 Task: Find a house in Abgochi, Aruba for 2 adults from September 6 to September 15, with a price range of ₹8000 to ₹12000, 3 bedrooms, Wifi, Air conditioning, TV, Gym, and Breakfast, and host speaking English.
Action: Key pressed <Key.shift><Key.shift><Key.shift><Key.shift><Key.shift>Abgochi,<Key.shift>Aruba<Key.enter>
Screenshot: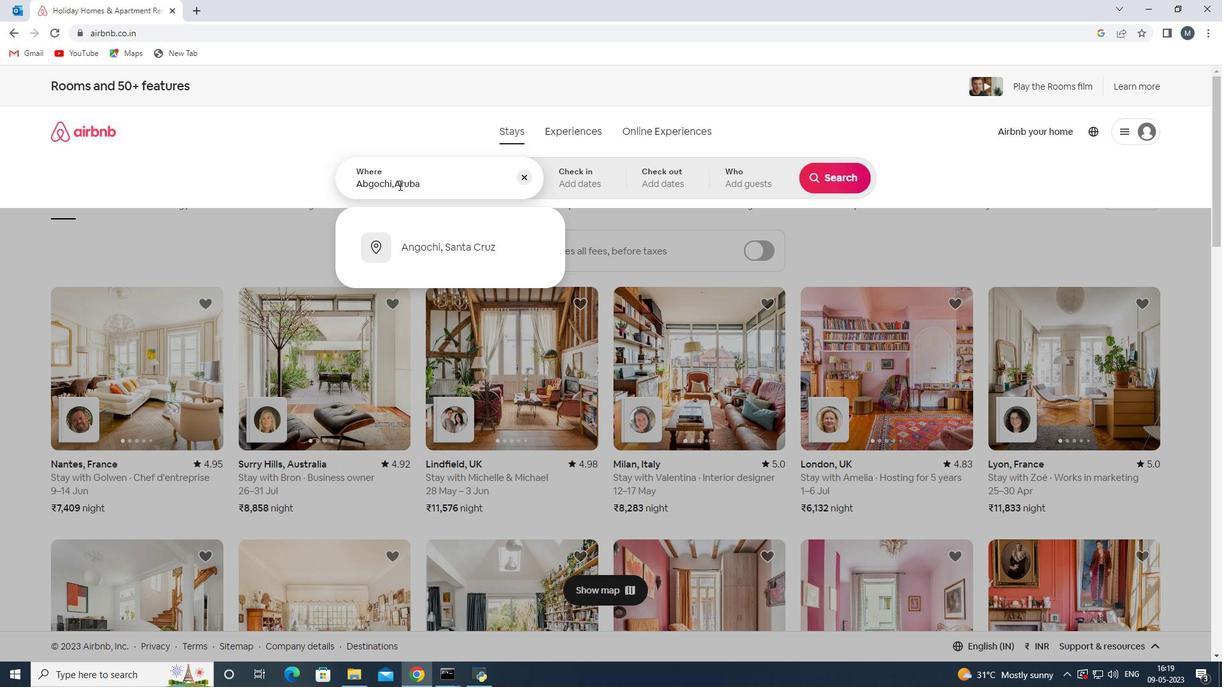 
Action: Mouse moved to (826, 279)
Screenshot: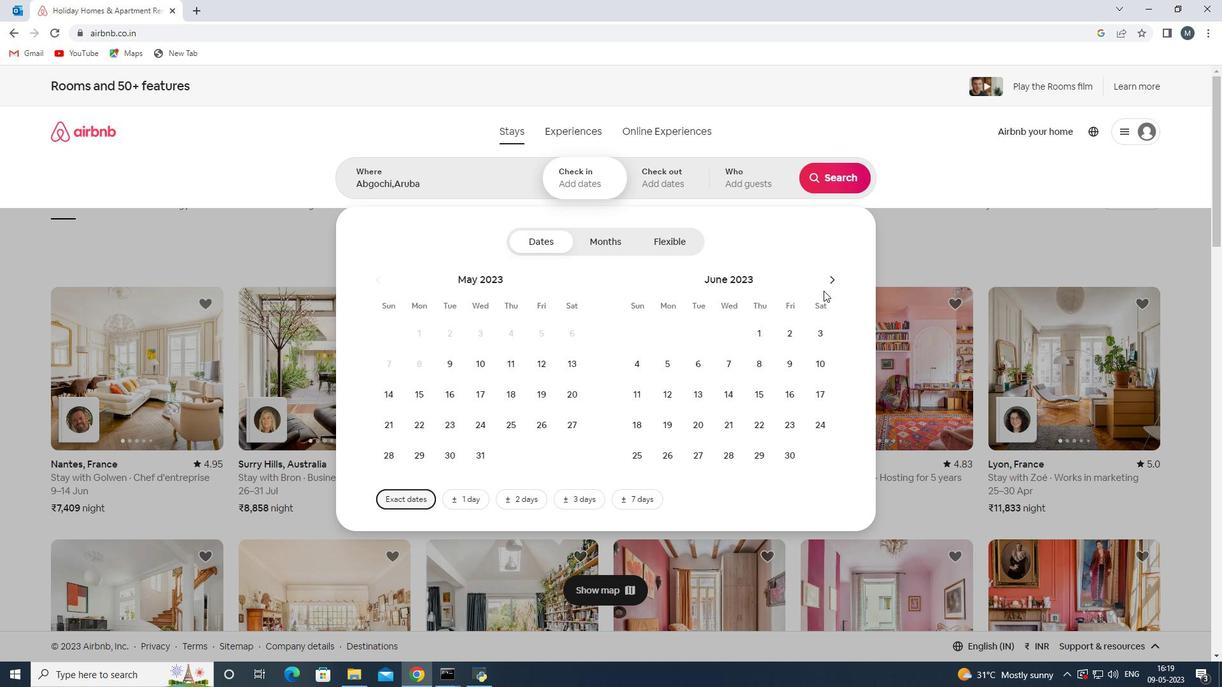 
Action: Mouse pressed left at (826, 279)
Screenshot: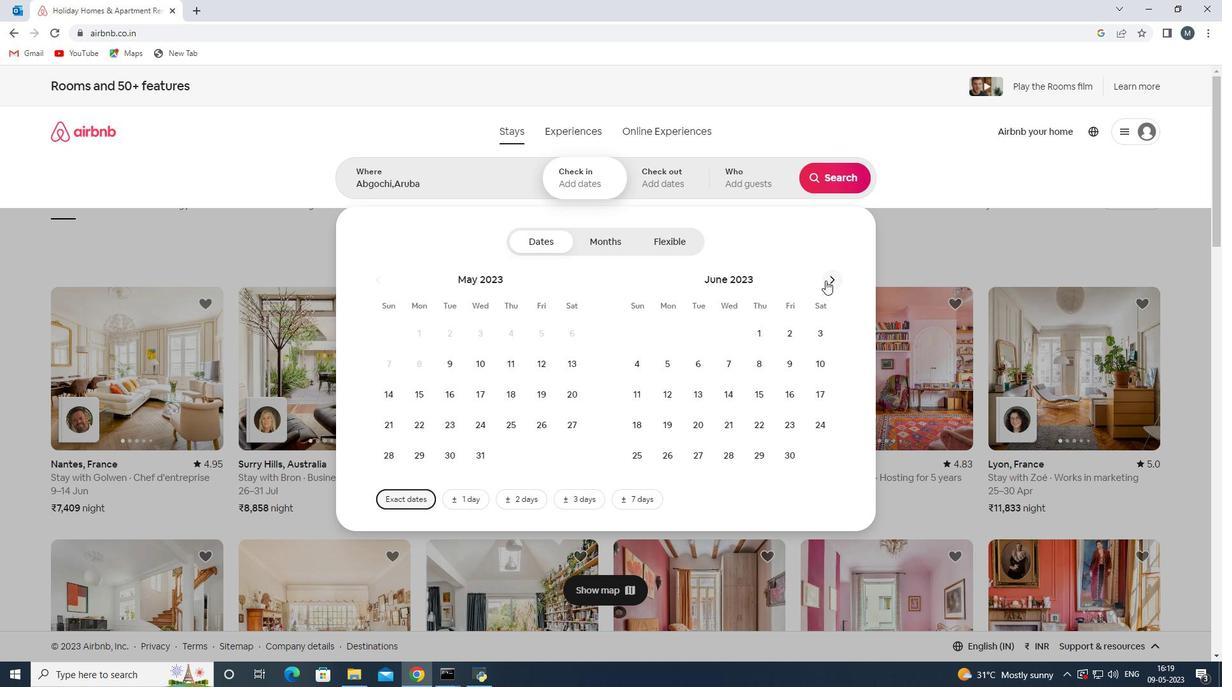 
Action: Mouse moved to (827, 279)
Screenshot: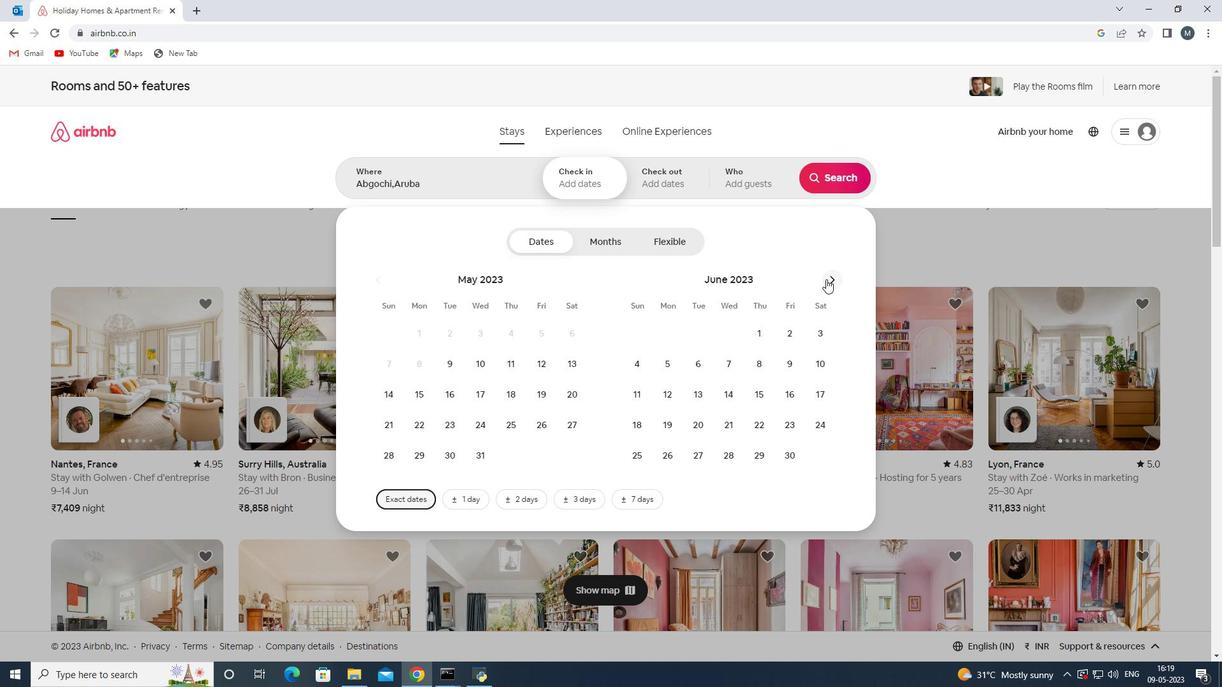 
Action: Mouse pressed left at (827, 279)
Screenshot: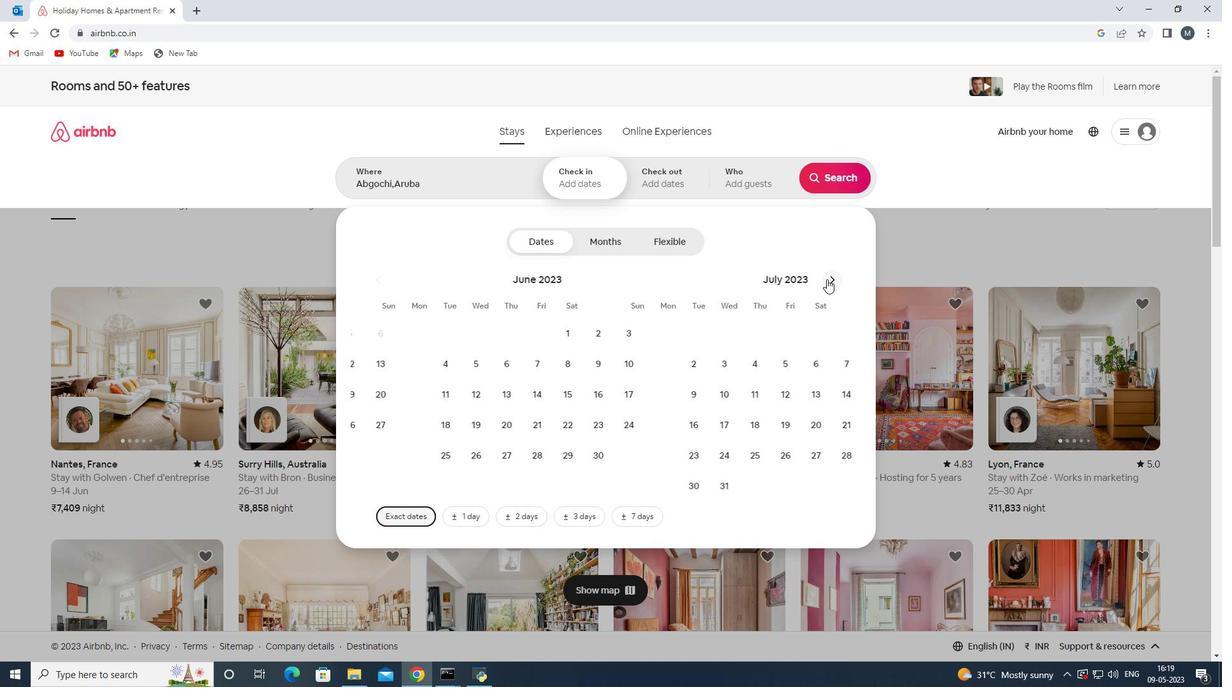 
Action: Mouse moved to (827, 279)
Screenshot: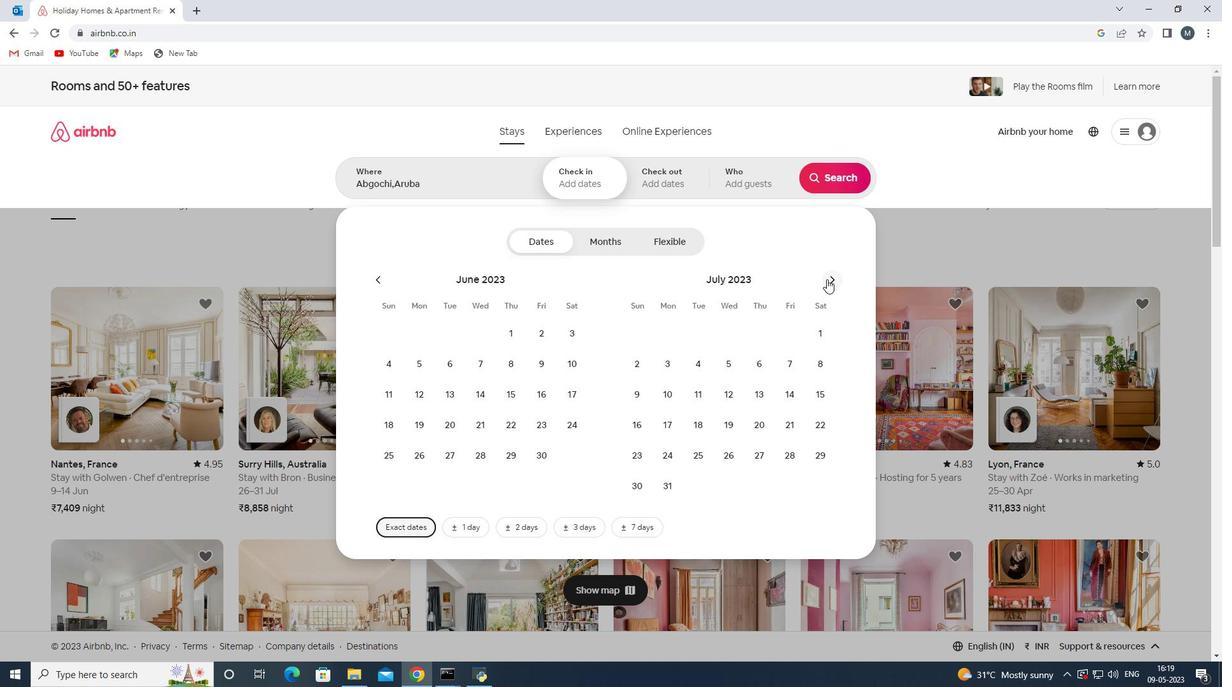 
Action: Mouse pressed left at (827, 279)
Screenshot: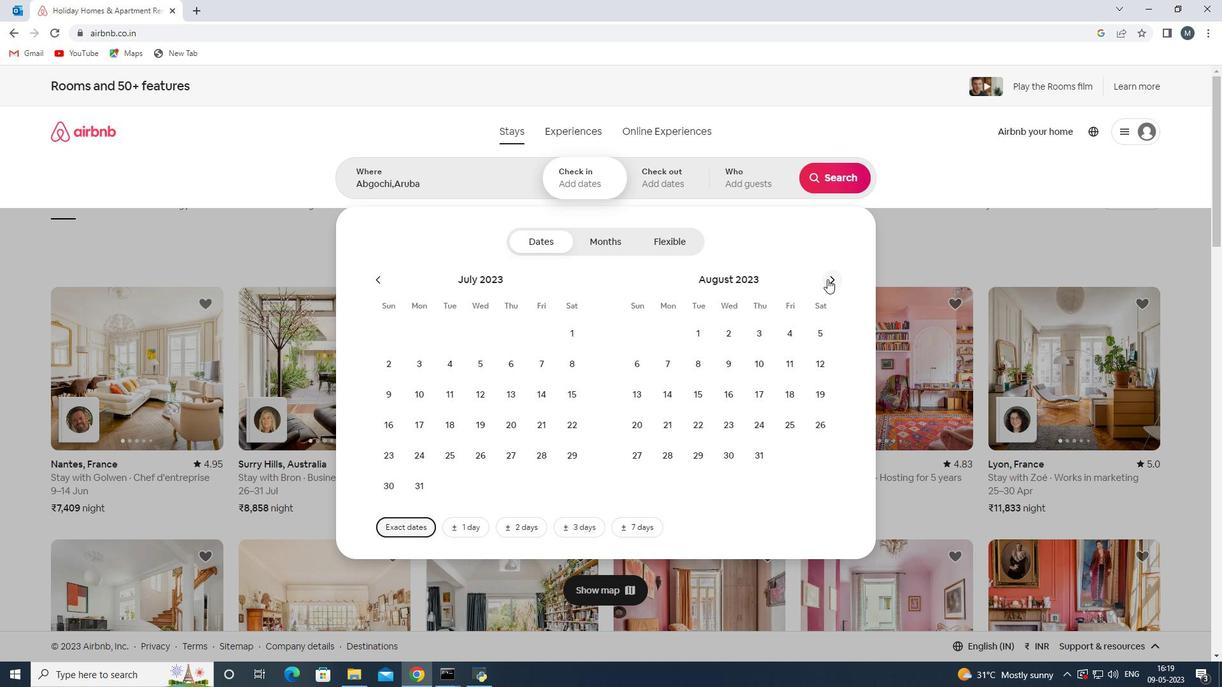 
Action: Mouse moved to (720, 371)
Screenshot: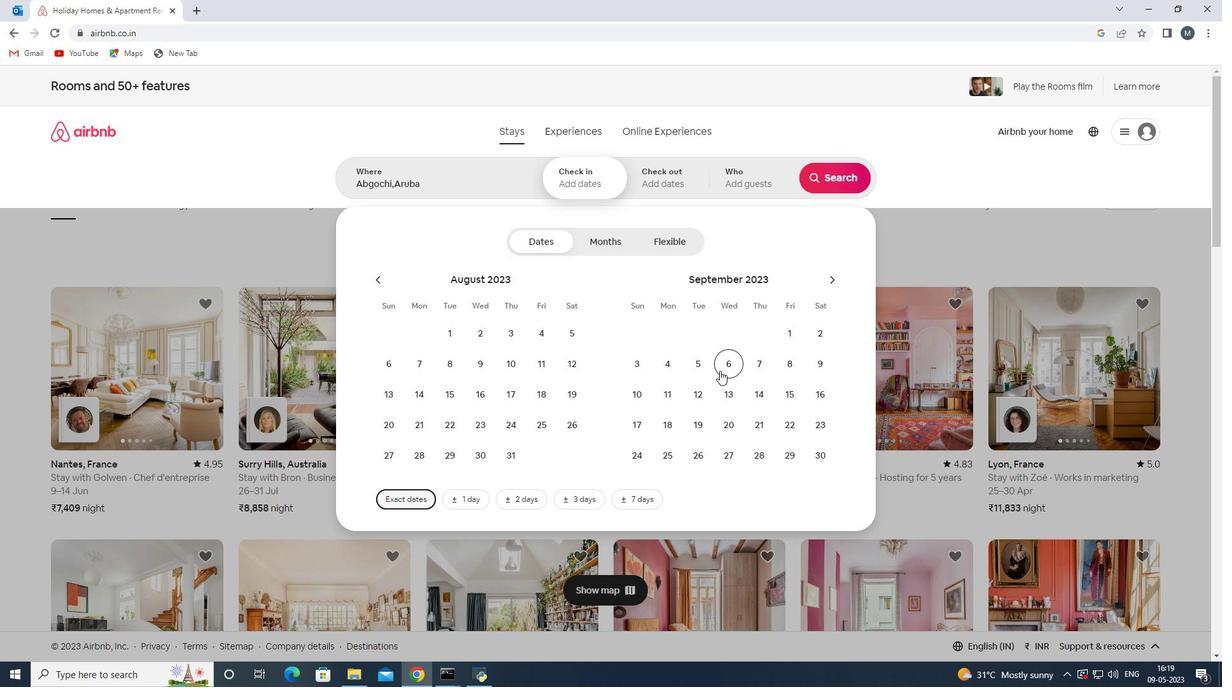 
Action: Mouse pressed left at (720, 371)
Screenshot: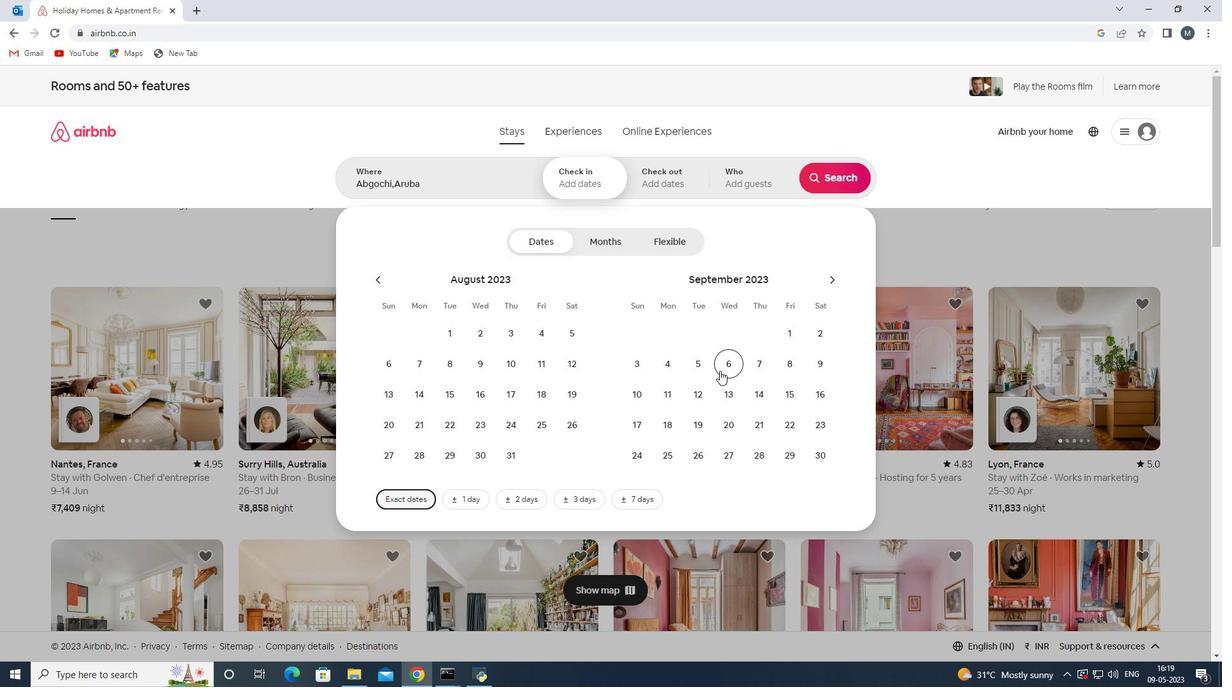 
Action: Mouse moved to (774, 394)
Screenshot: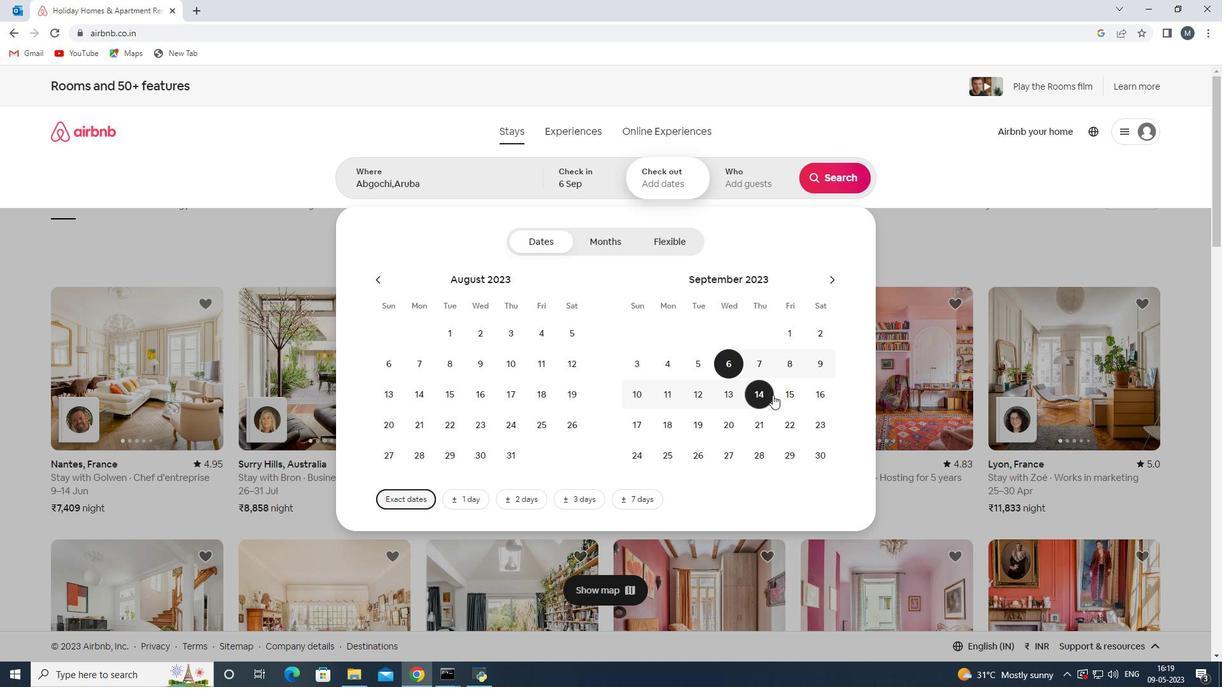
Action: Mouse pressed left at (774, 394)
Screenshot: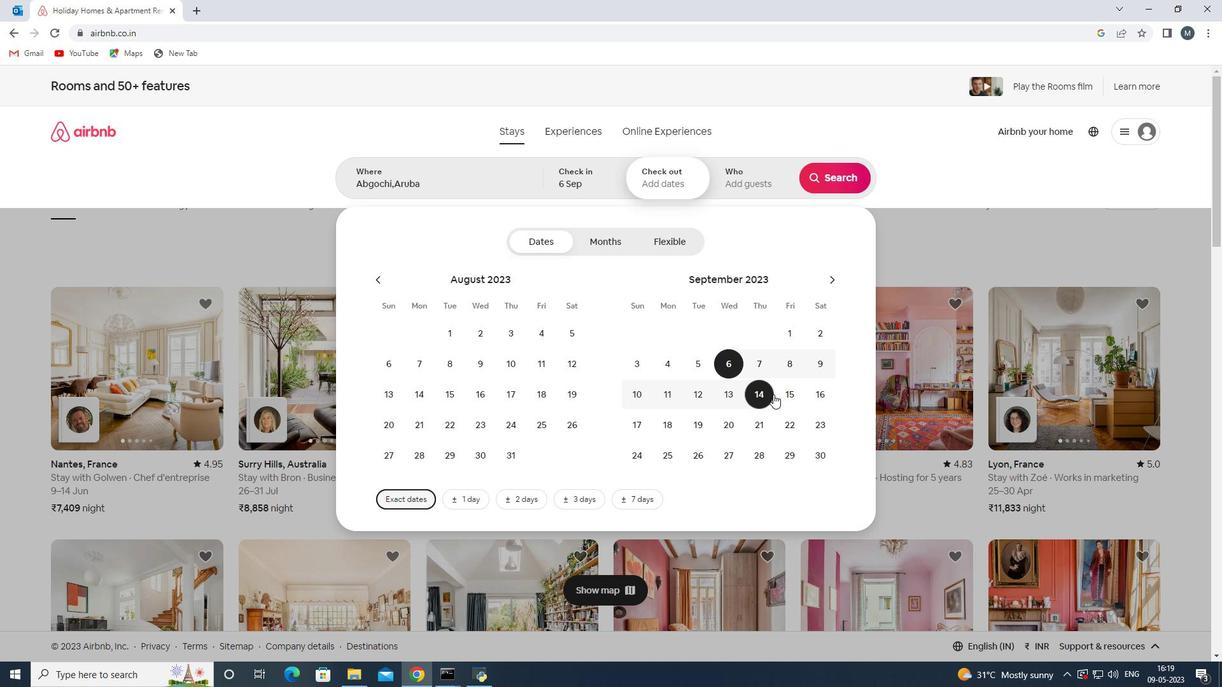 
Action: Mouse moved to (756, 178)
Screenshot: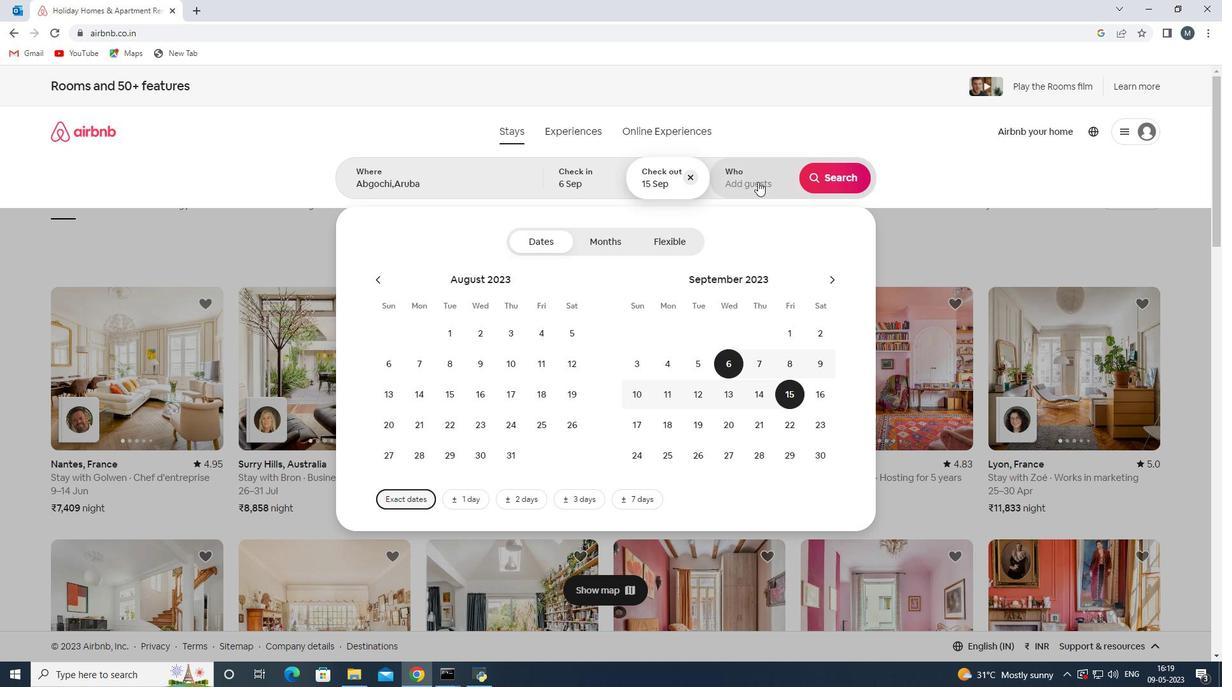 
Action: Mouse pressed left at (756, 178)
Screenshot: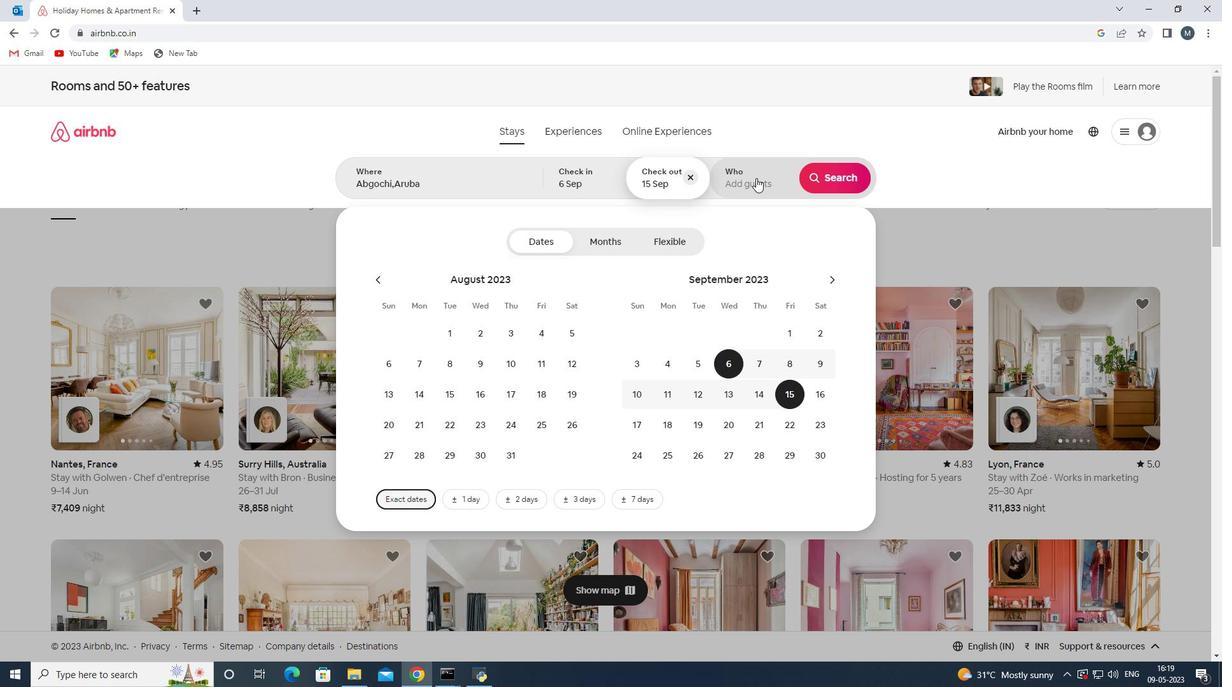
Action: Mouse moved to (840, 248)
Screenshot: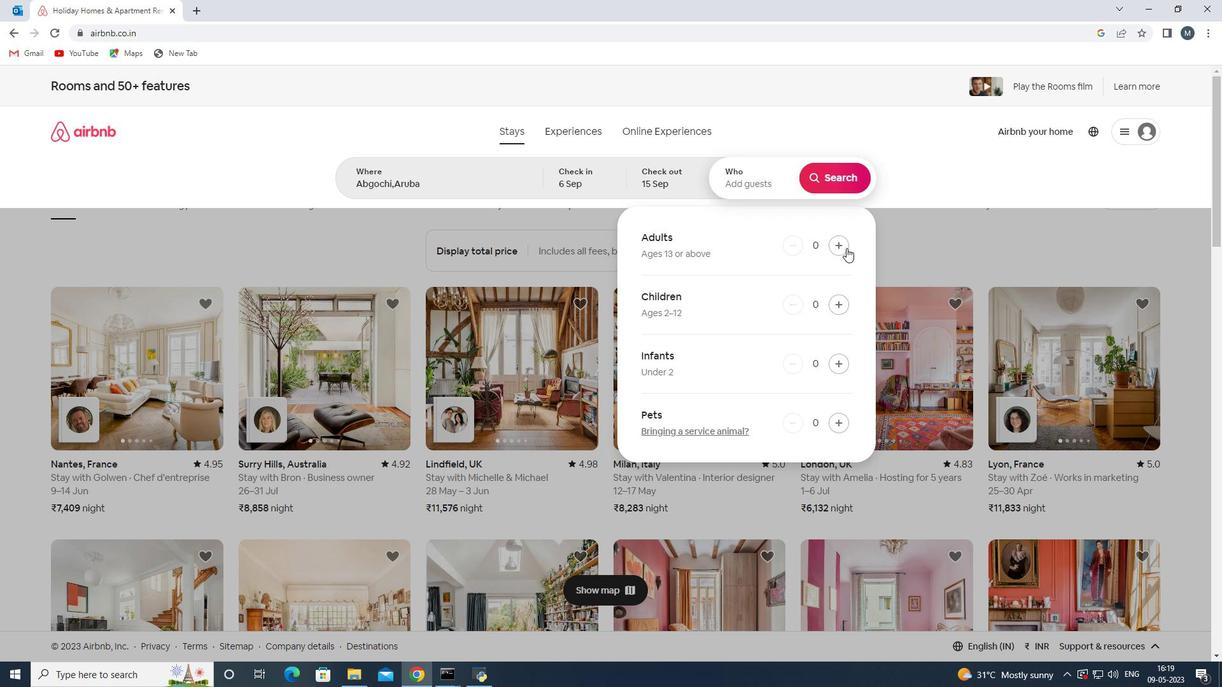 
Action: Mouse pressed left at (840, 248)
Screenshot: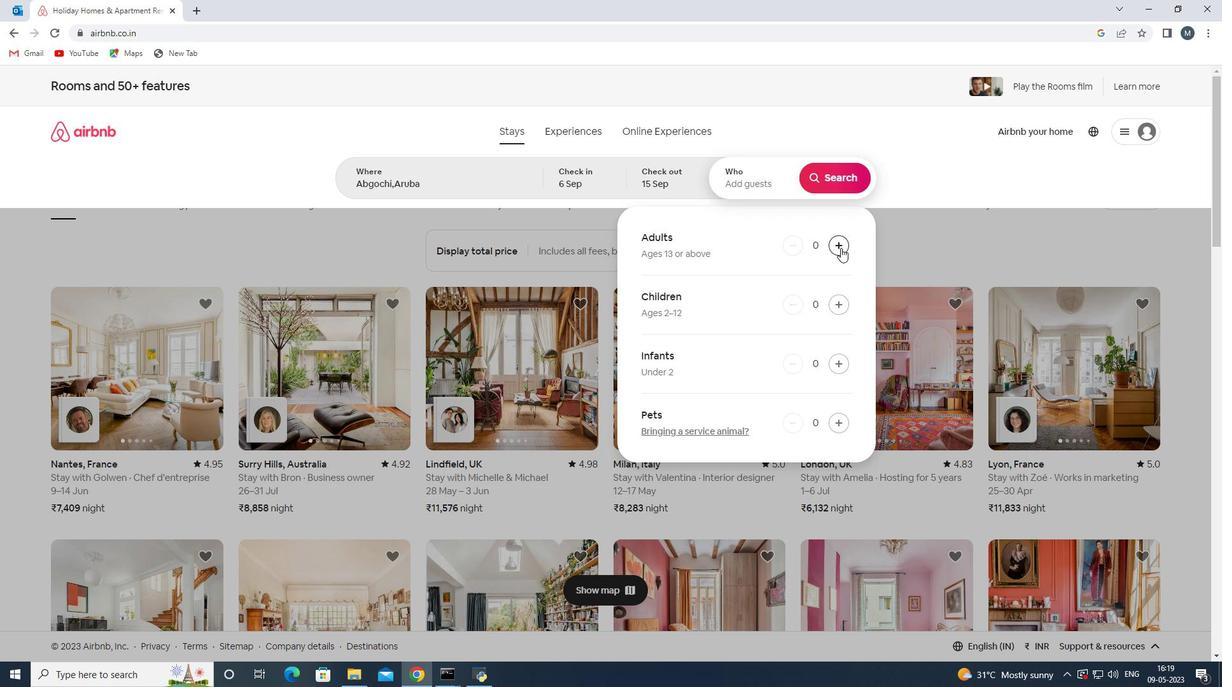 
Action: Mouse moved to (839, 248)
Screenshot: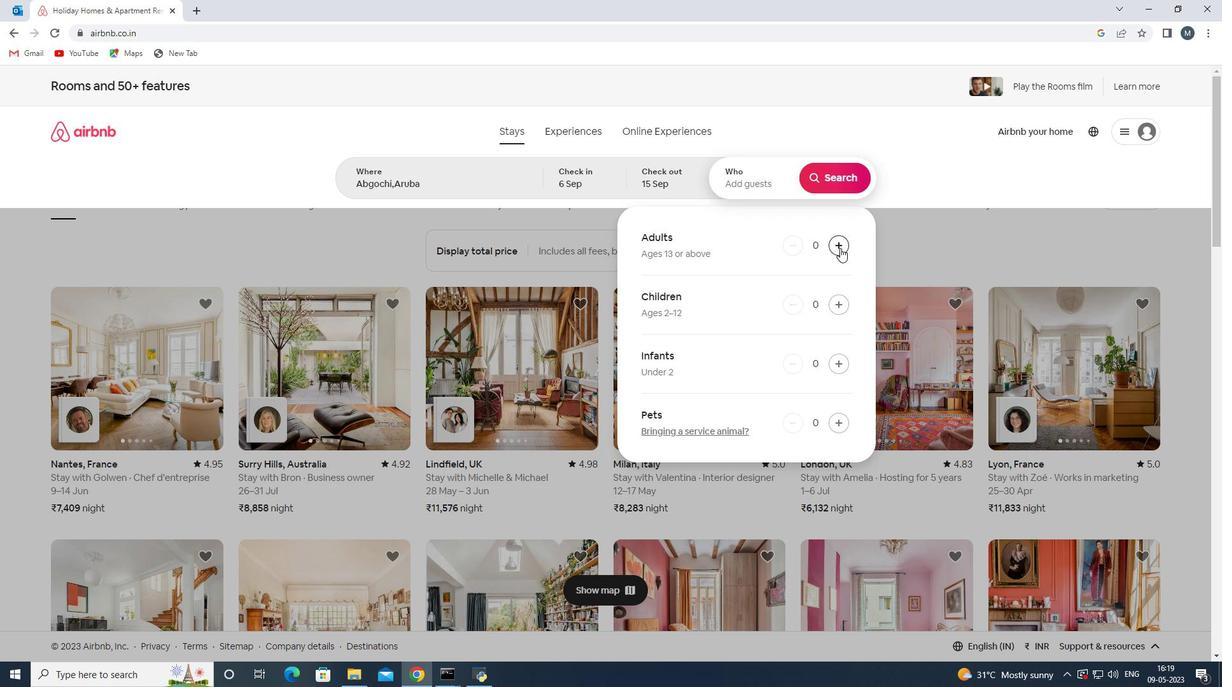 
Action: Mouse pressed left at (839, 248)
Screenshot: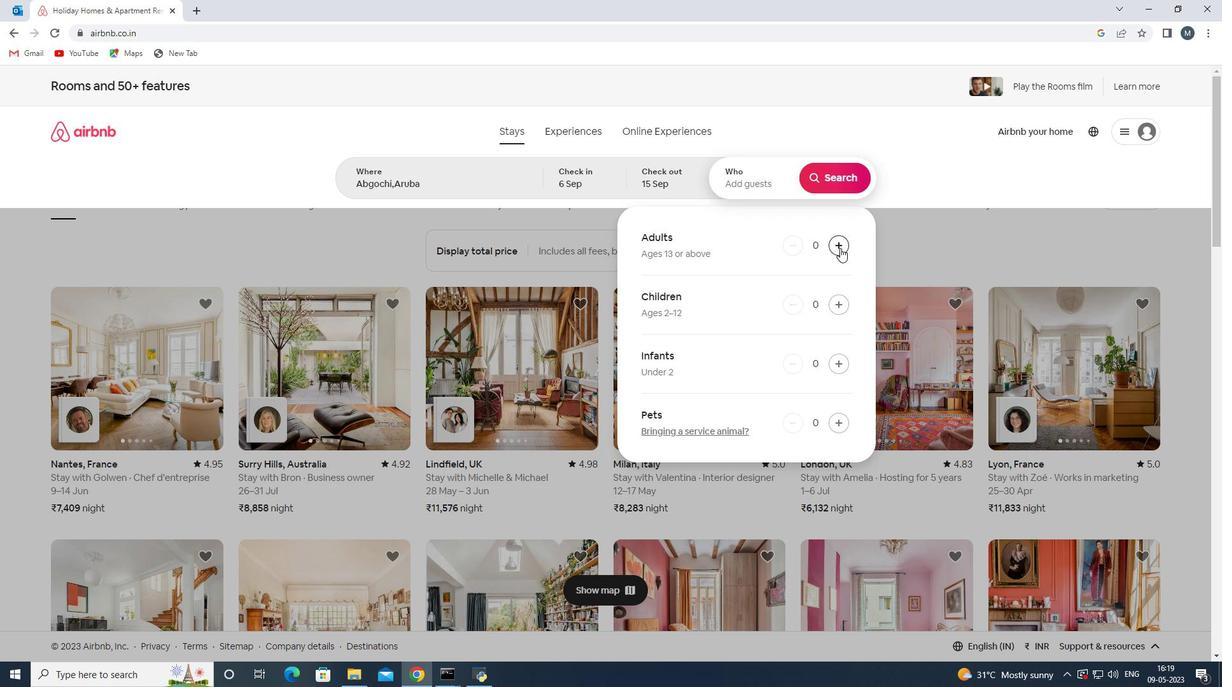 
Action: Mouse pressed left at (839, 248)
Screenshot: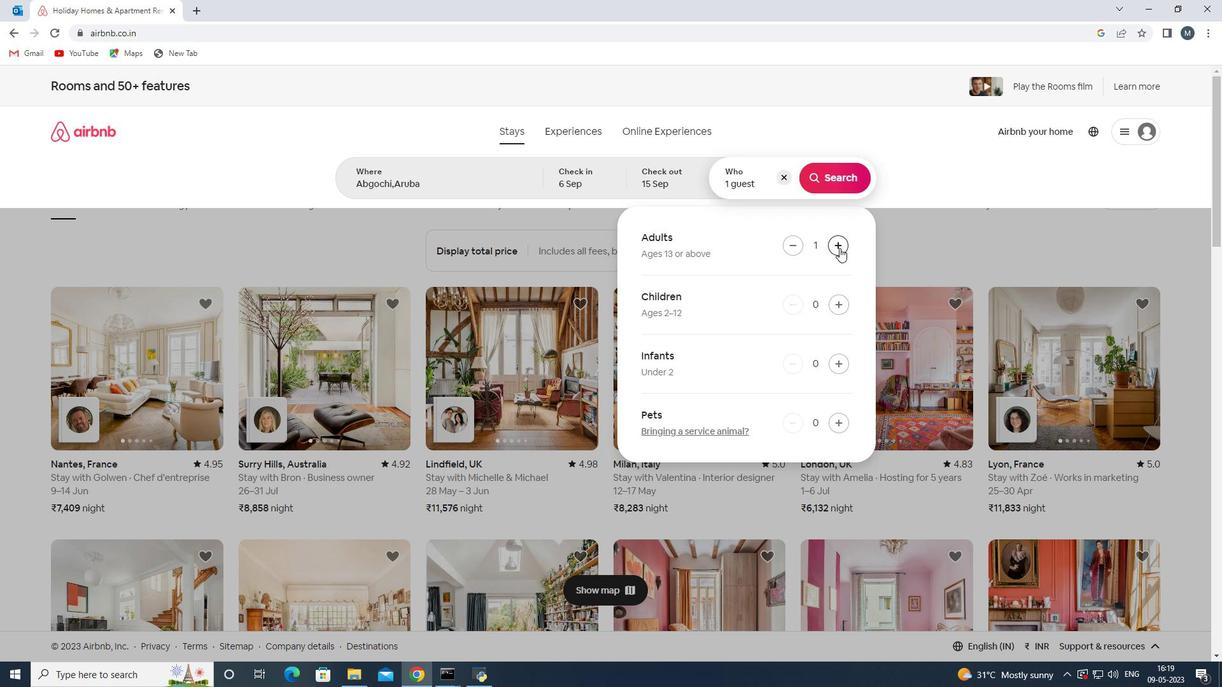 
Action: Mouse pressed left at (839, 248)
Screenshot: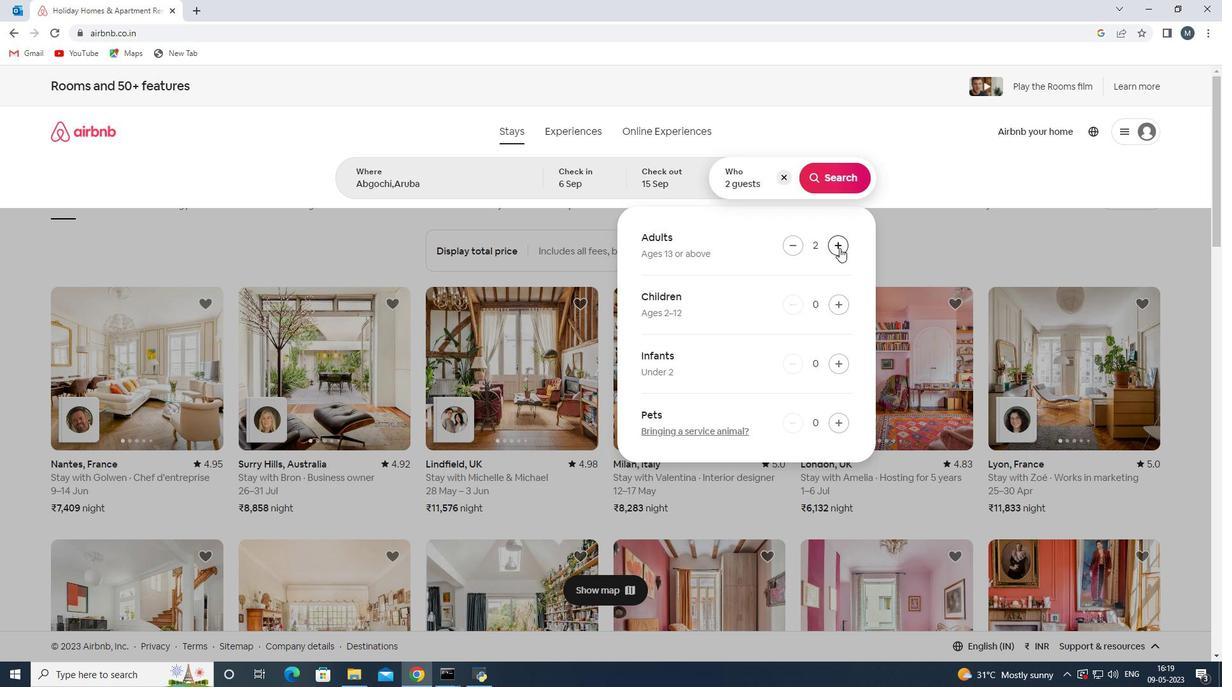
Action: Mouse moved to (839, 248)
Screenshot: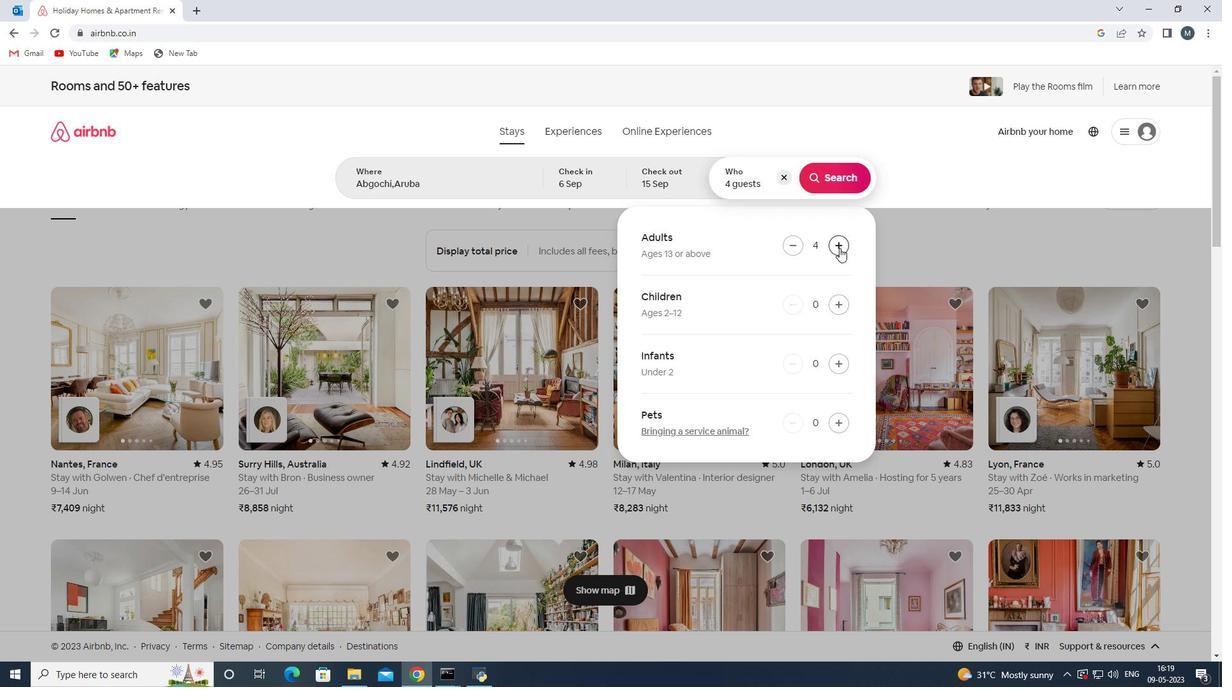 
Action: Mouse pressed left at (839, 248)
Screenshot: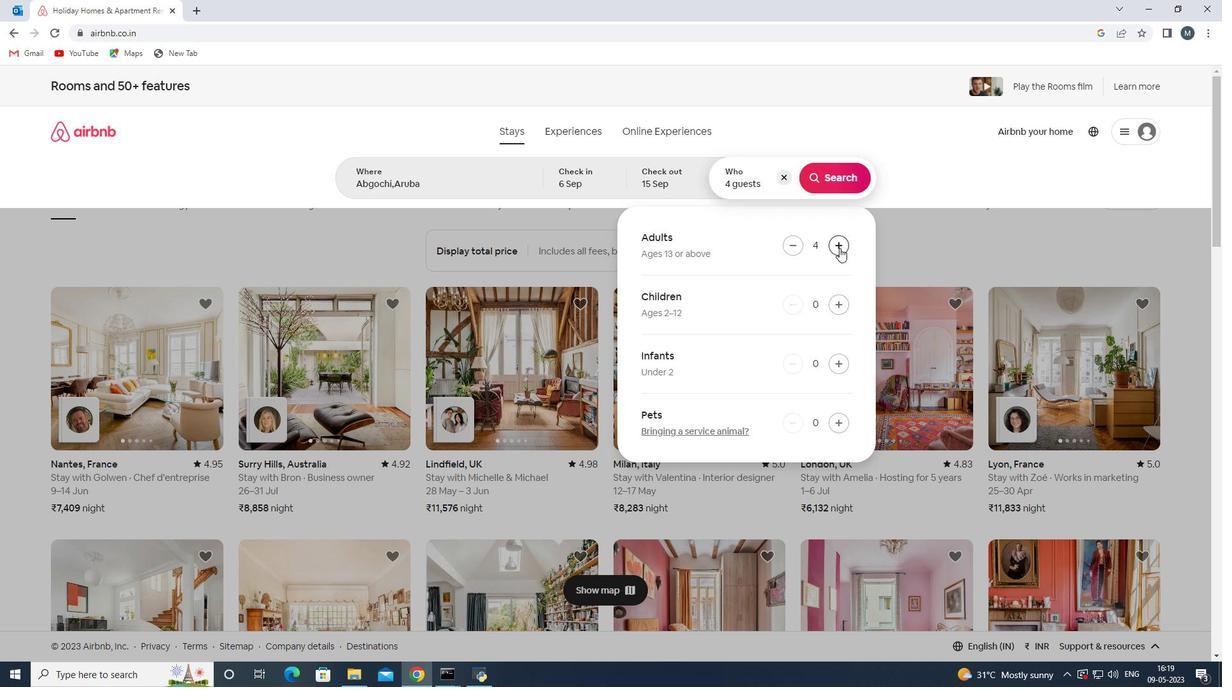 
Action: Mouse moved to (842, 248)
Screenshot: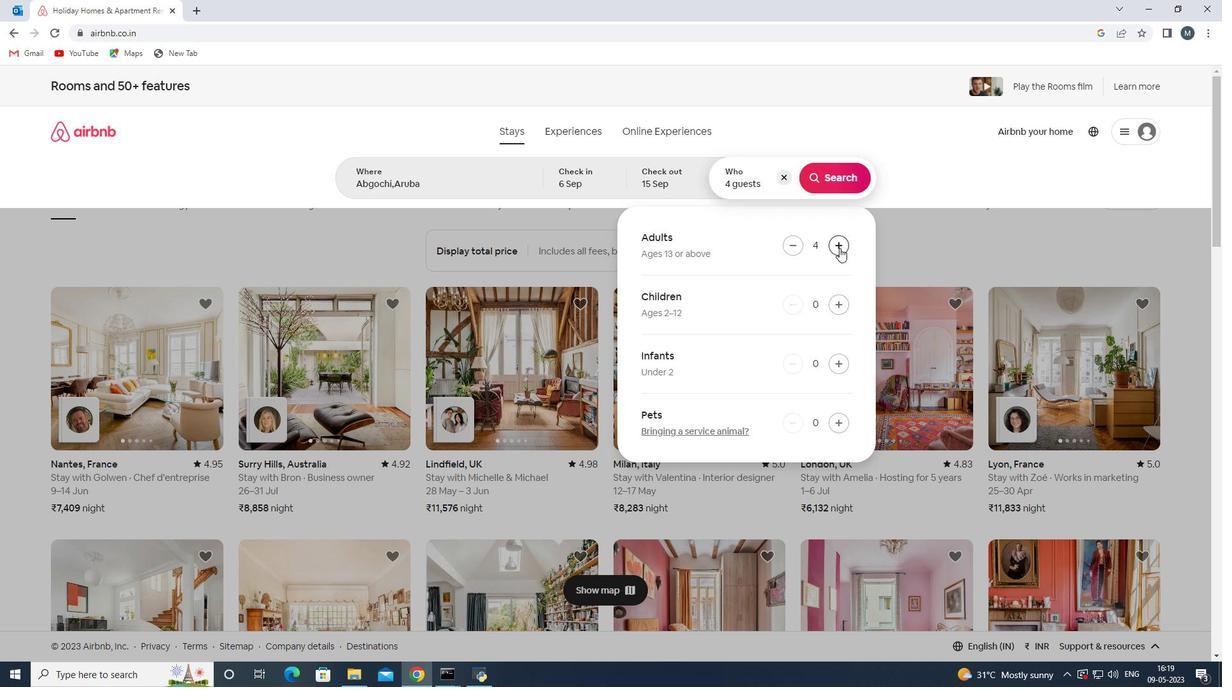 
Action: Mouse pressed left at (842, 248)
Screenshot: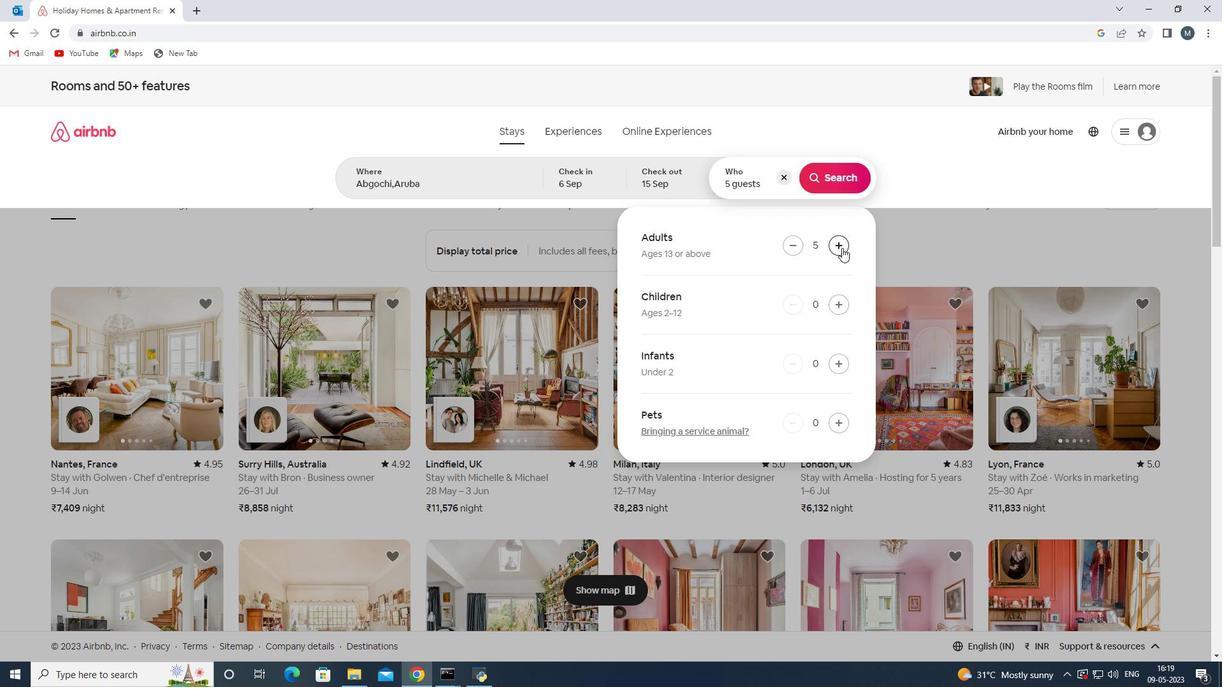
Action: Mouse moved to (830, 171)
Screenshot: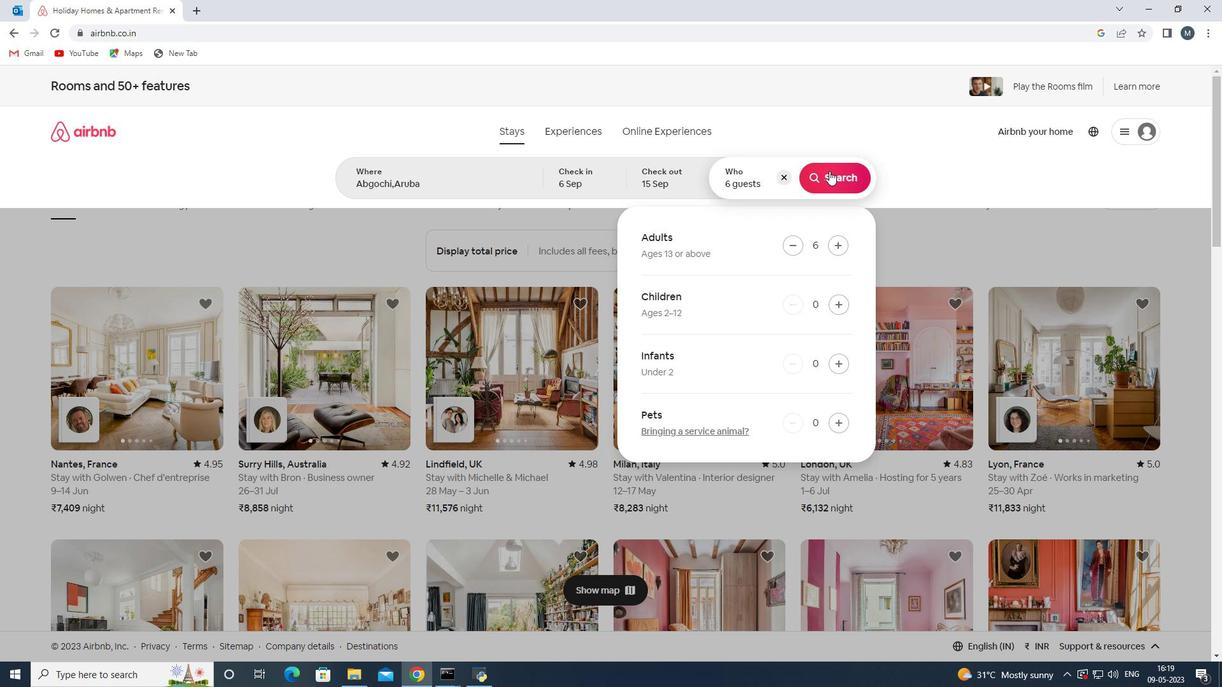 
Action: Mouse pressed left at (830, 171)
Screenshot: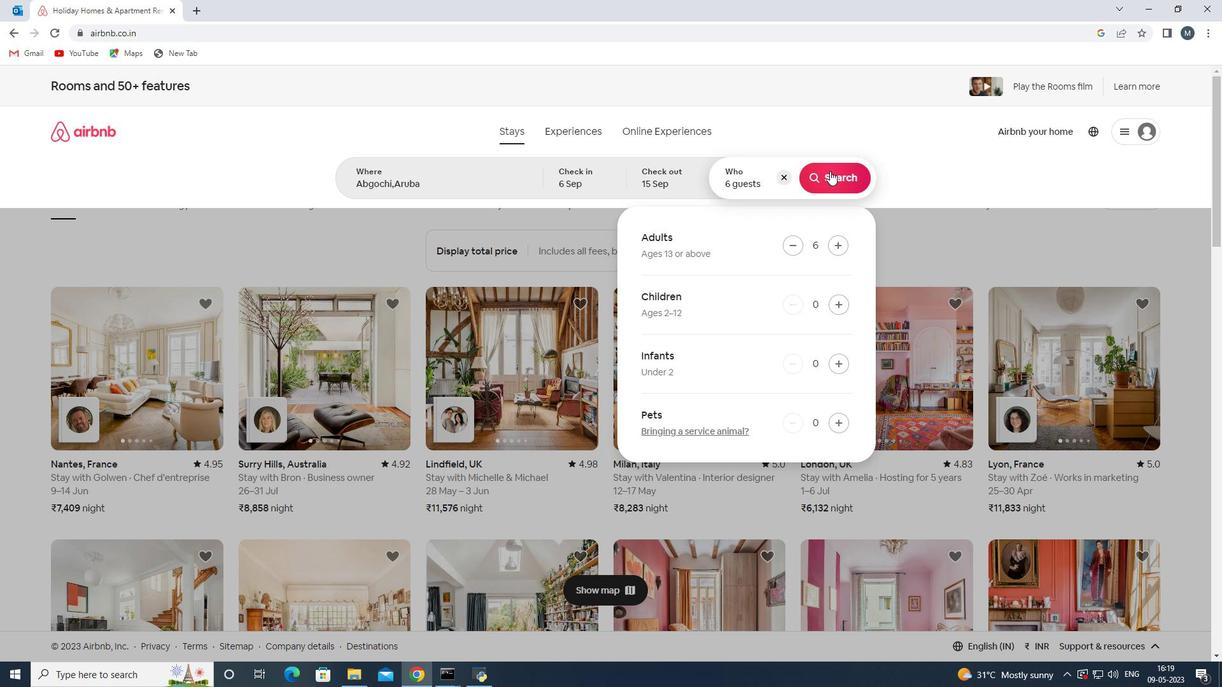 
Action: Mouse moved to (1165, 141)
Screenshot: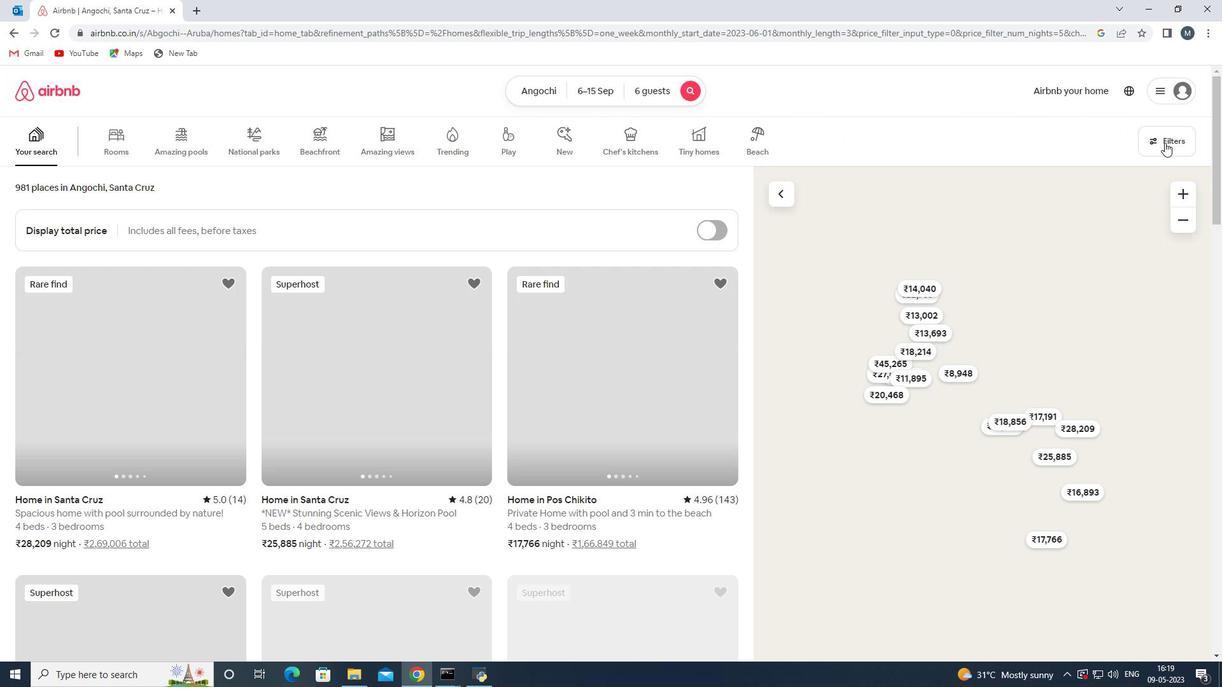 
Action: Mouse pressed left at (1165, 141)
Screenshot: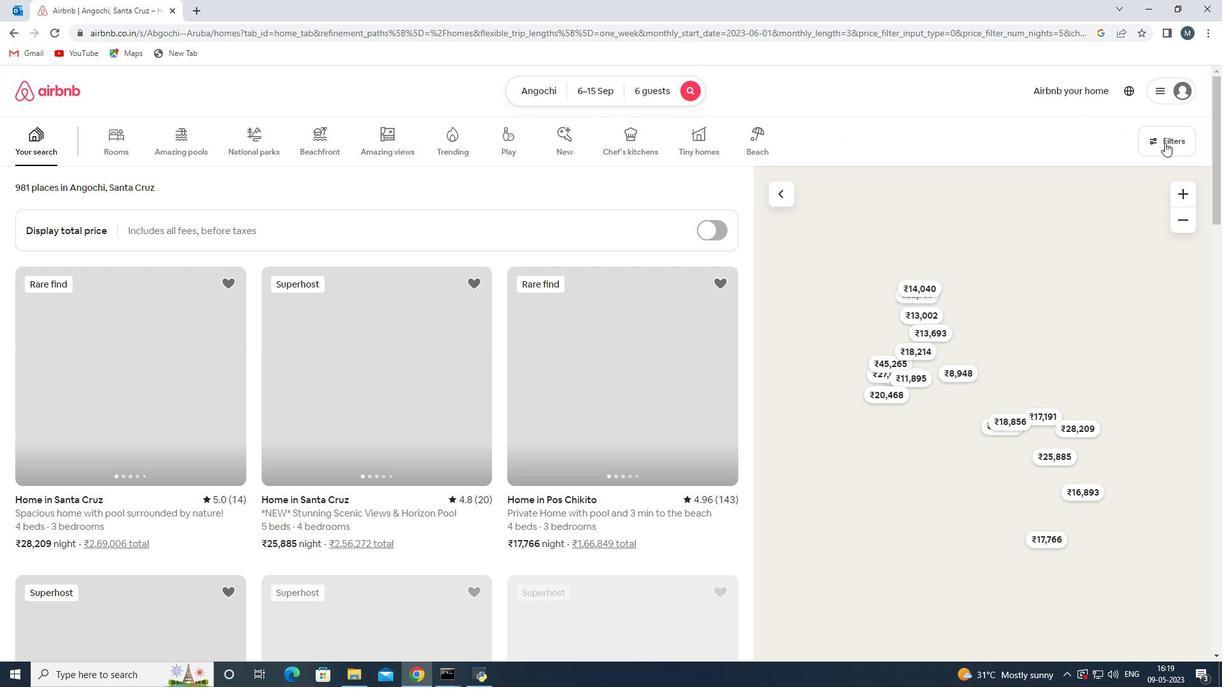 
Action: Mouse moved to (453, 459)
Screenshot: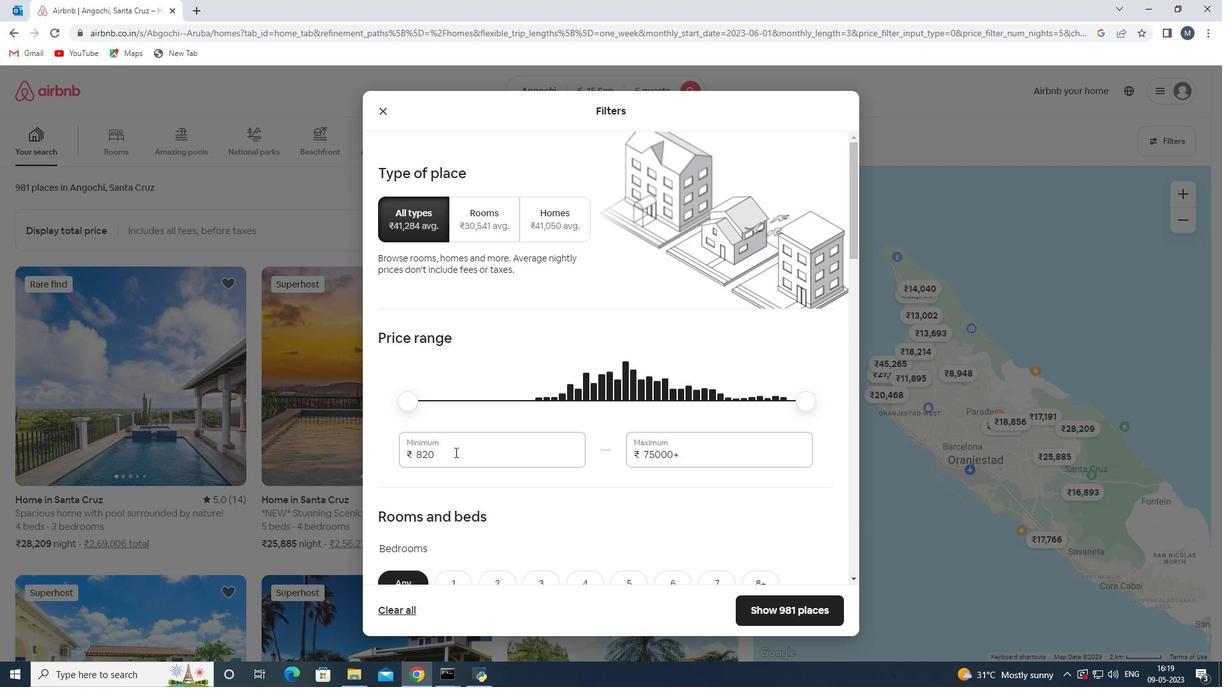 
Action: Mouse pressed left at (453, 459)
Screenshot: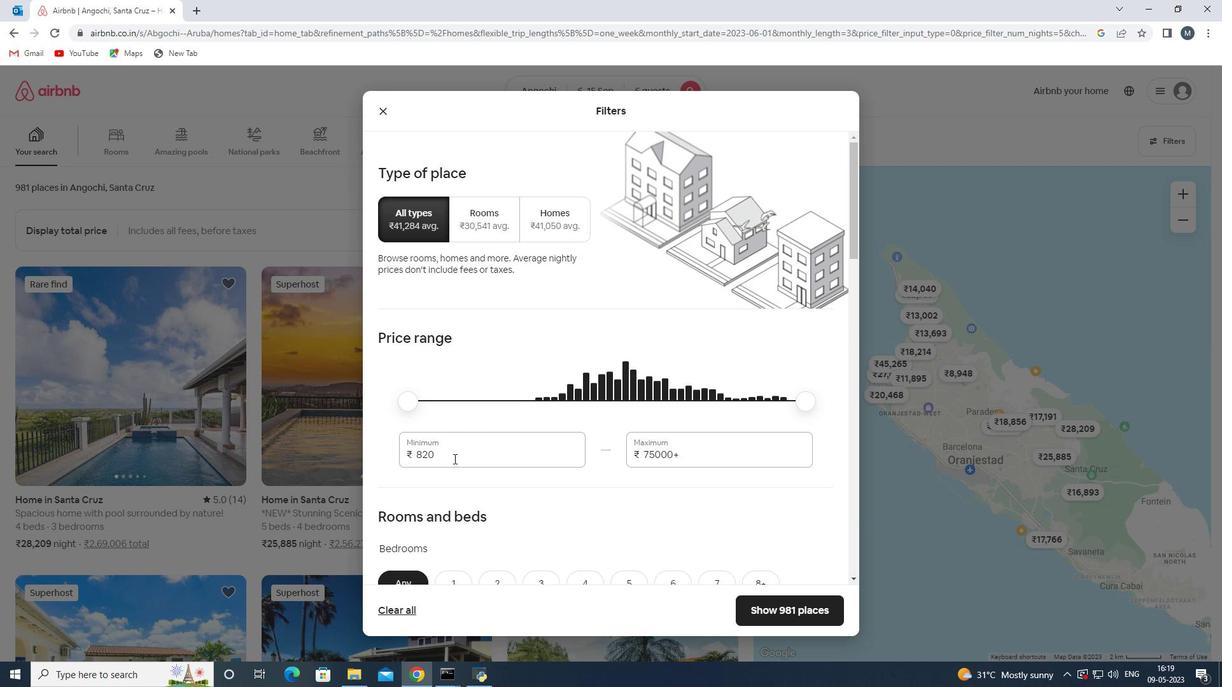 
Action: Mouse moved to (430, 458)
Screenshot: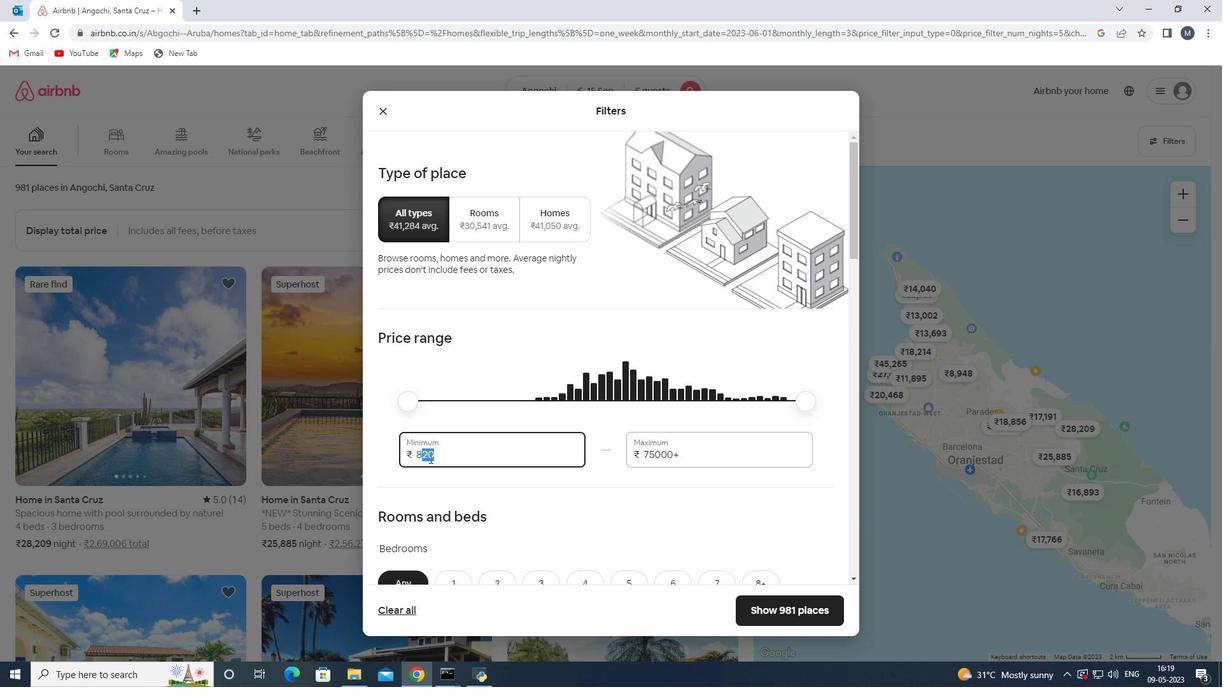 
Action: Key pressed 000
Screenshot: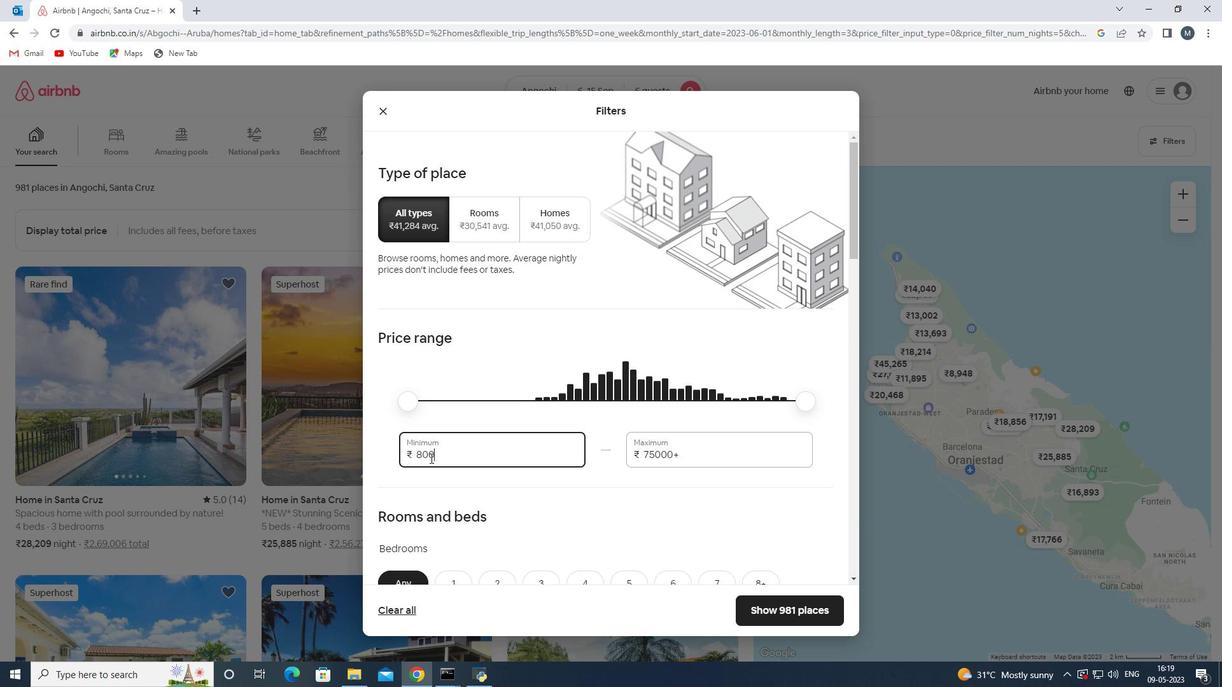 
Action: Mouse moved to (681, 456)
Screenshot: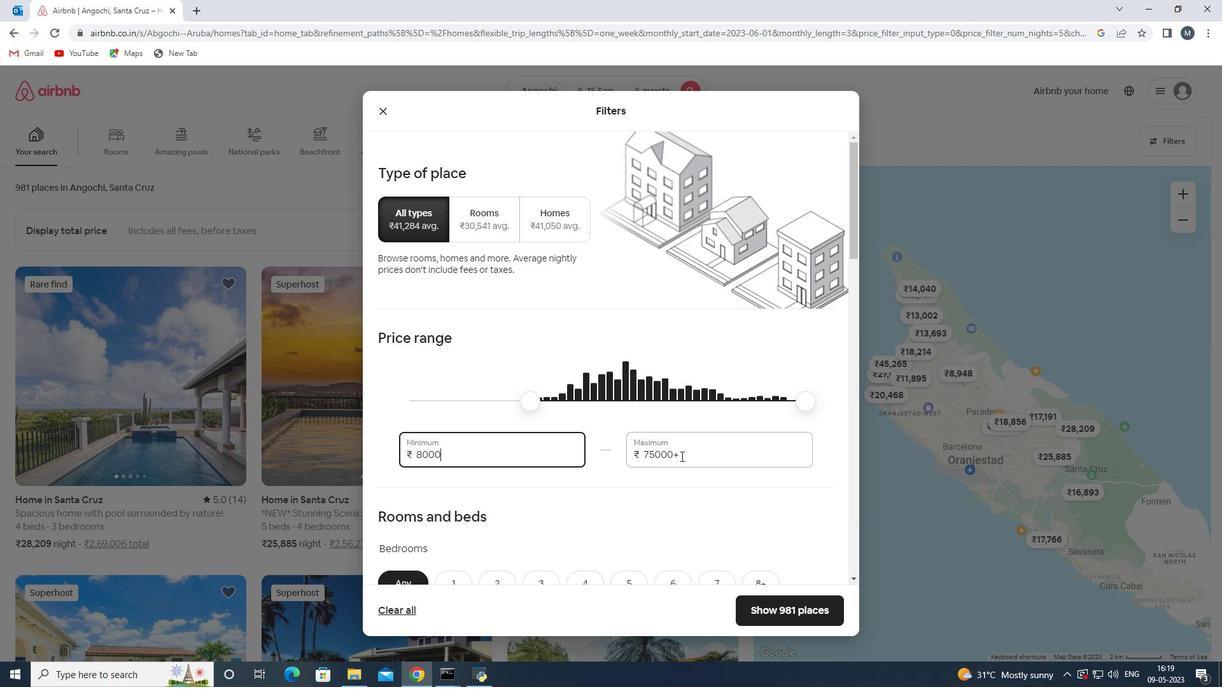 
Action: Mouse pressed left at (681, 456)
Screenshot: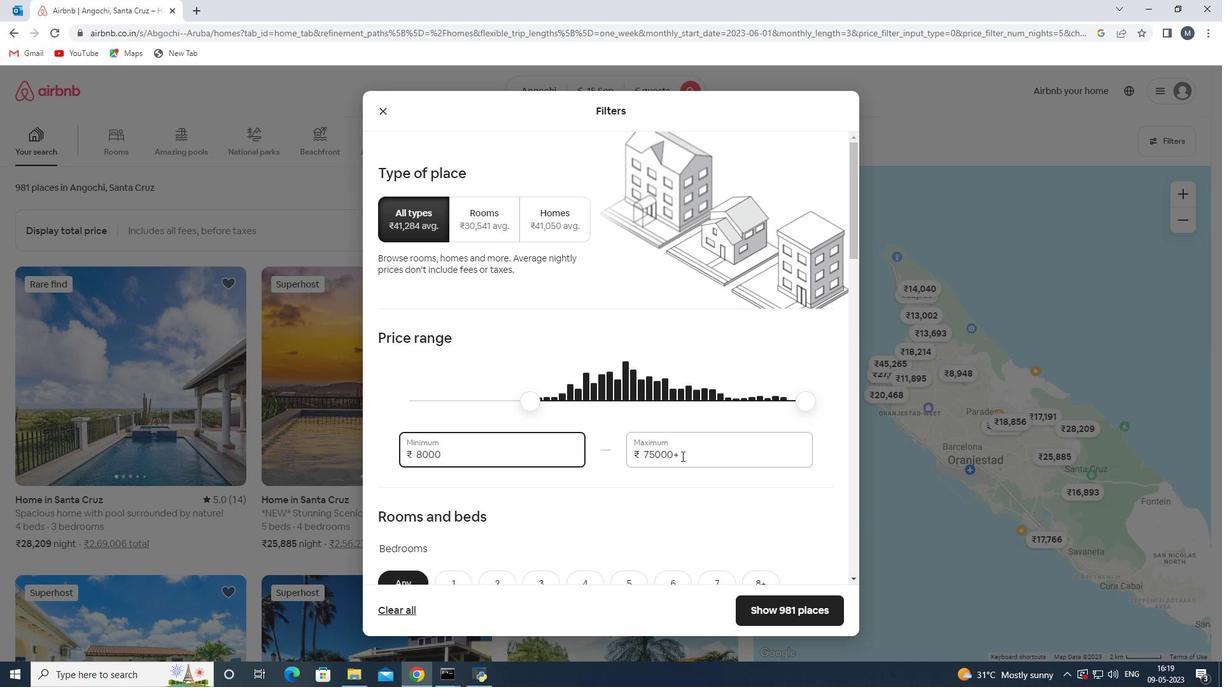 
Action: Mouse moved to (634, 455)
Screenshot: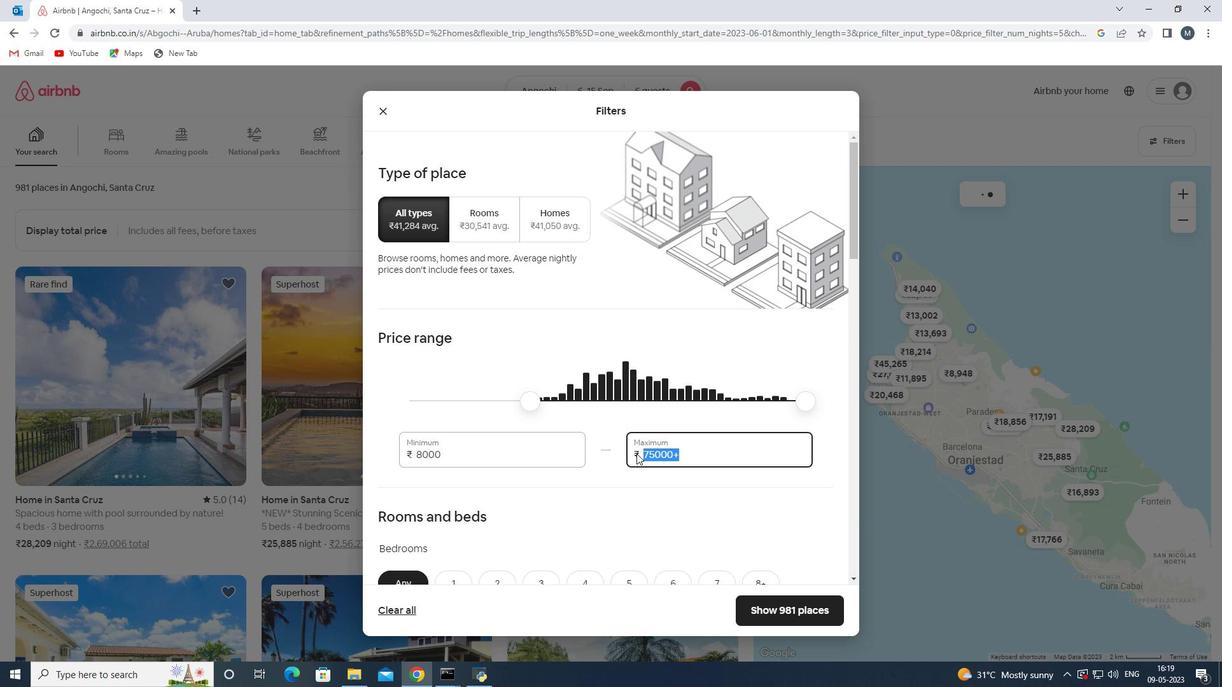
Action: Key pressed 12000
Screenshot: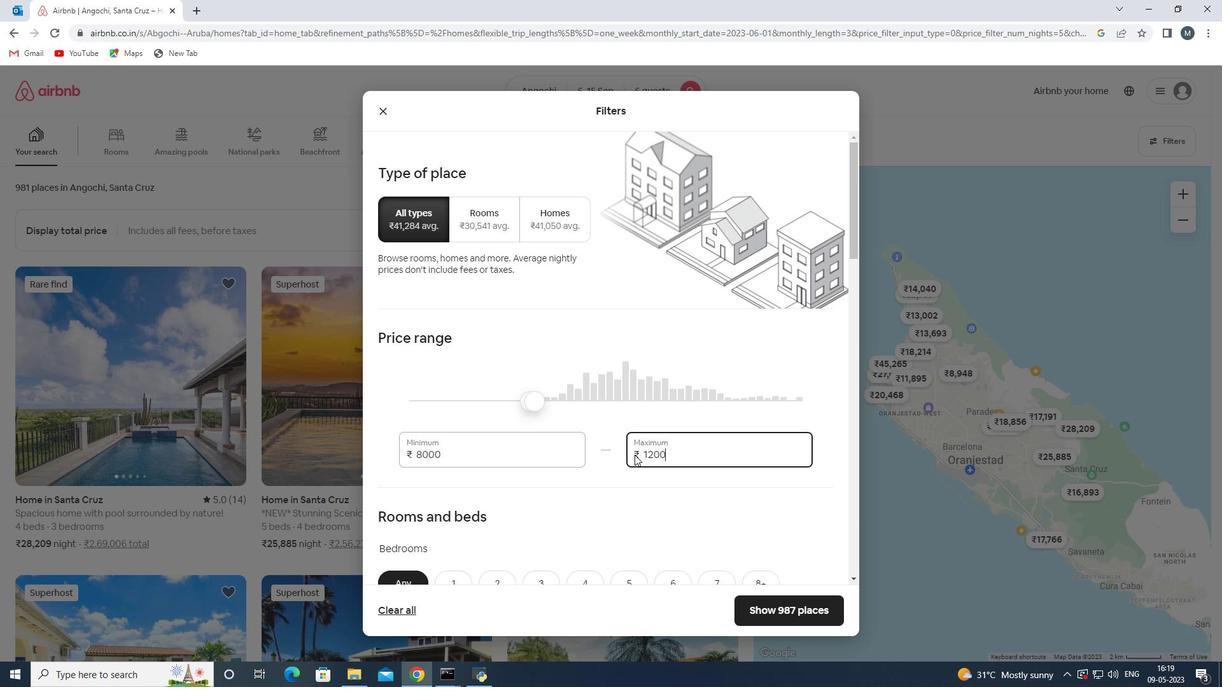 
Action: Mouse moved to (560, 434)
Screenshot: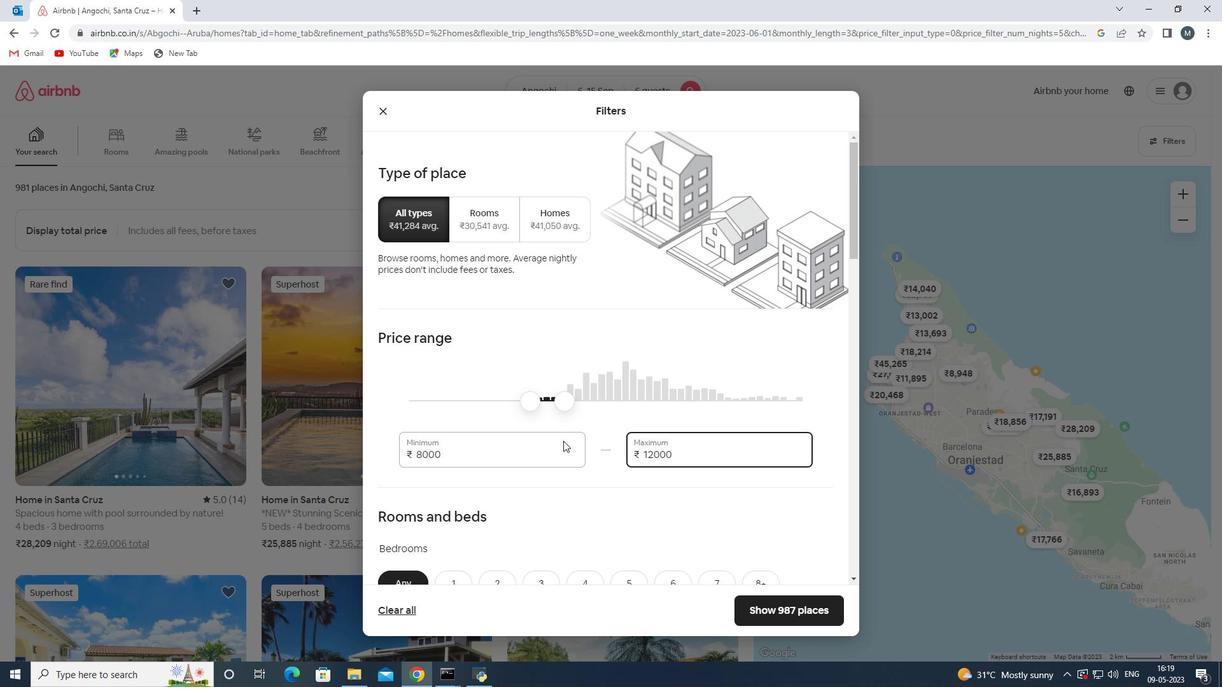 
Action: Mouse scrolled (560, 434) with delta (0, 0)
Screenshot: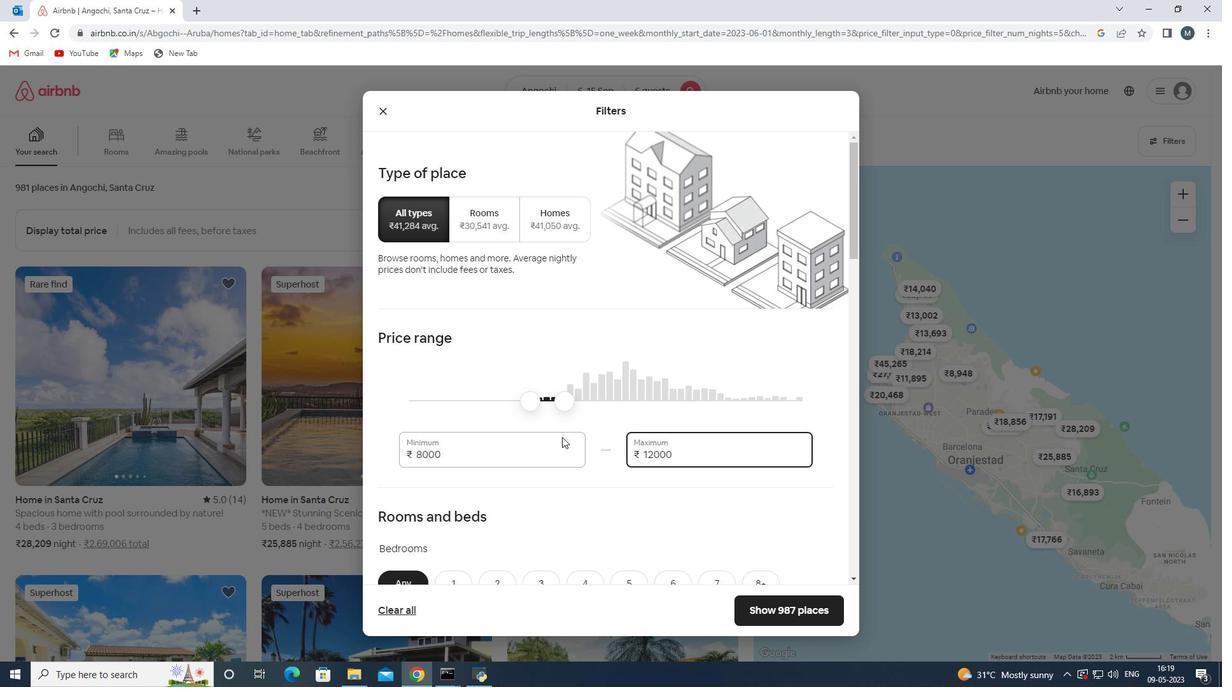 
Action: Mouse moved to (560, 434)
Screenshot: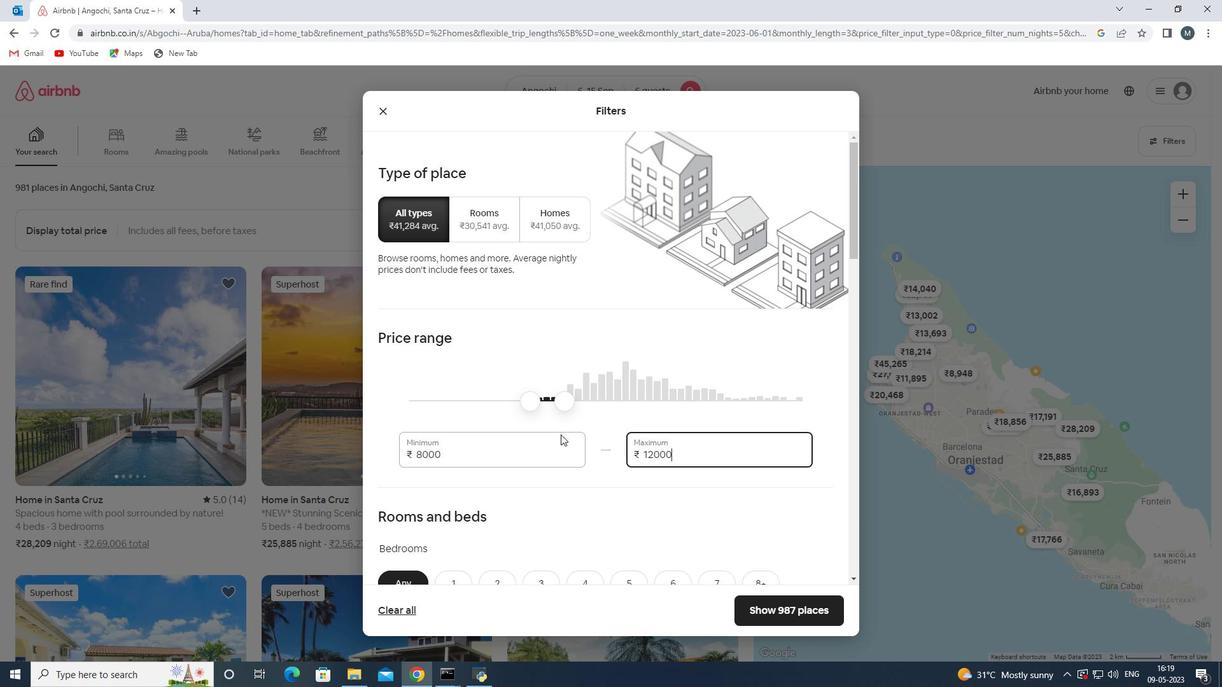 
Action: Mouse scrolled (560, 434) with delta (0, 0)
Screenshot: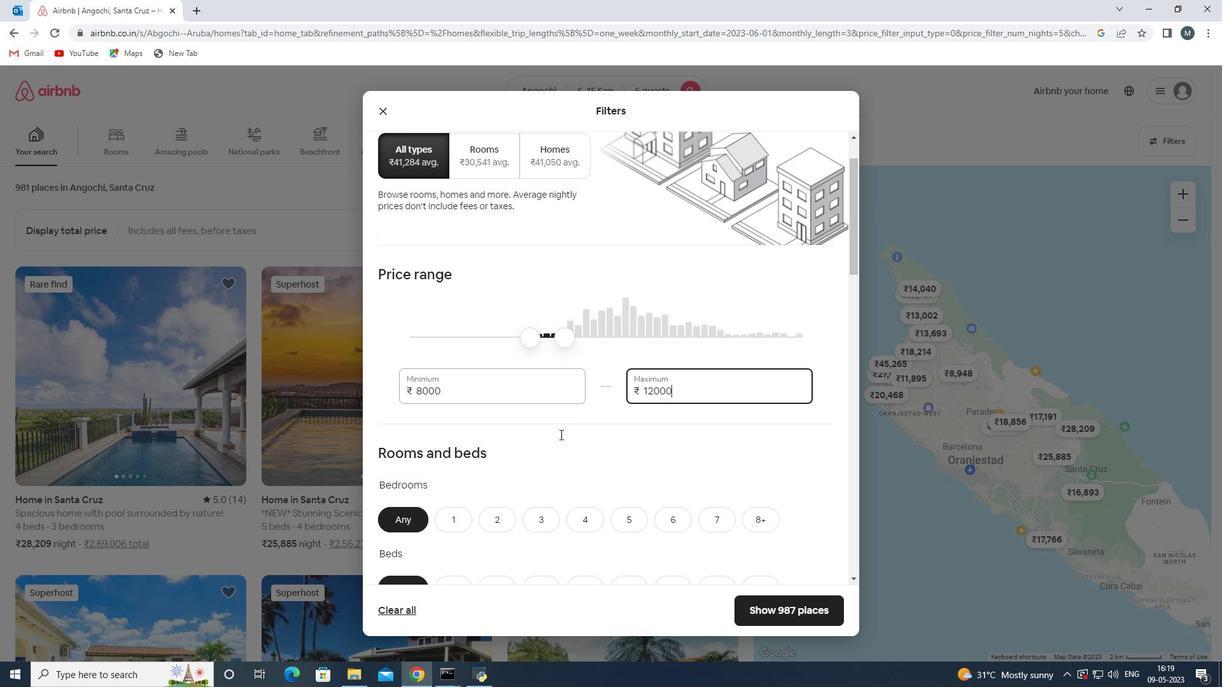 
Action: Mouse moved to (681, 457)
Screenshot: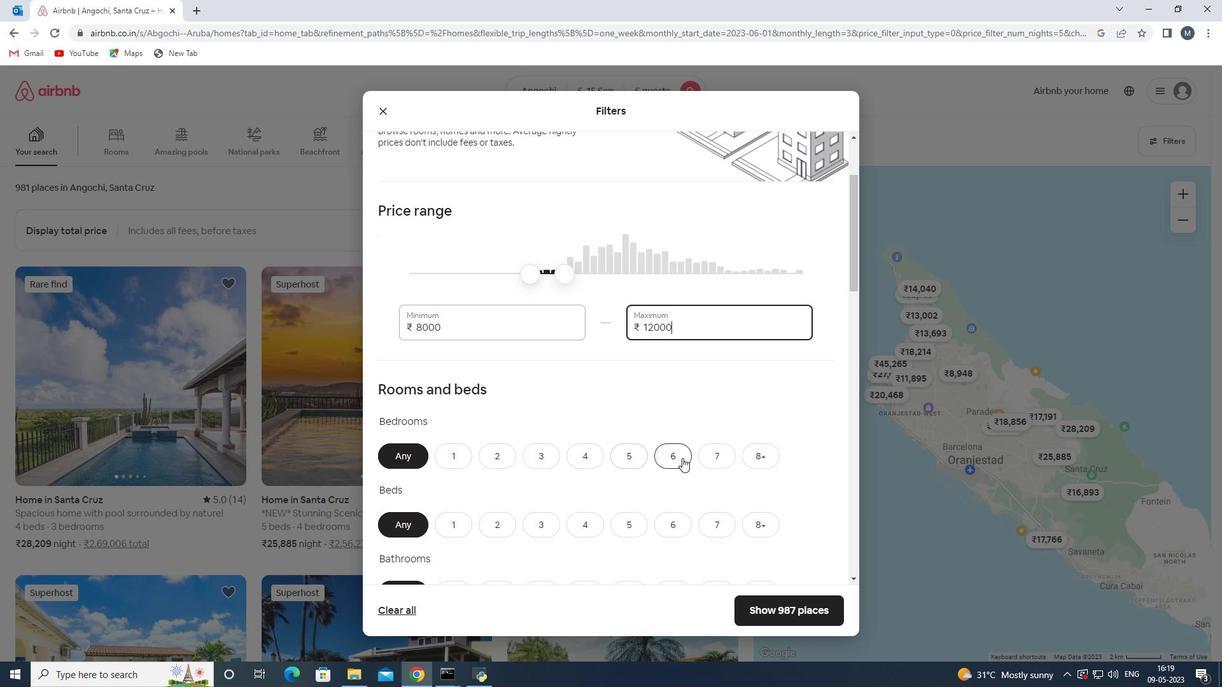 
Action: Mouse pressed left at (681, 457)
Screenshot: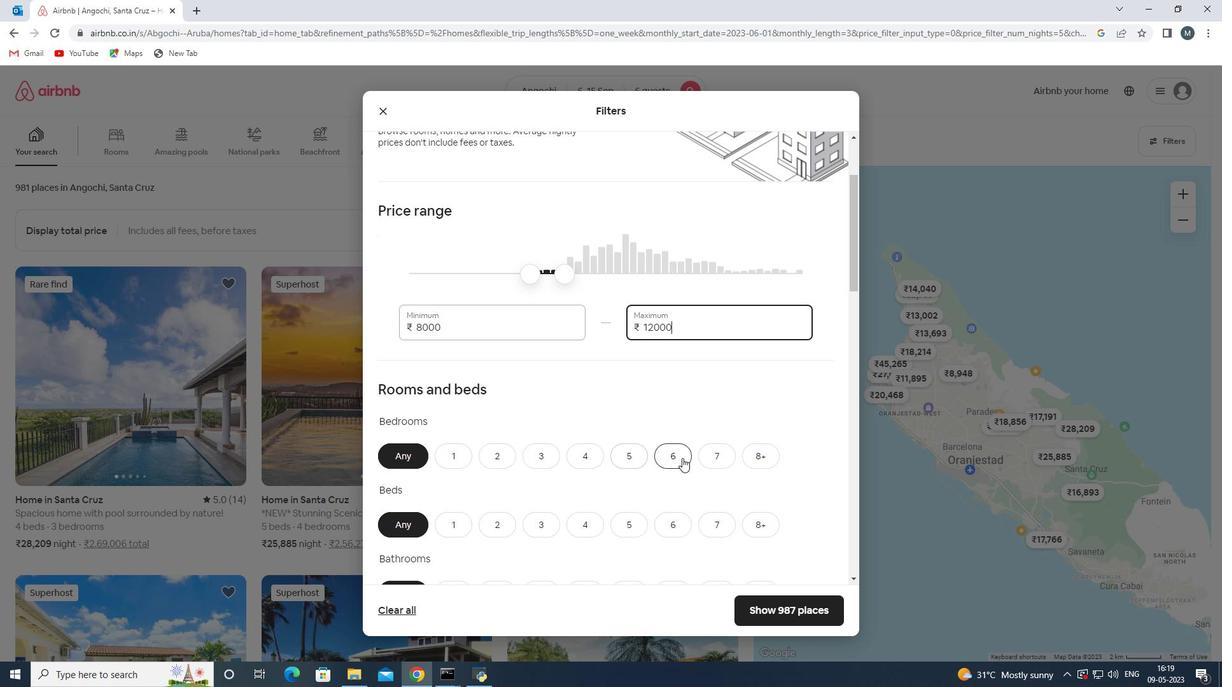 
Action: Mouse moved to (674, 519)
Screenshot: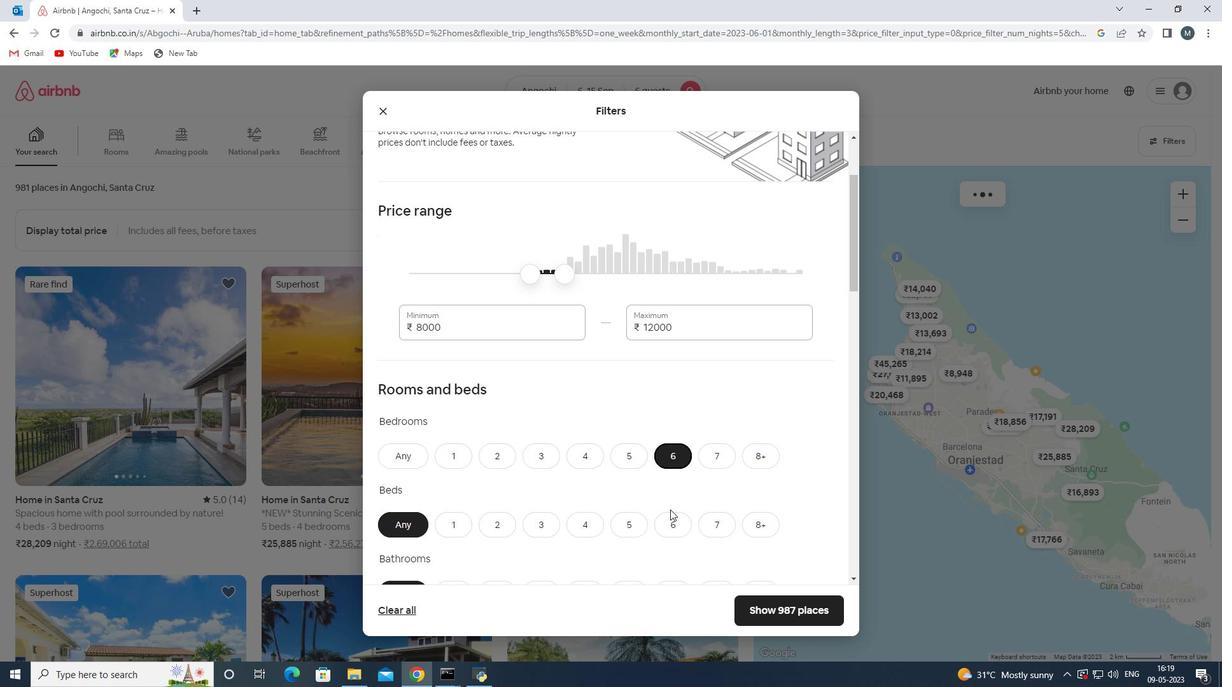 
Action: Mouse pressed left at (674, 519)
Screenshot: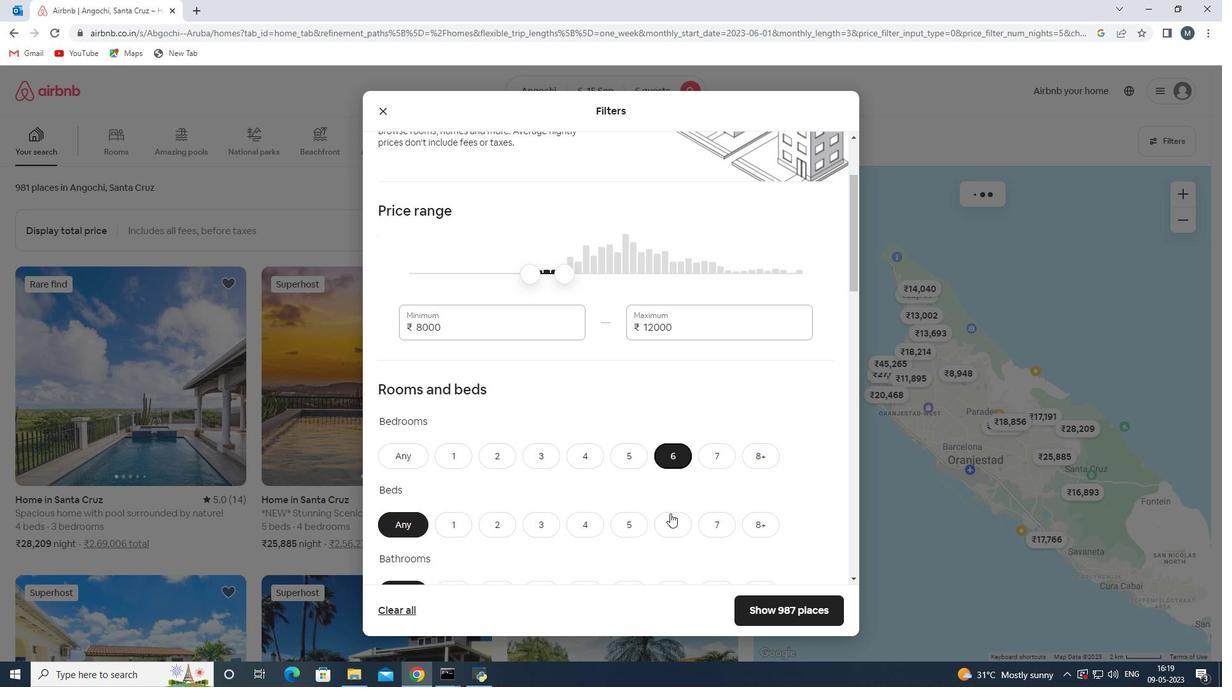 
Action: Mouse moved to (622, 476)
Screenshot: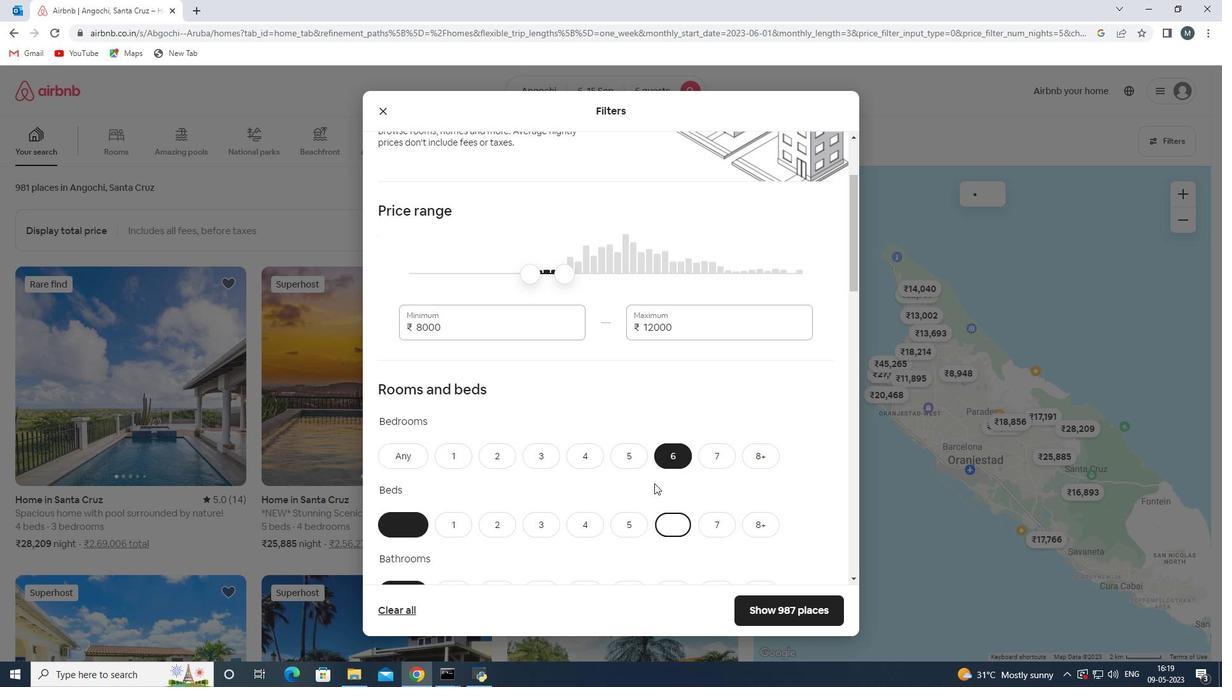 
Action: Mouse scrolled (622, 475) with delta (0, 0)
Screenshot: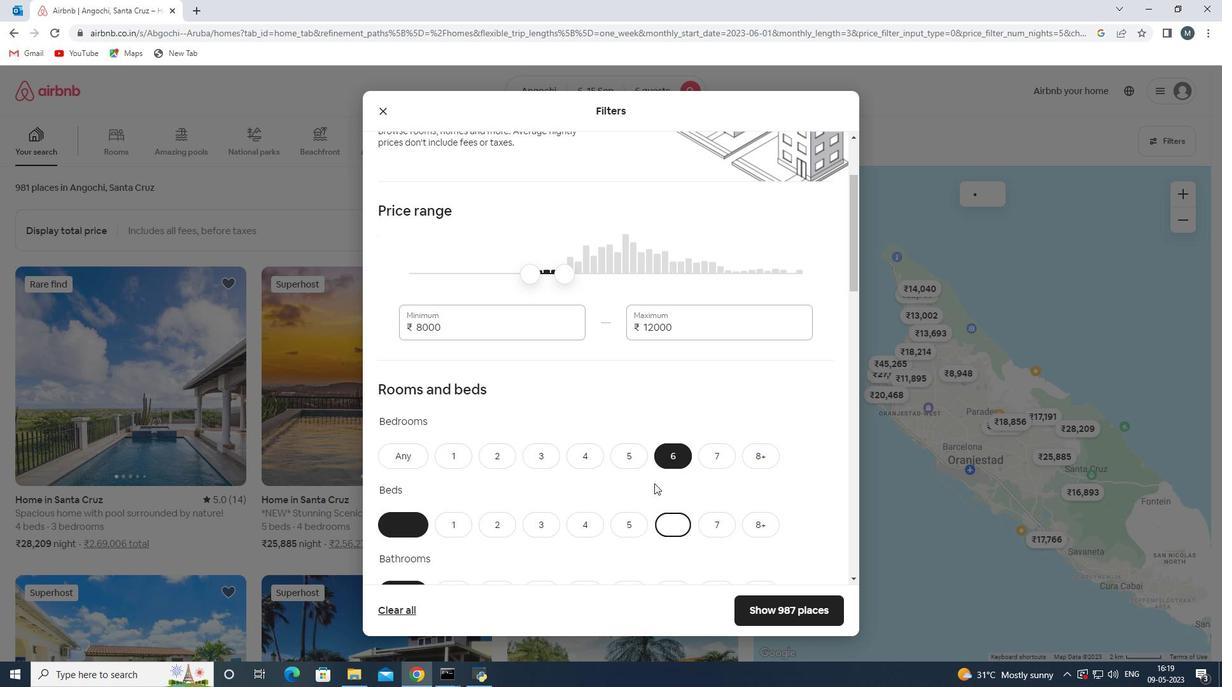 
Action: Mouse moved to (665, 524)
Screenshot: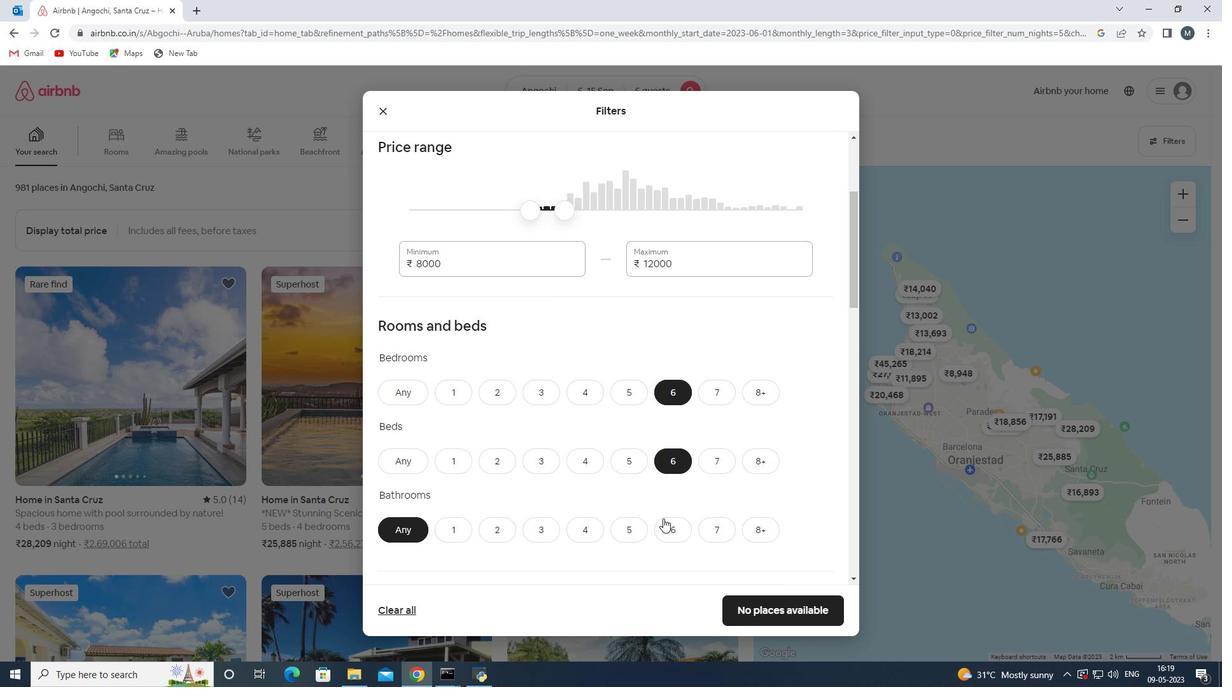 
Action: Mouse pressed left at (665, 524)
Screenshot: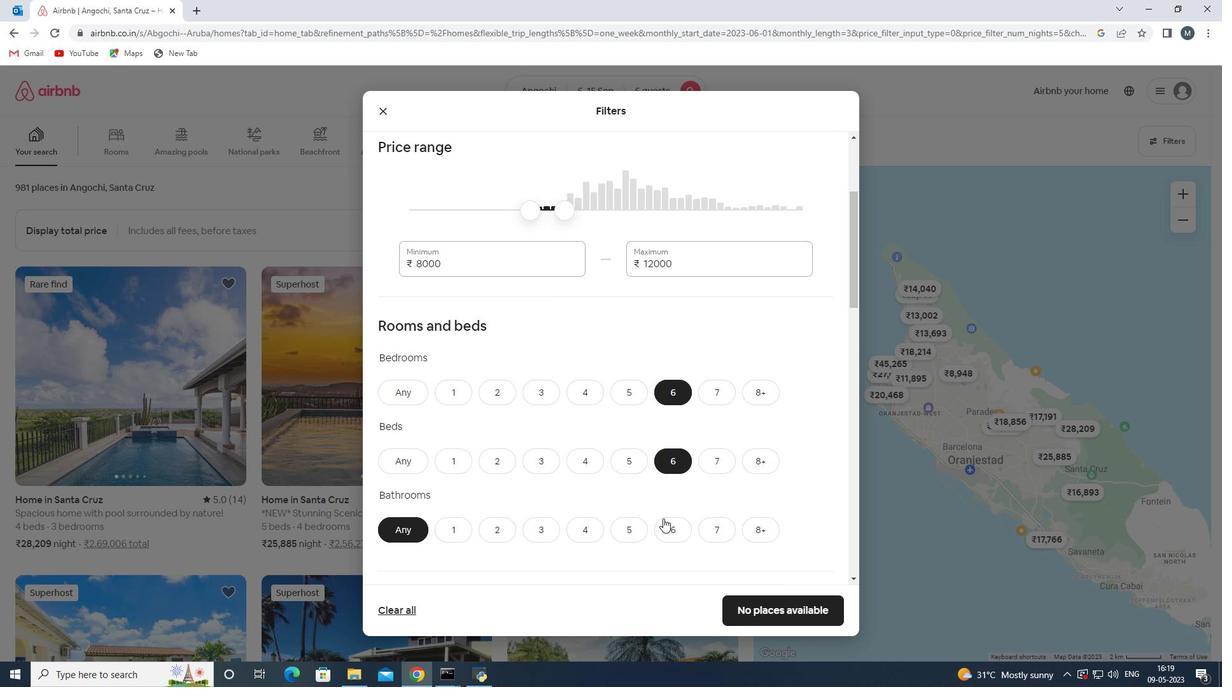 
Action: Mouse moved to (603, 483)
Screenshot: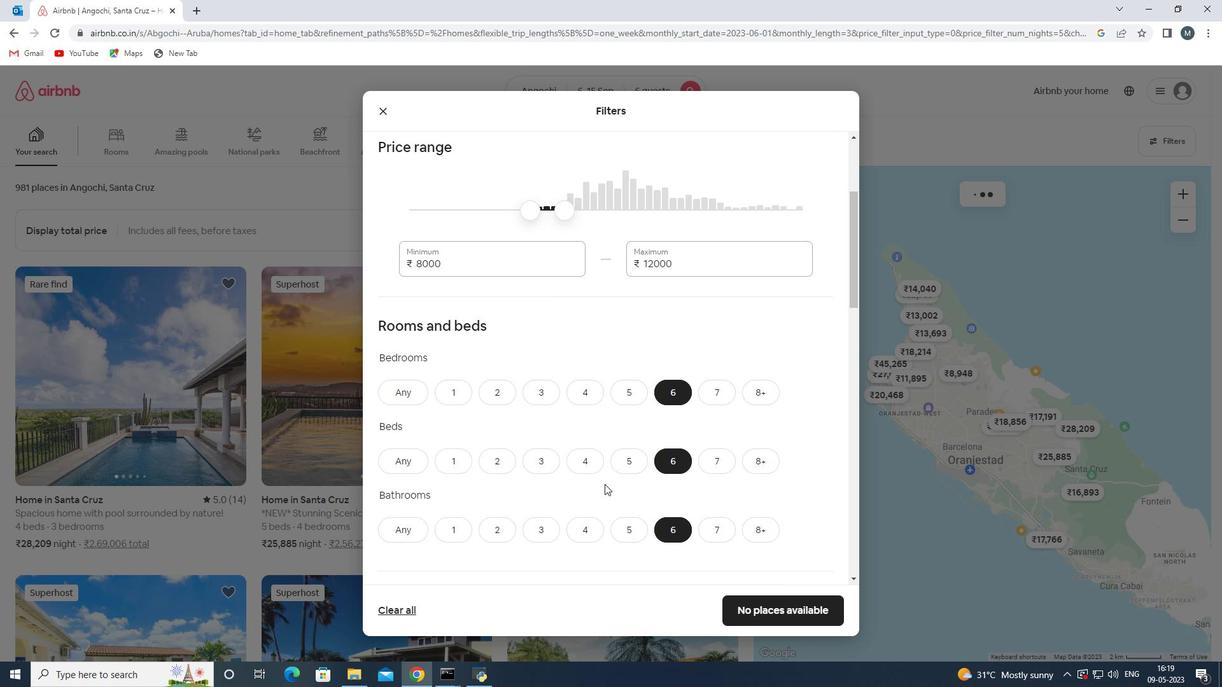 
Action: Mouse scrolled (603, 483) with delta (0, 0)
Screenshot: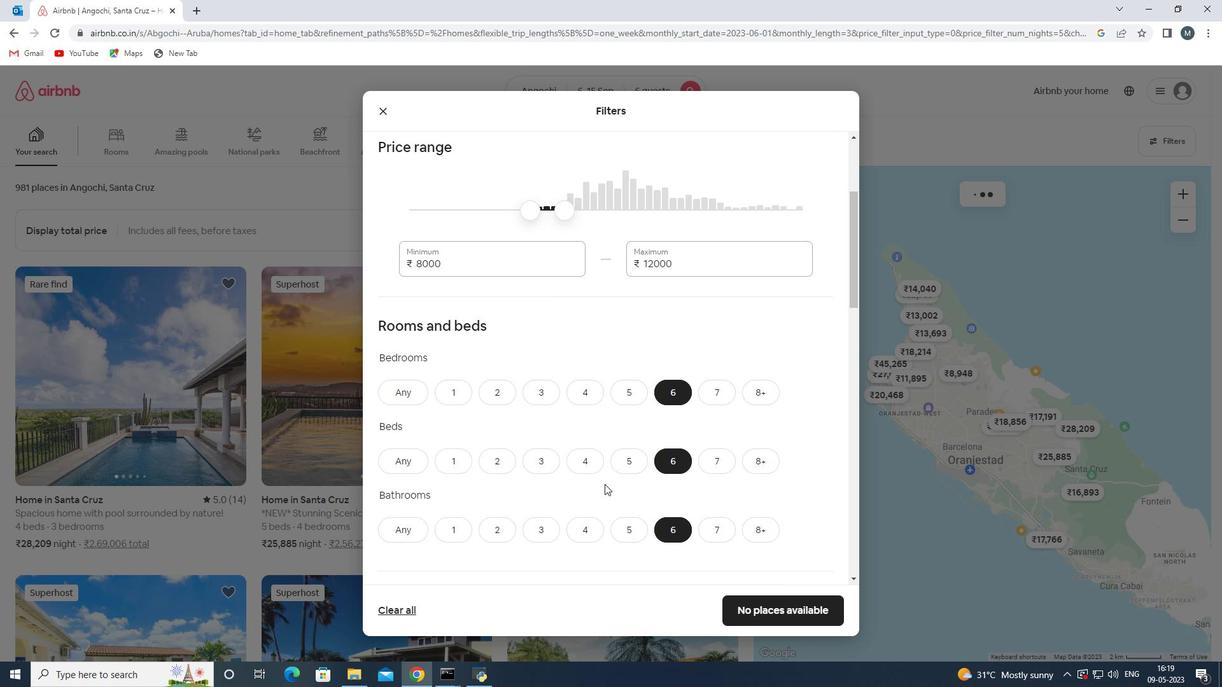 
Action: Mouse moved to (582, 467)
Screenshot: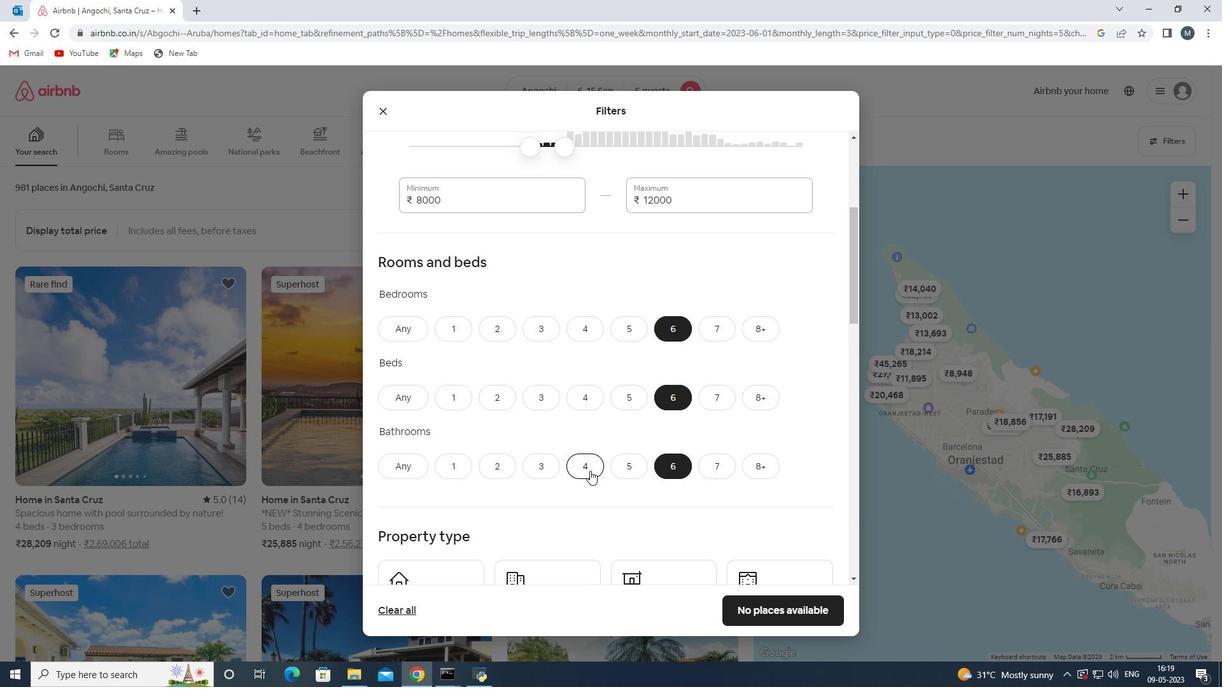 
Action: Mouse scrolled (582, 467) with delta (0, 0)
Screenshot: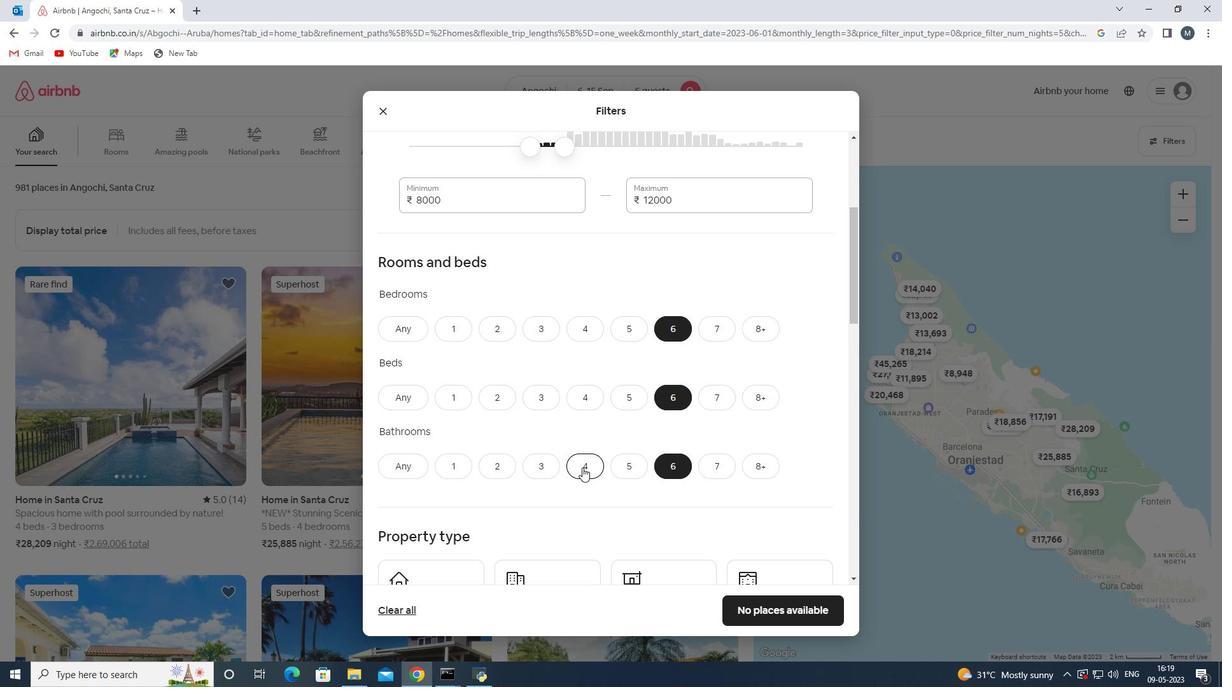
Action: Mouse moved to (575, 453)
Screenshot: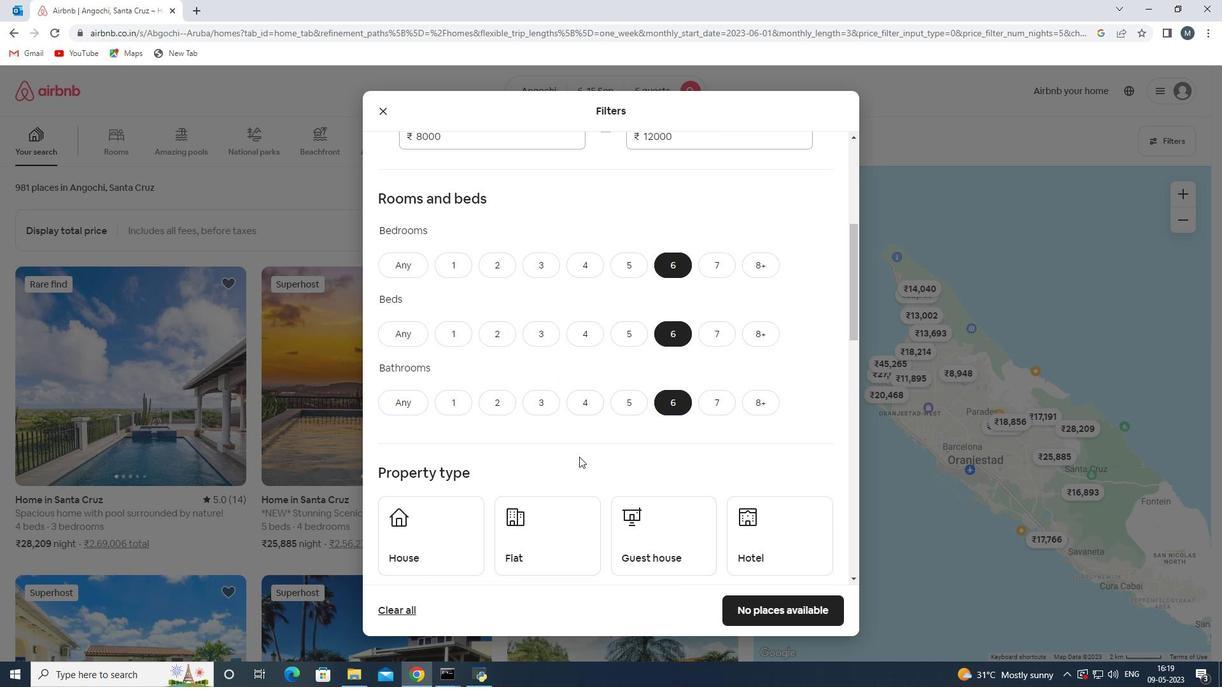 
Action: Mouse scrolled (575, 452) with delta (0, 0)
Screenshot: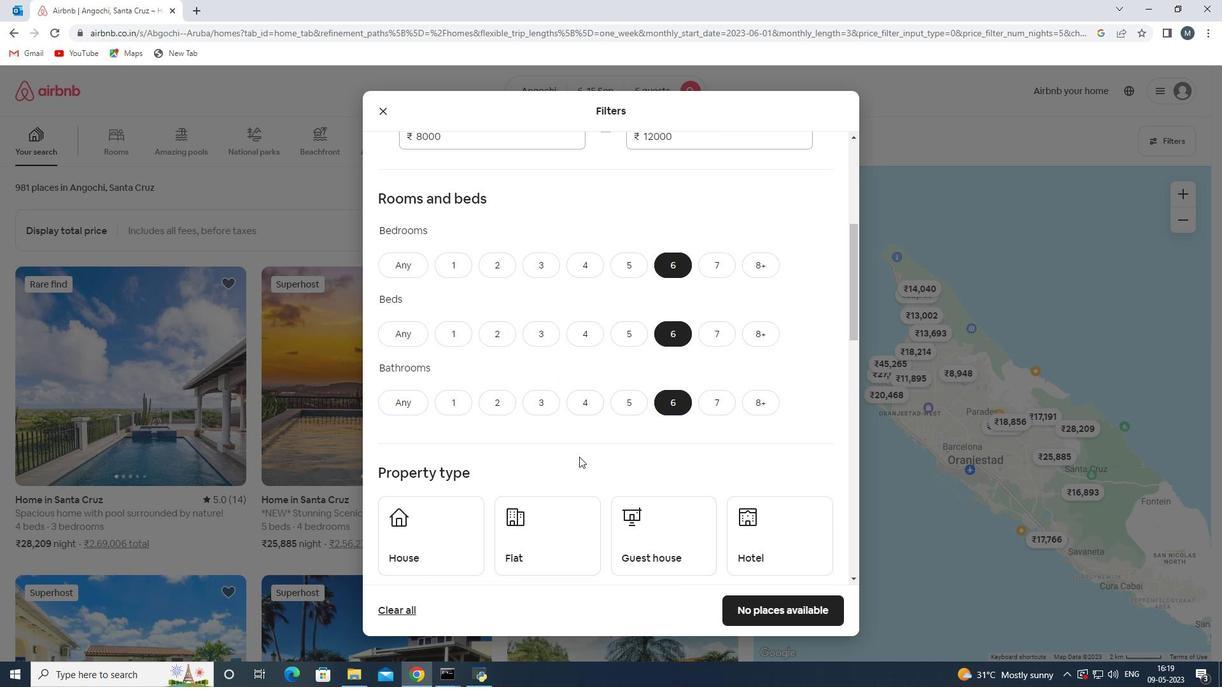 
Action: Mouse moved to (458, 466)
Screenshot: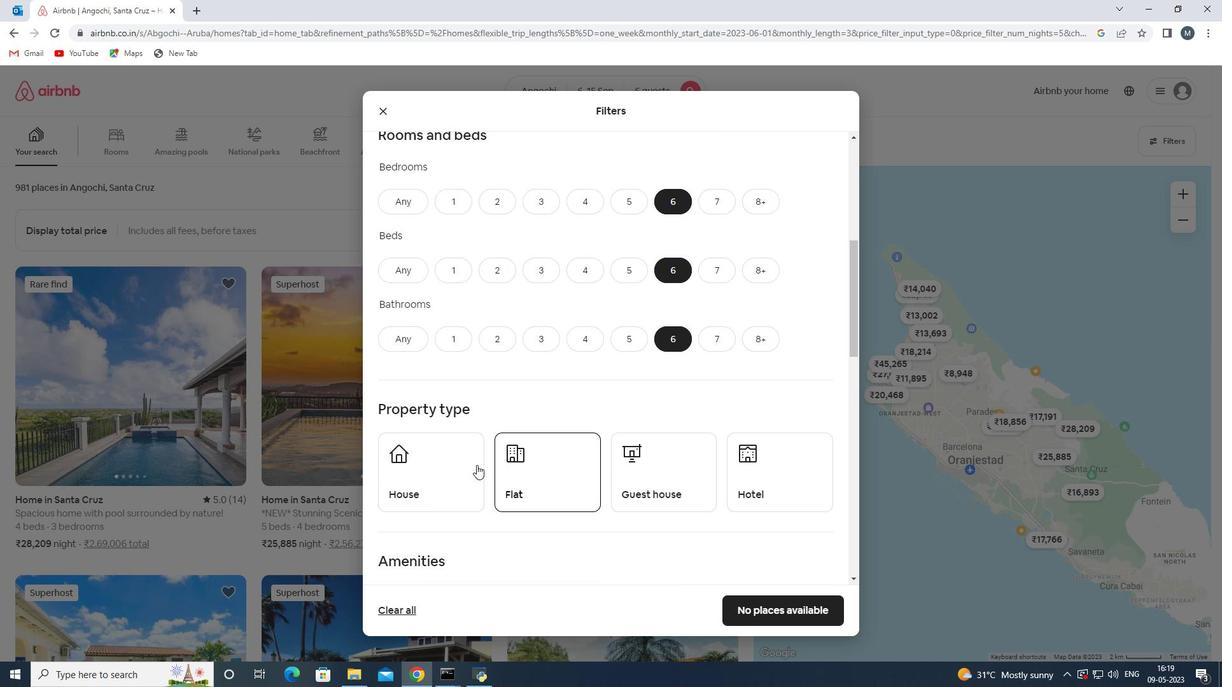 
Action: Mouse pressed left at (458, 466)
Screenshot: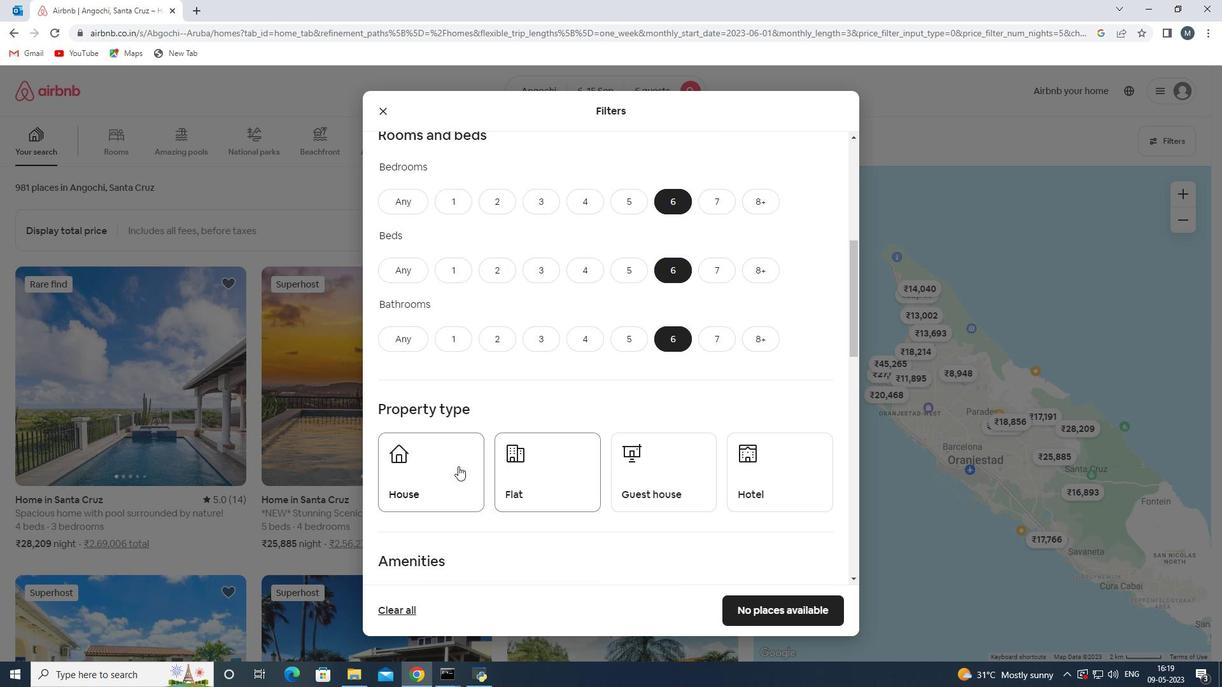 
Action: Mouse moved to (525, 472)
Screenshot: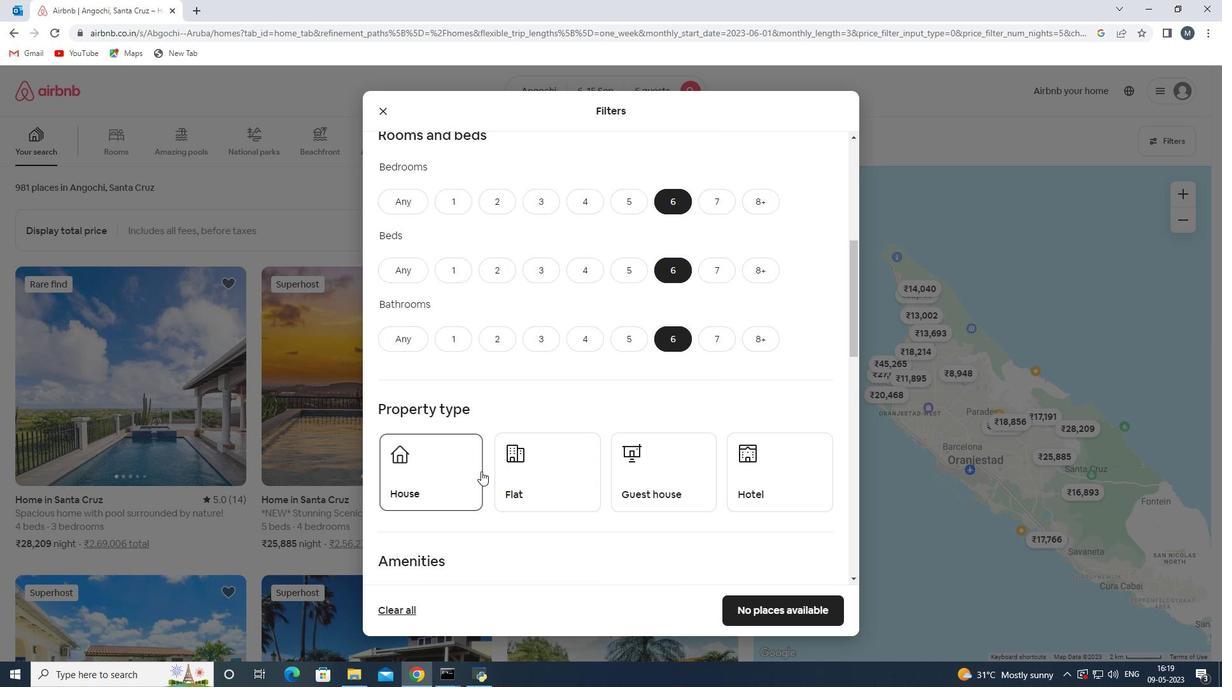 
Action: Mouse pressed left at (525, 472)
Screenshot: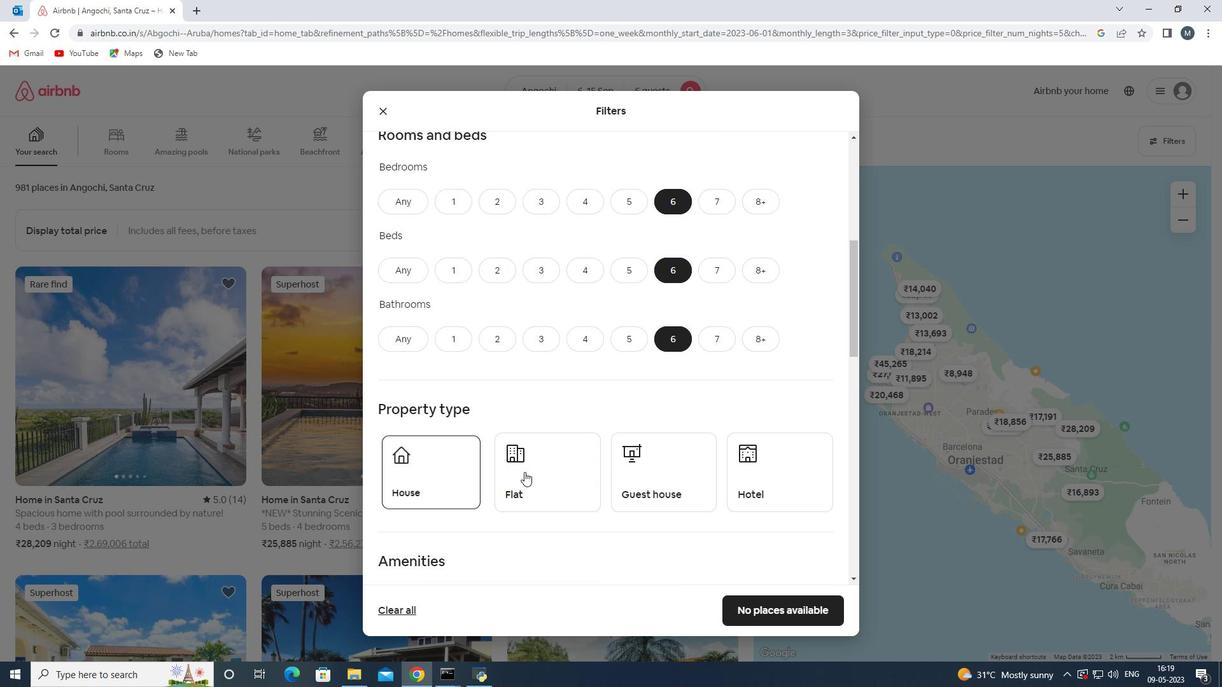 
Action: Mouse moved to (618, 472)
Screenshot: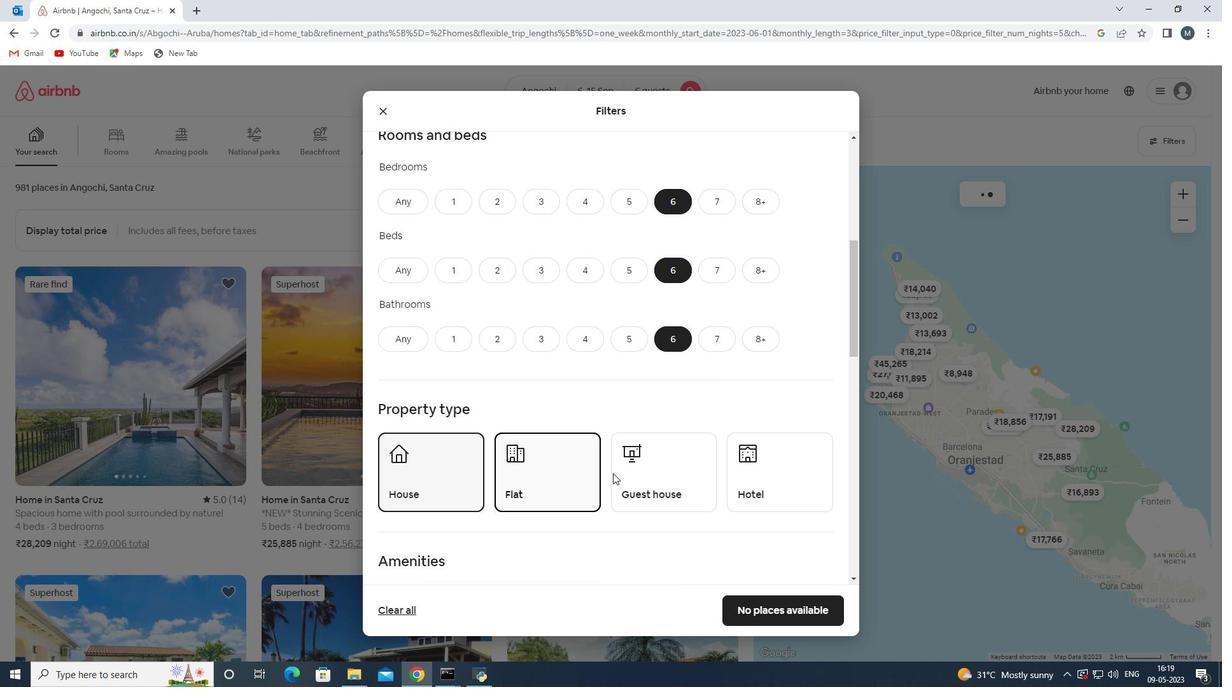
Action: Mouse pressed left at (618, 472)
Screenshot: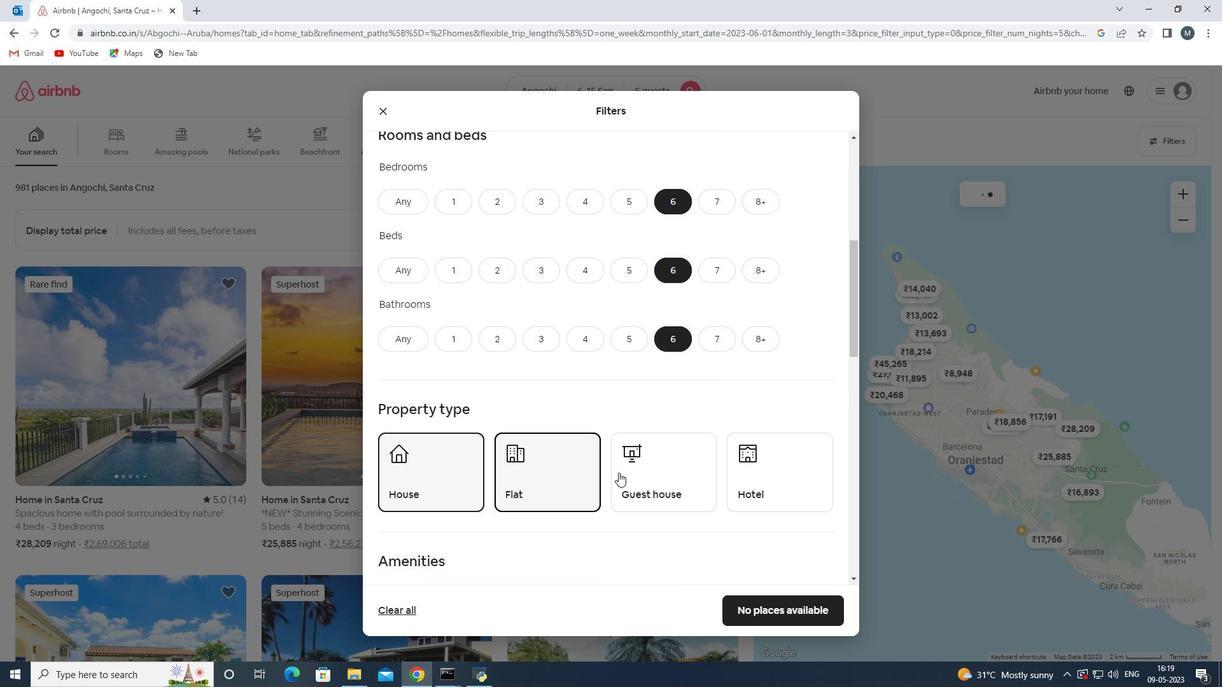 
Action: Mouse moved to (596, 460)
Screenshot: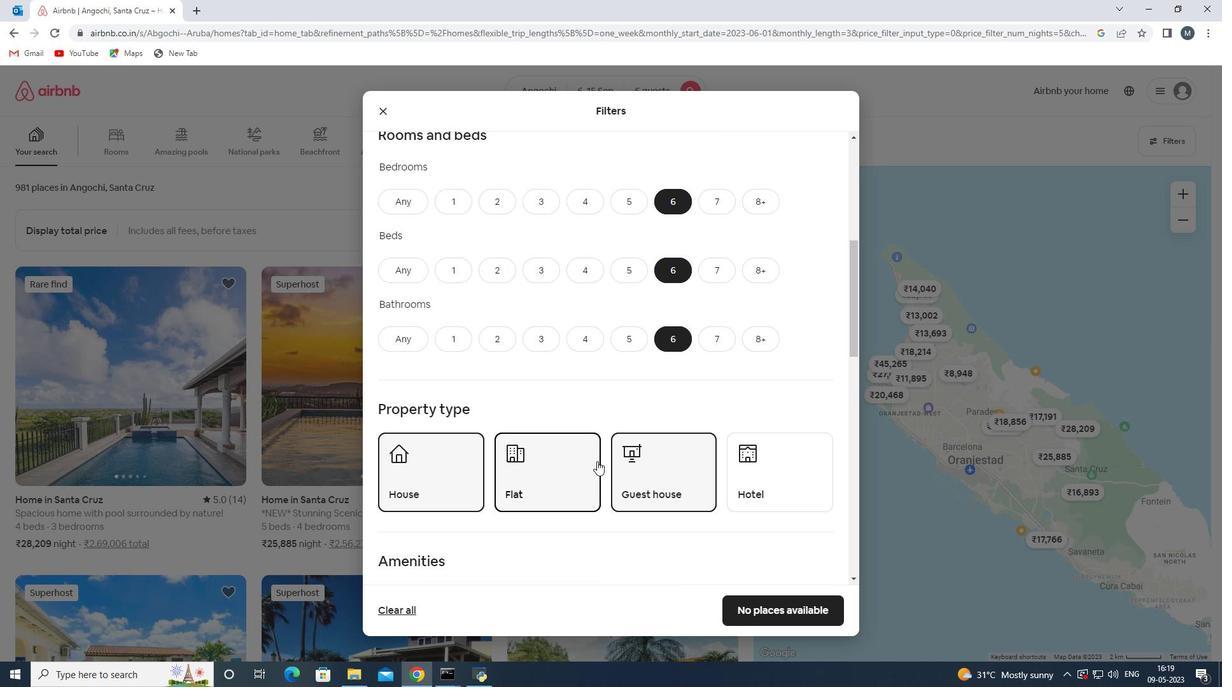 
Action: Mouse scrolled (596, 459) with delta (0, 0)
Screenshot: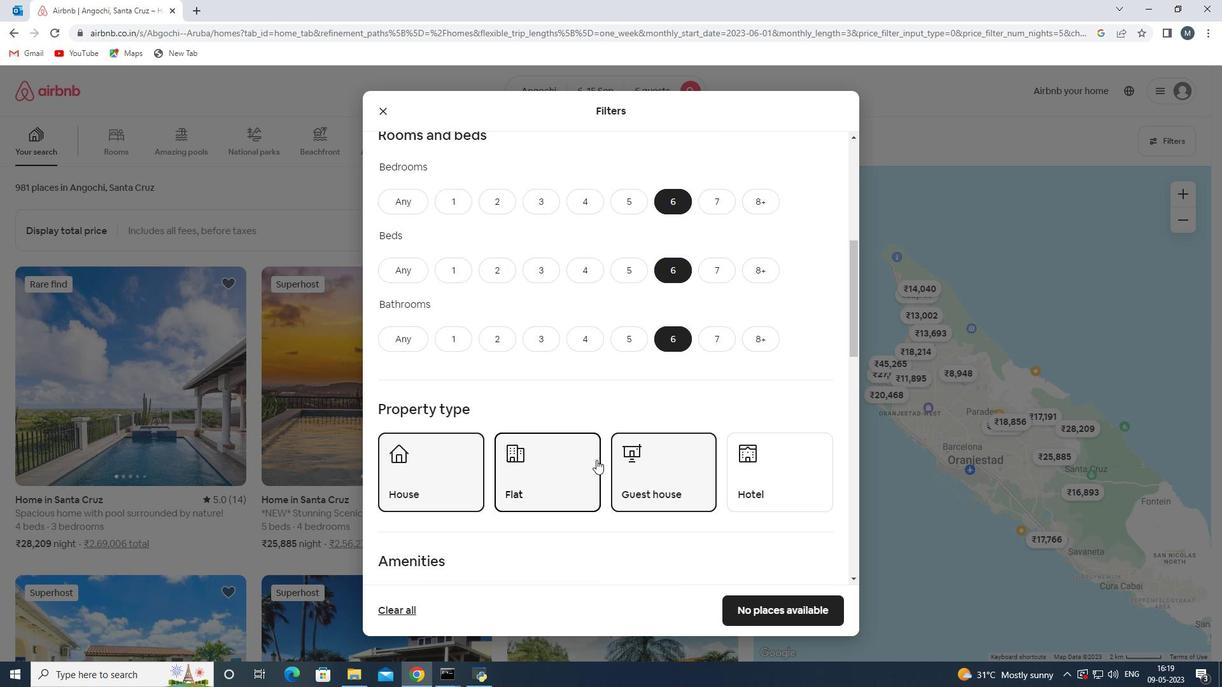 
Action: Mouse moved to (587, 450)
Screenshot: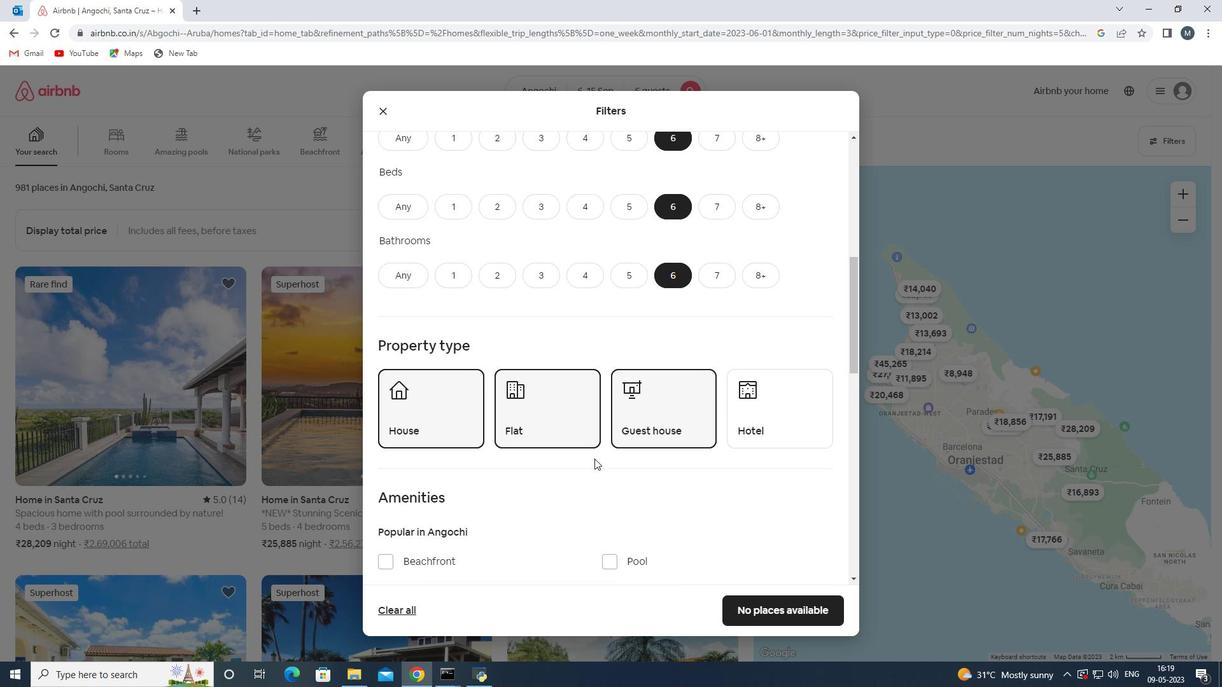 
Action: Mouse scrolled (587, 449) with delta (0, 0)
Screenshot: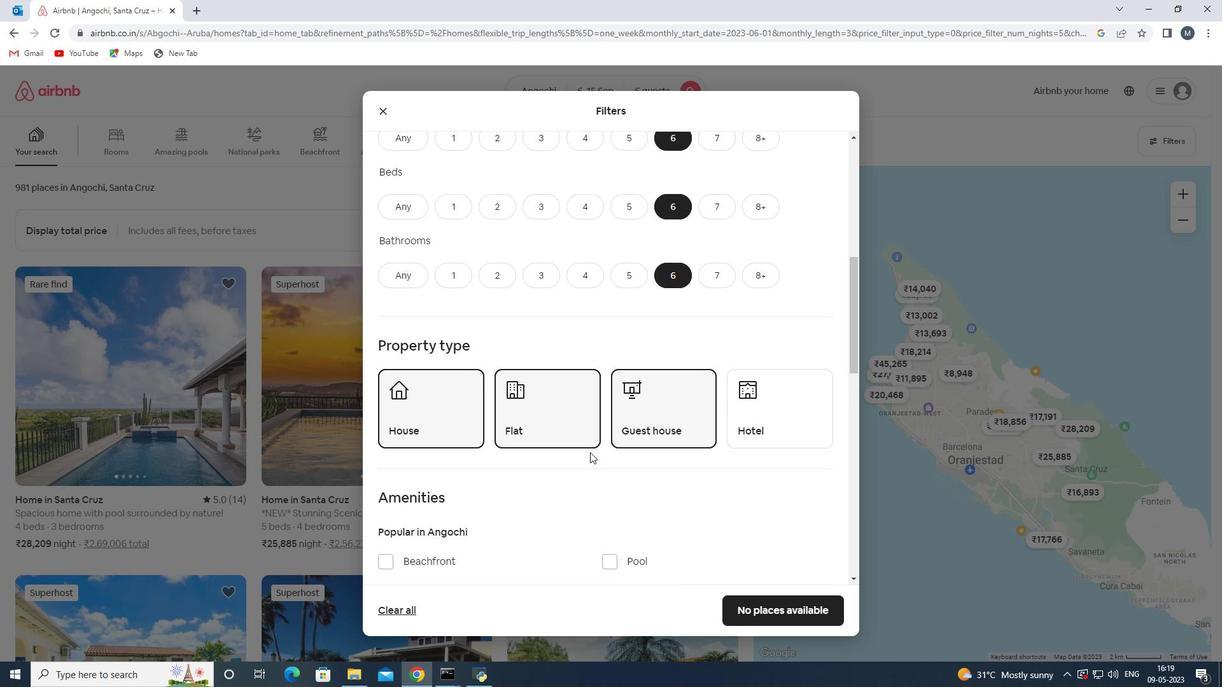 
Action: Mouse moved to (581, 452)
Screenshot: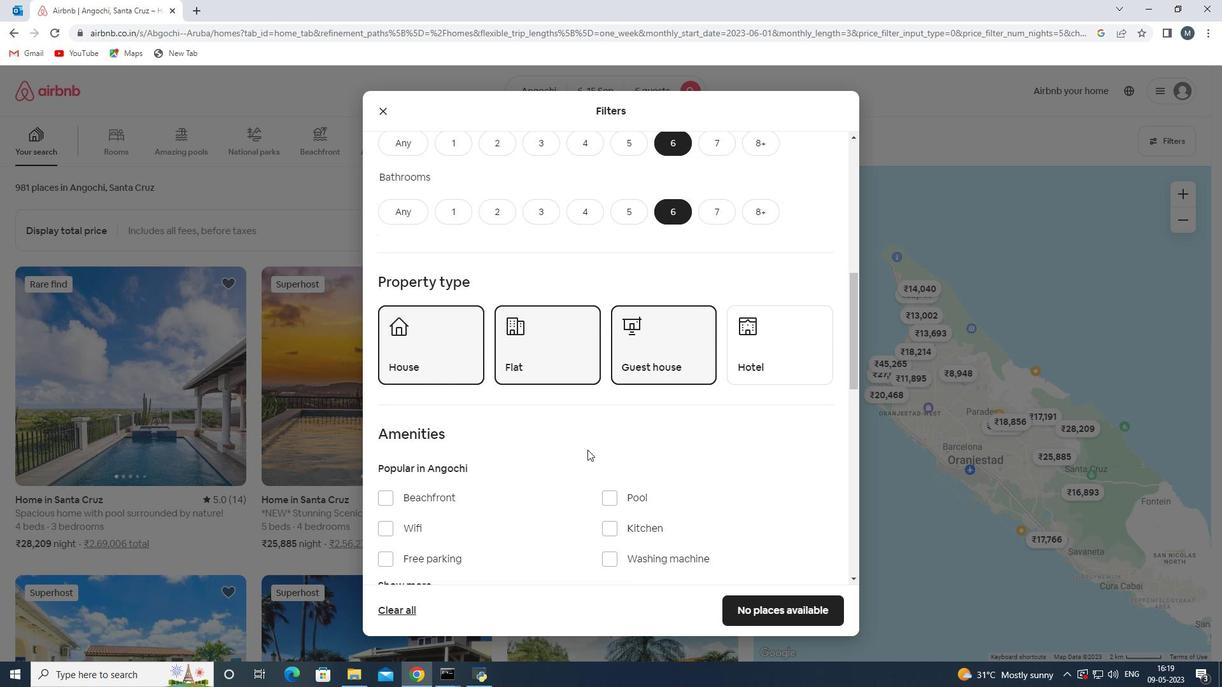 
Action: Mouse scrolled (581, 451) with delta (0, 0)
Screenshot: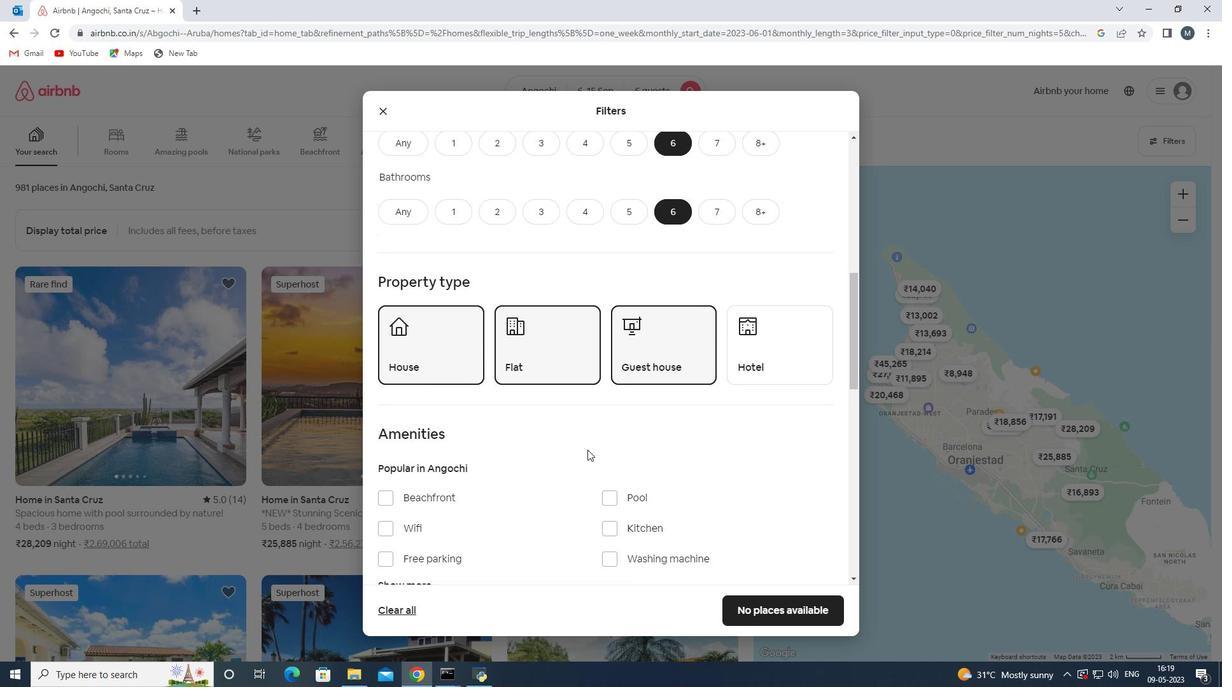 
Action: Mouse moved to (411, 465)
Screenshot: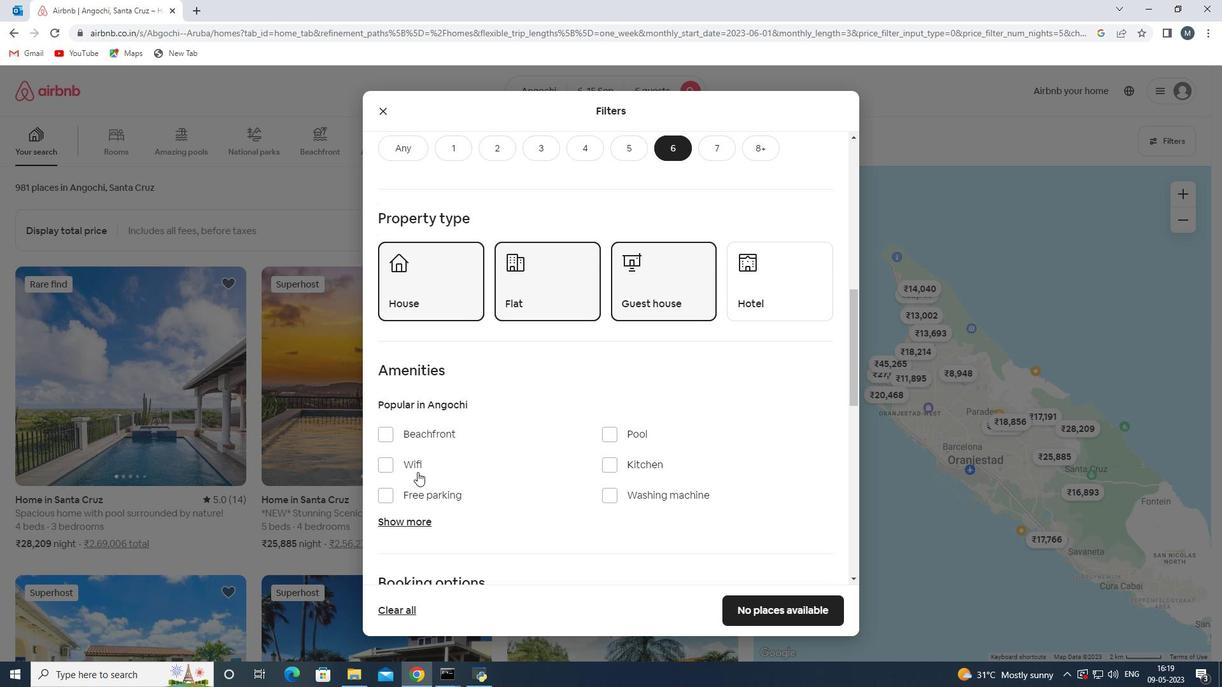 
Action: Mouse pressed left at (411, 465)
Screenshot: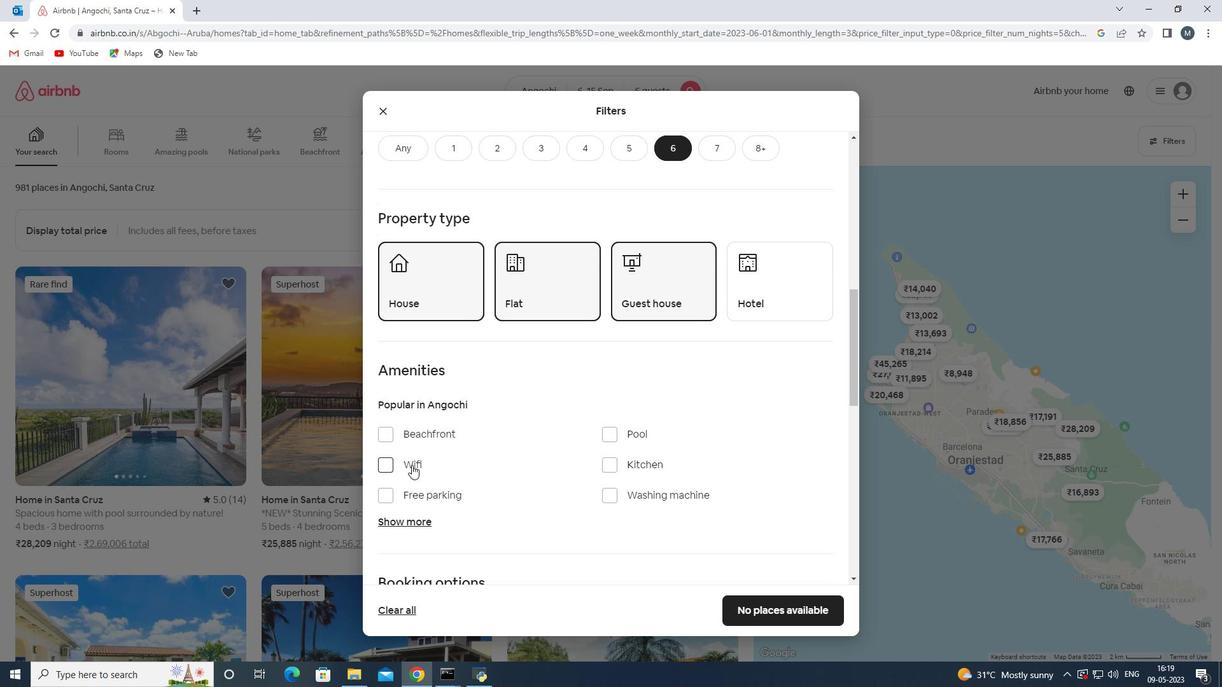 
Action: Mouse moved to (415, 518)
Screenshot: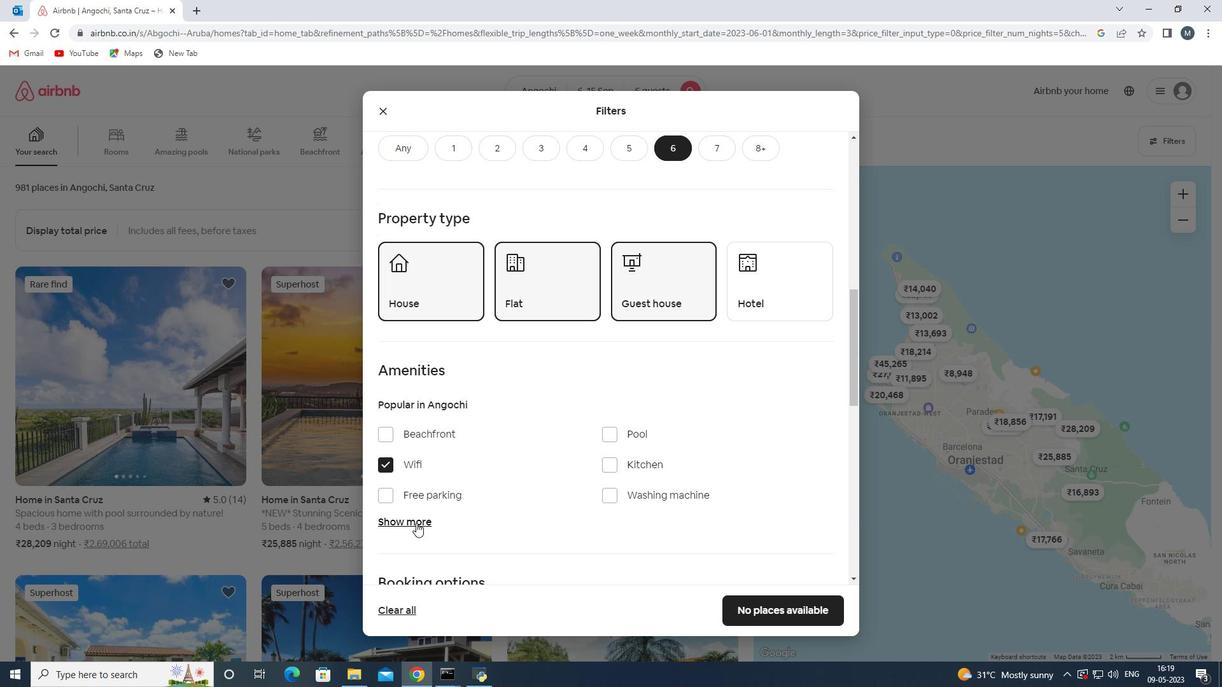
Action: Mouse pressed left at (415, 518)
Screenshot: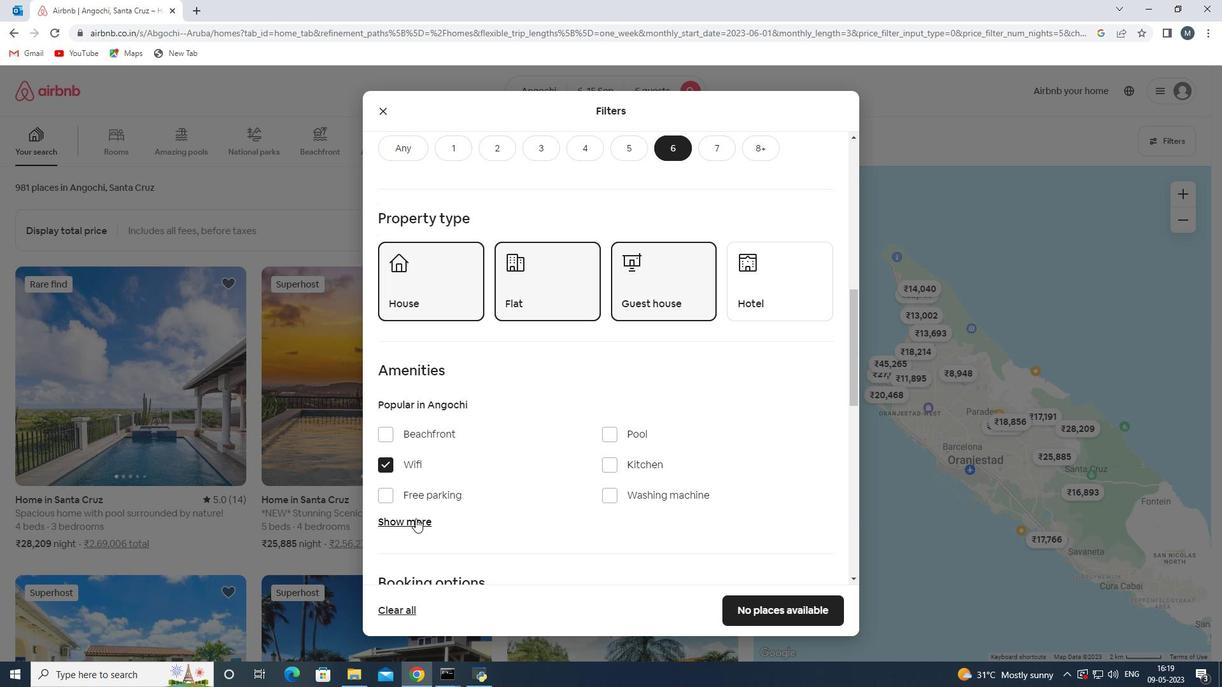 
Action: Mouse moved to (474, 483)
Screenshot: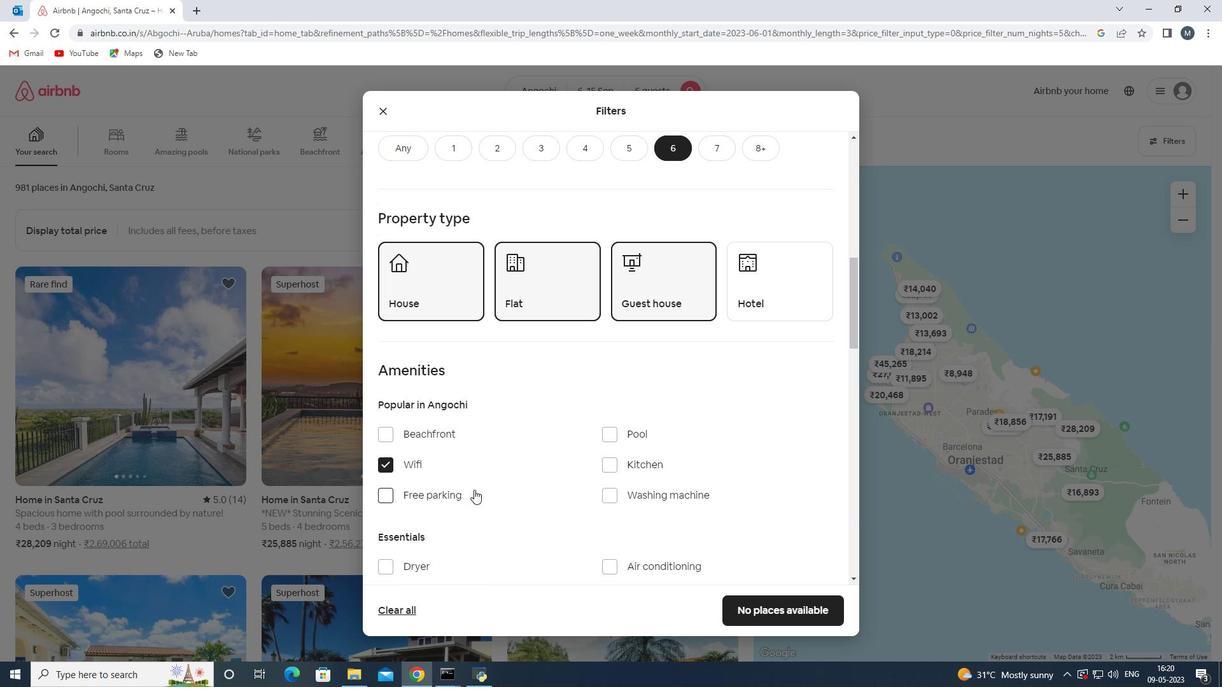 
Action: Mouse scrolled (474, 483) with delta (0, 0)
Screenshot: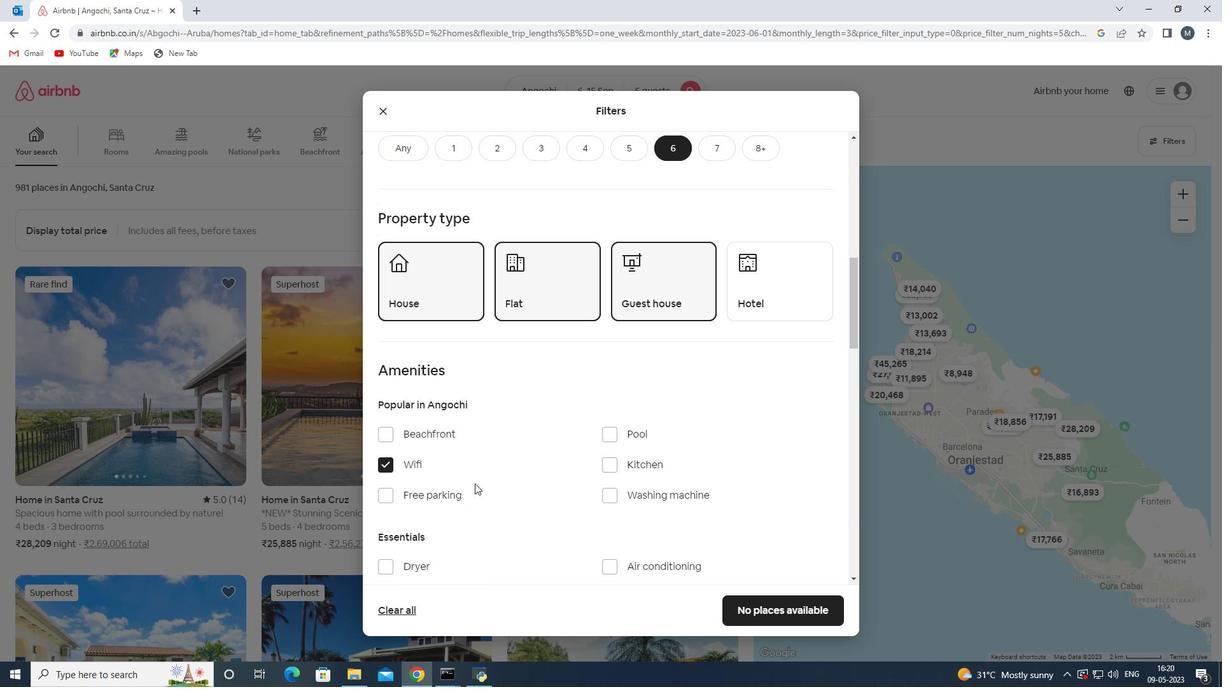 
Action: Mouse moved to (488, 460)
Screenshot: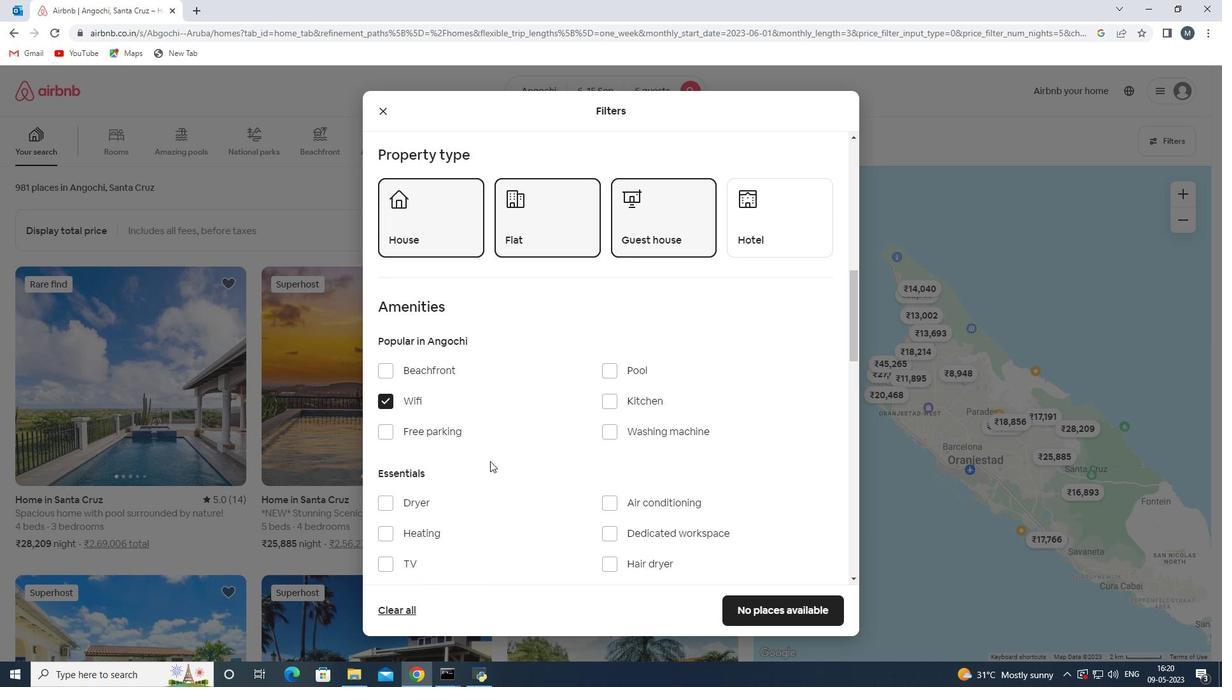 
Action: Mouse scrolled (488, 460) with delta (0, 0)
Screenshot: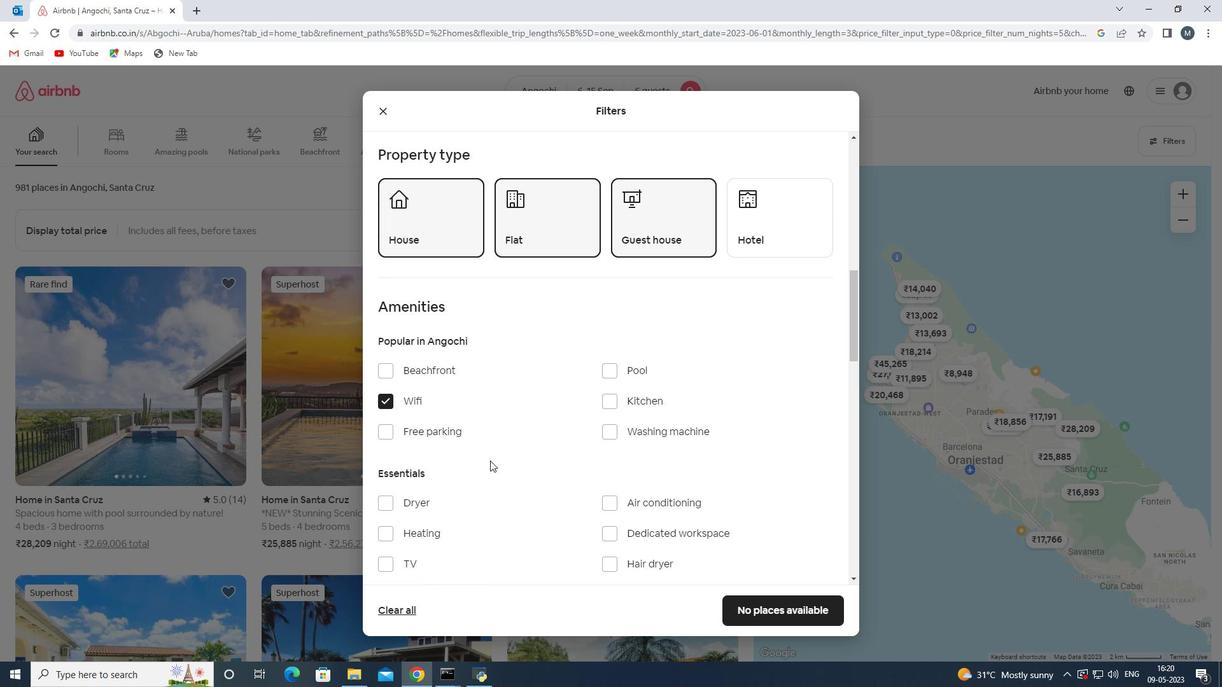 
Action: Mouse moved to (613, 442)
Screenshot: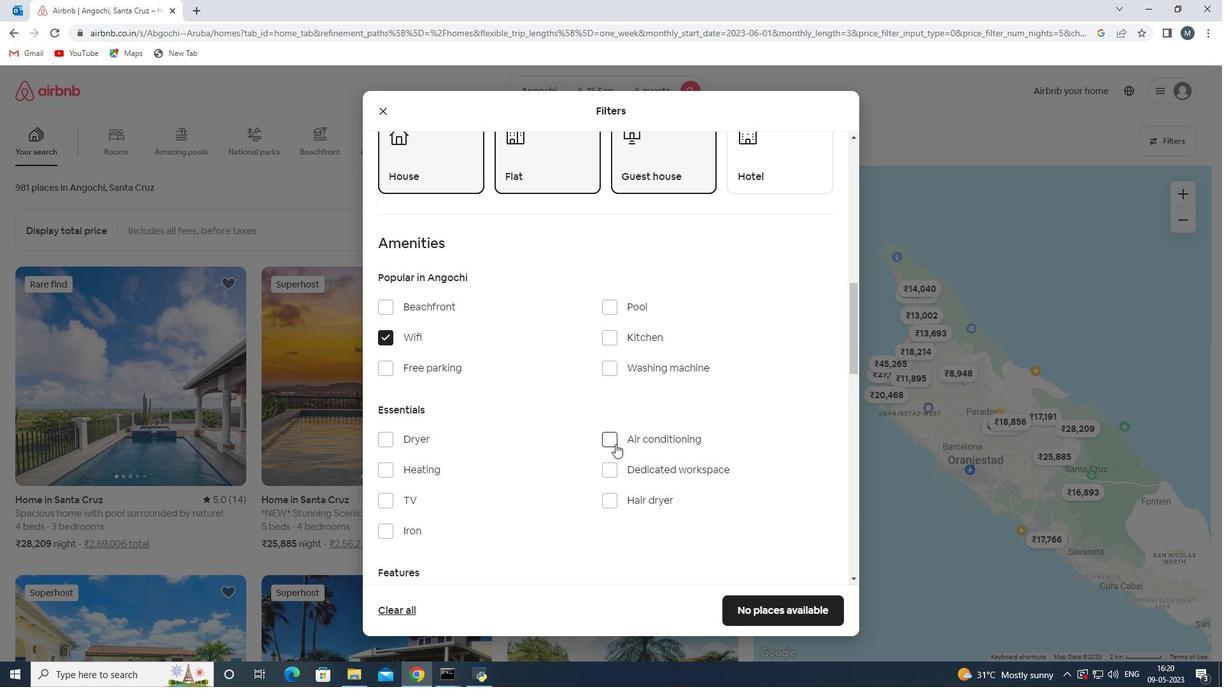 
Action: Mouse pressed left at (613, 442)
Screenshot: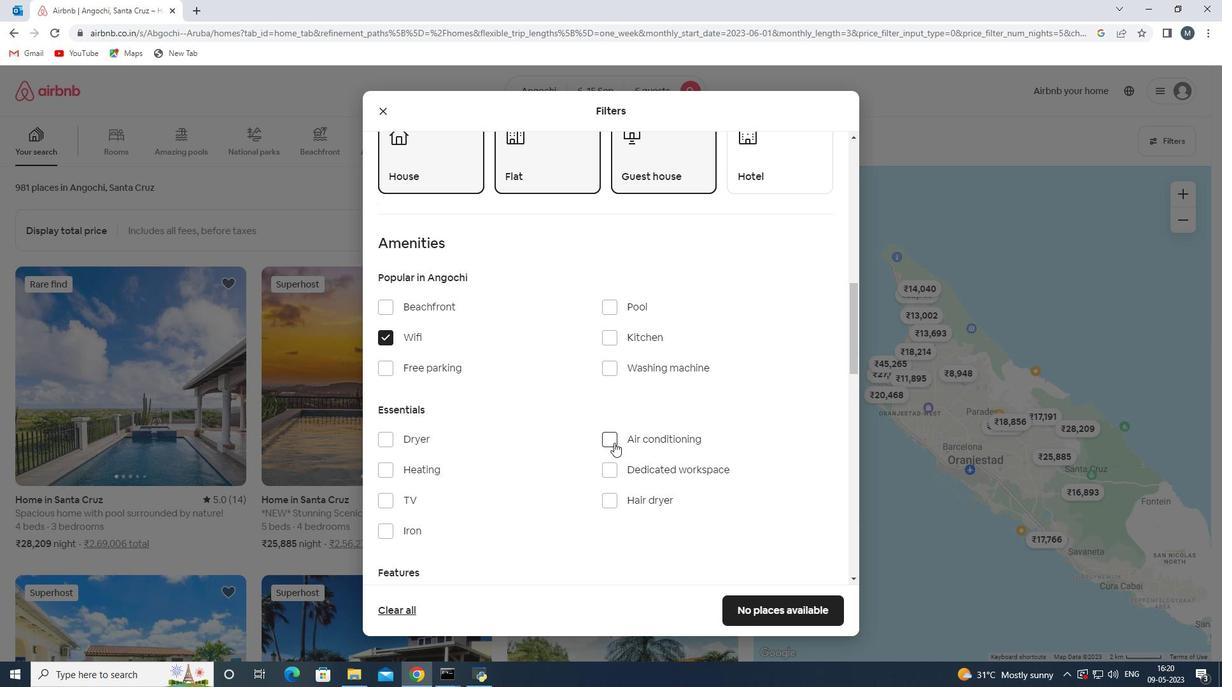 
Action: Mouse moved to (397, 503)
Screenshot: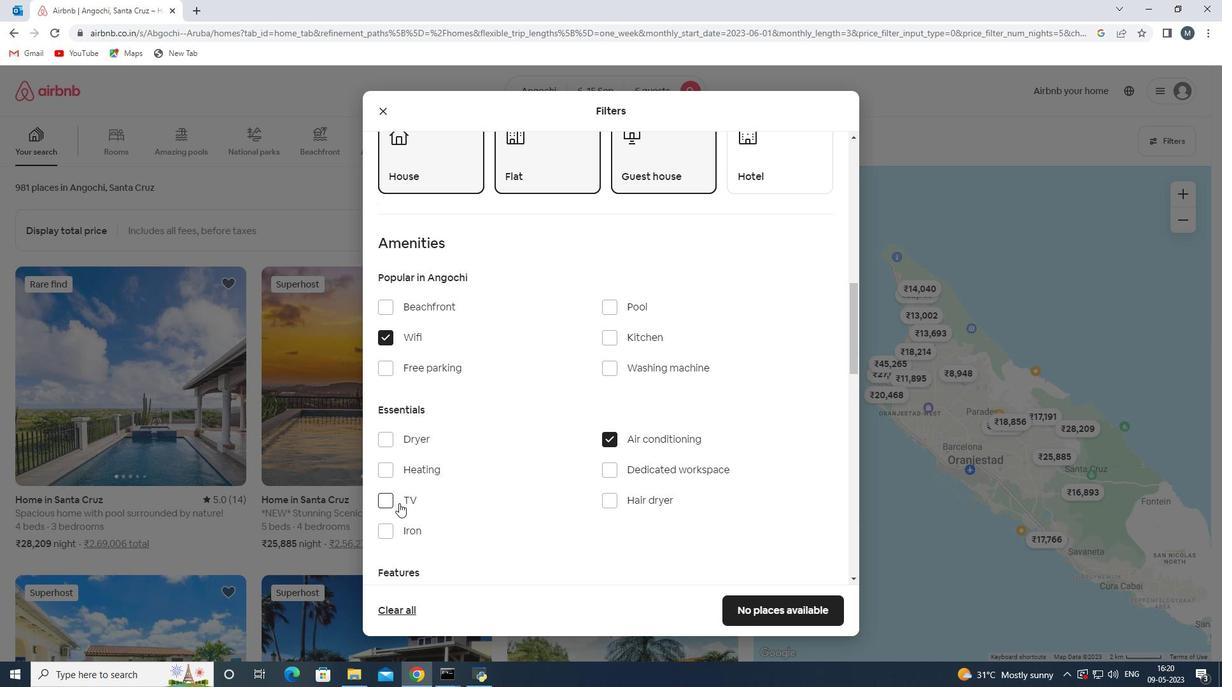 
Action: Mouse pressed left at (397, 503)
Screenshot: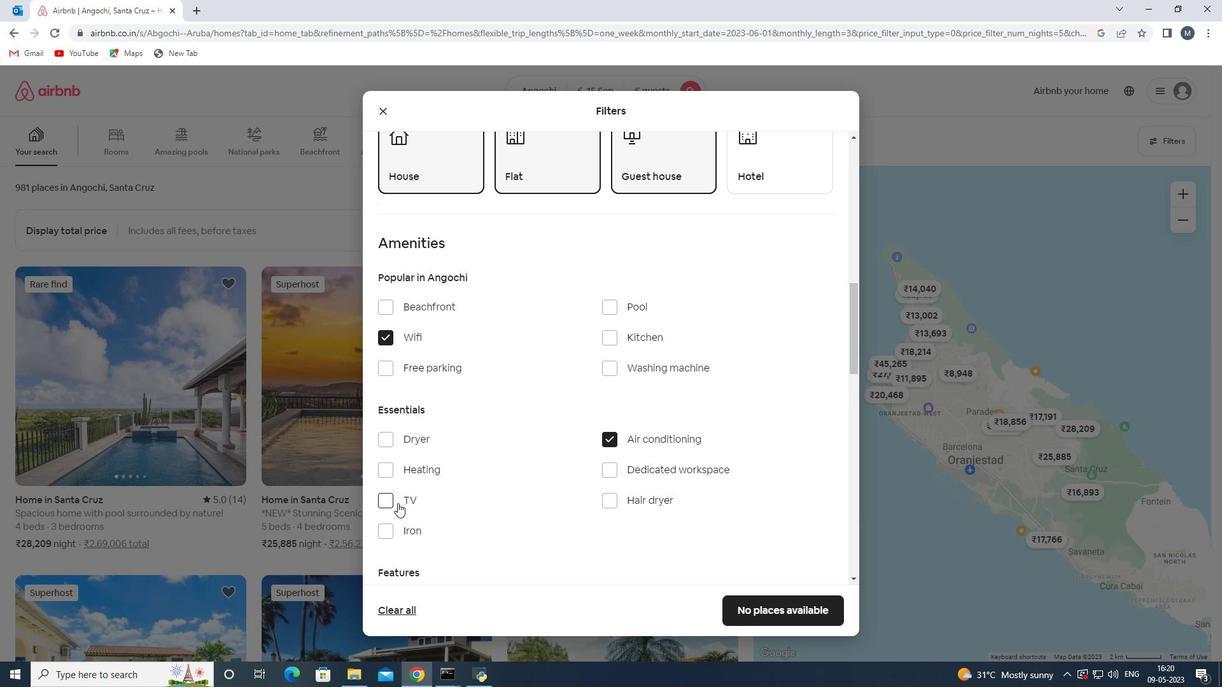 
Action: Mouse moved to (501, 463)
Screenshot: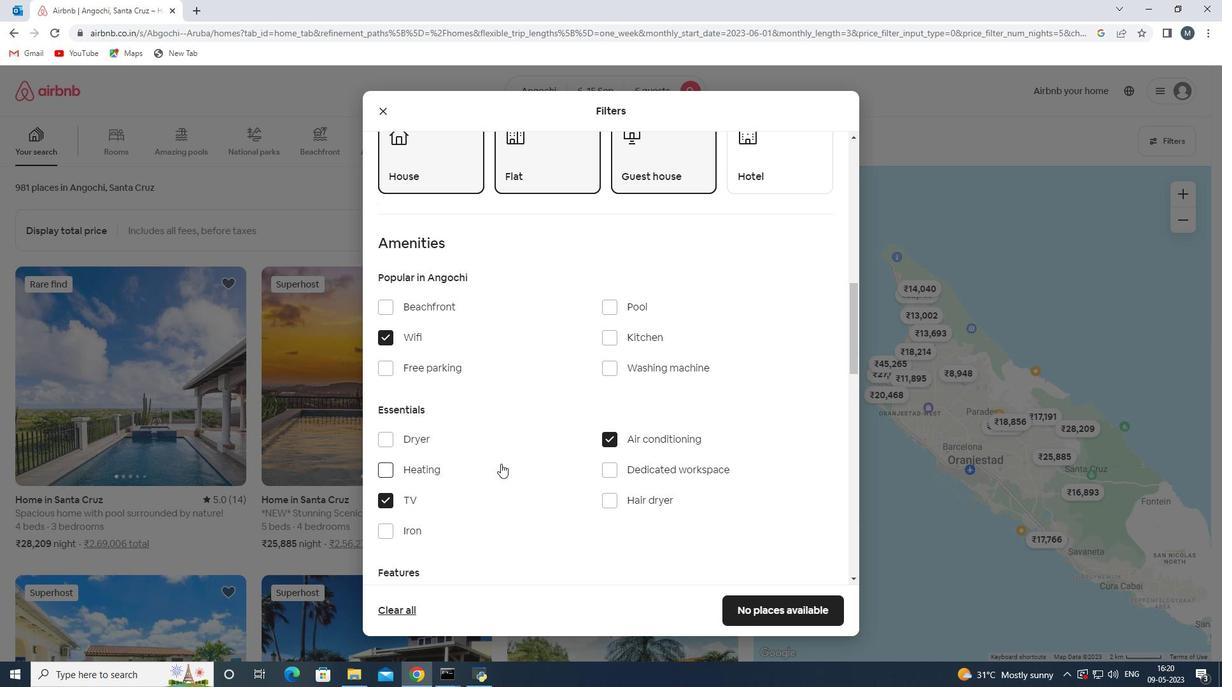 
Action: Mouse scrolled (501, 462) with delta (0, 0)
Screenshot: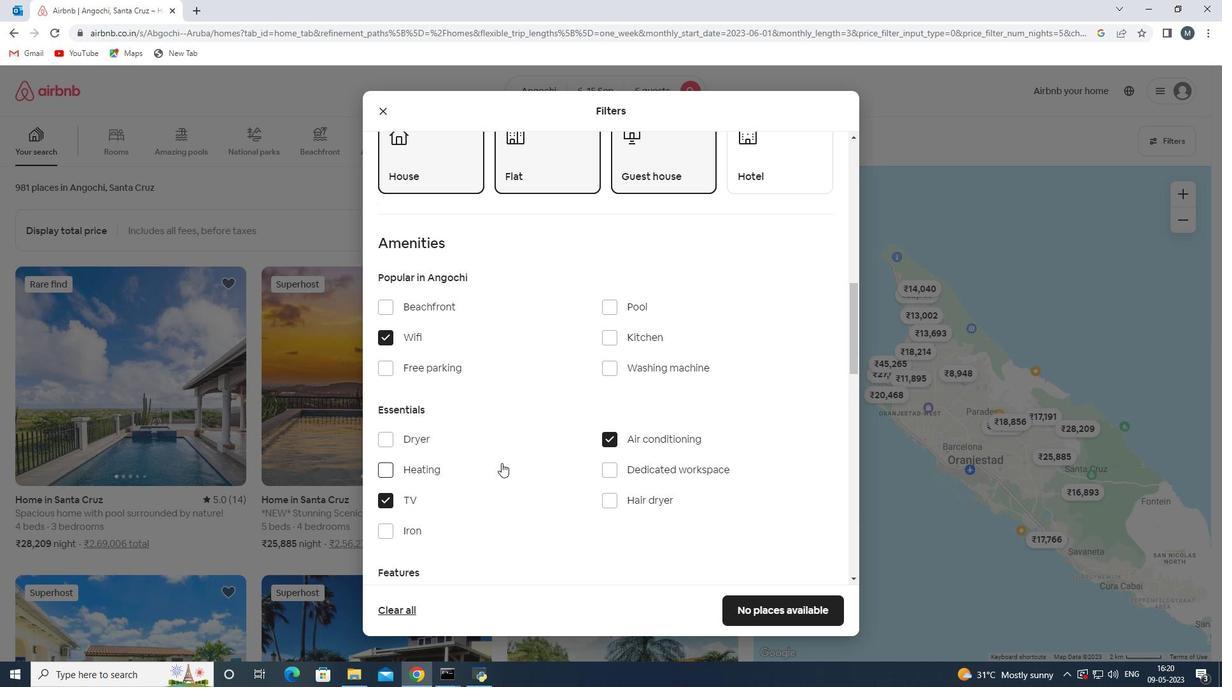 
Action: Mouse moved to (494, 464)
Screenshot: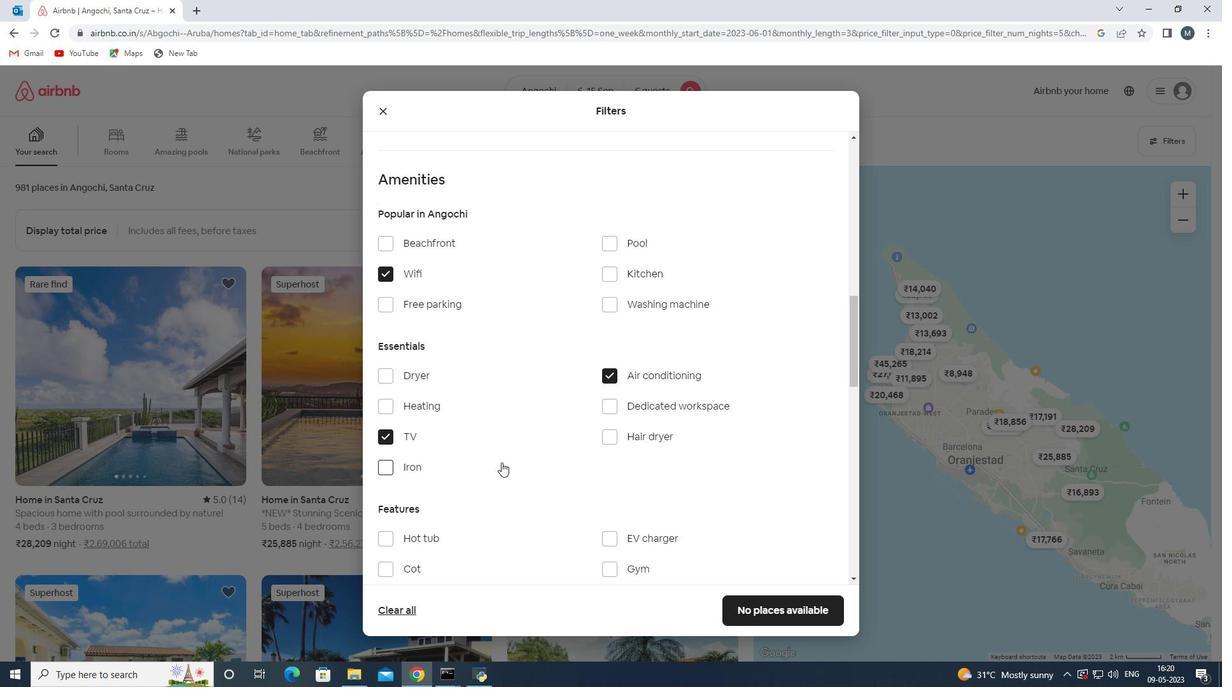 
Action: Mouse scrolled (494, 464) with delta (0, 0)
Screenshot: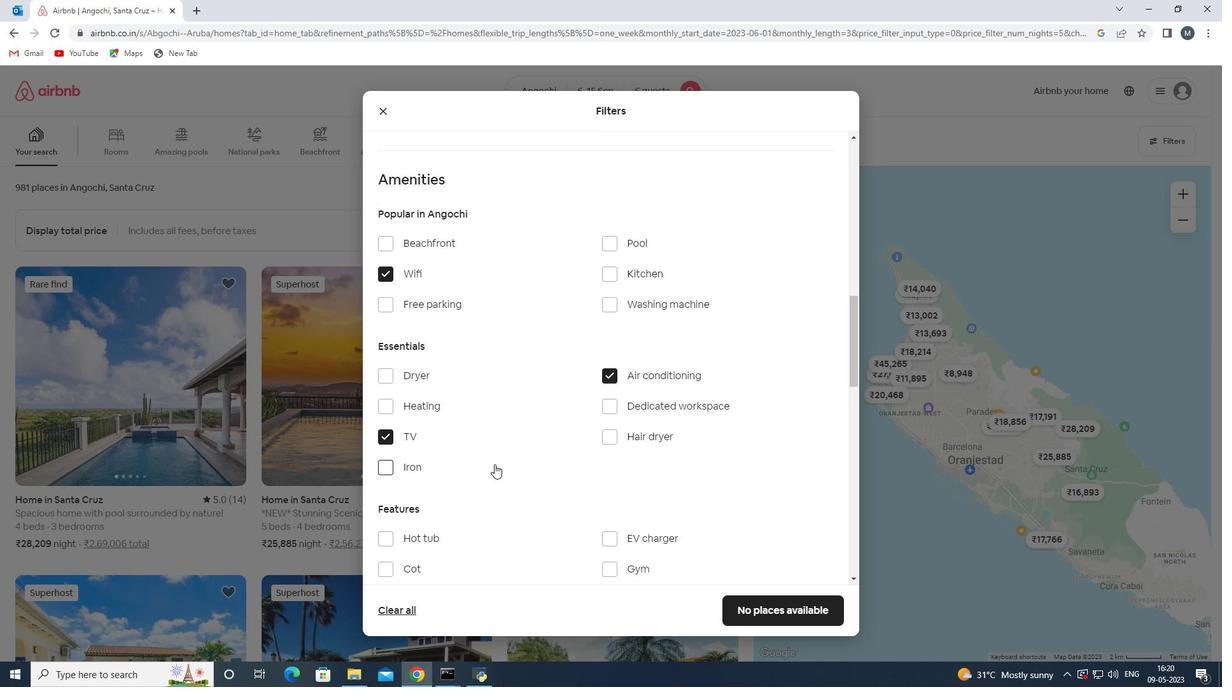 
Action: Mouse moved to (612, 502)
Screenshot: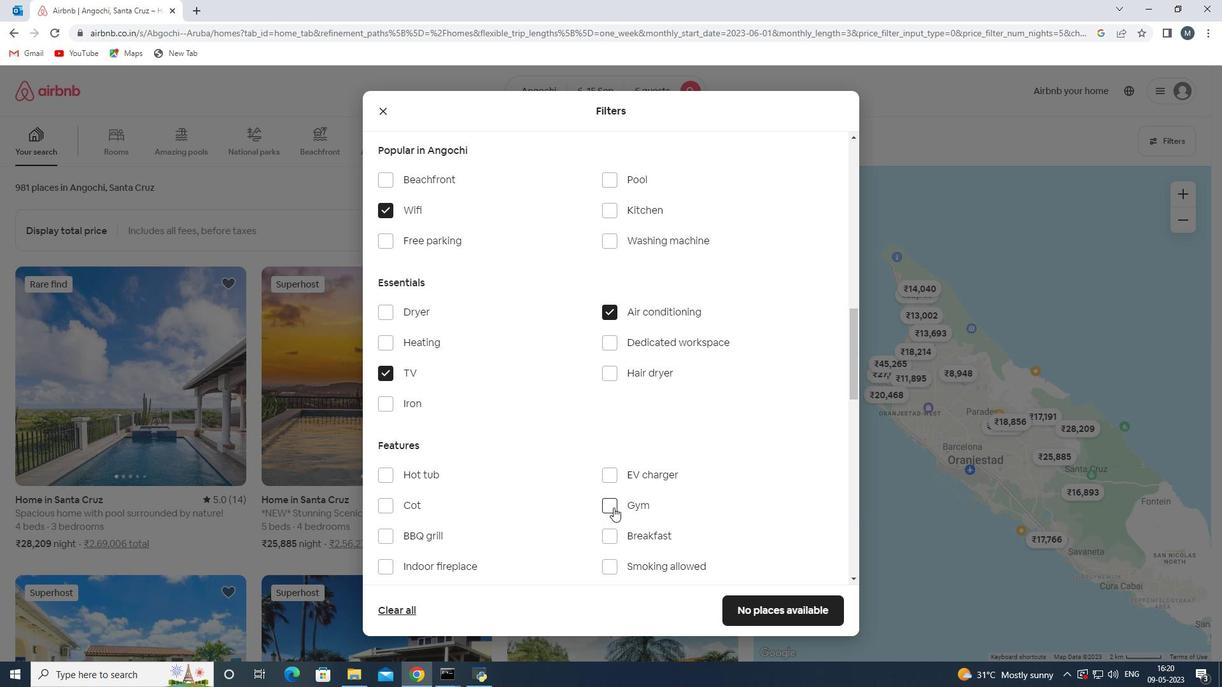 
Action: Mouse pressed left at (612, 502)
Screenshot: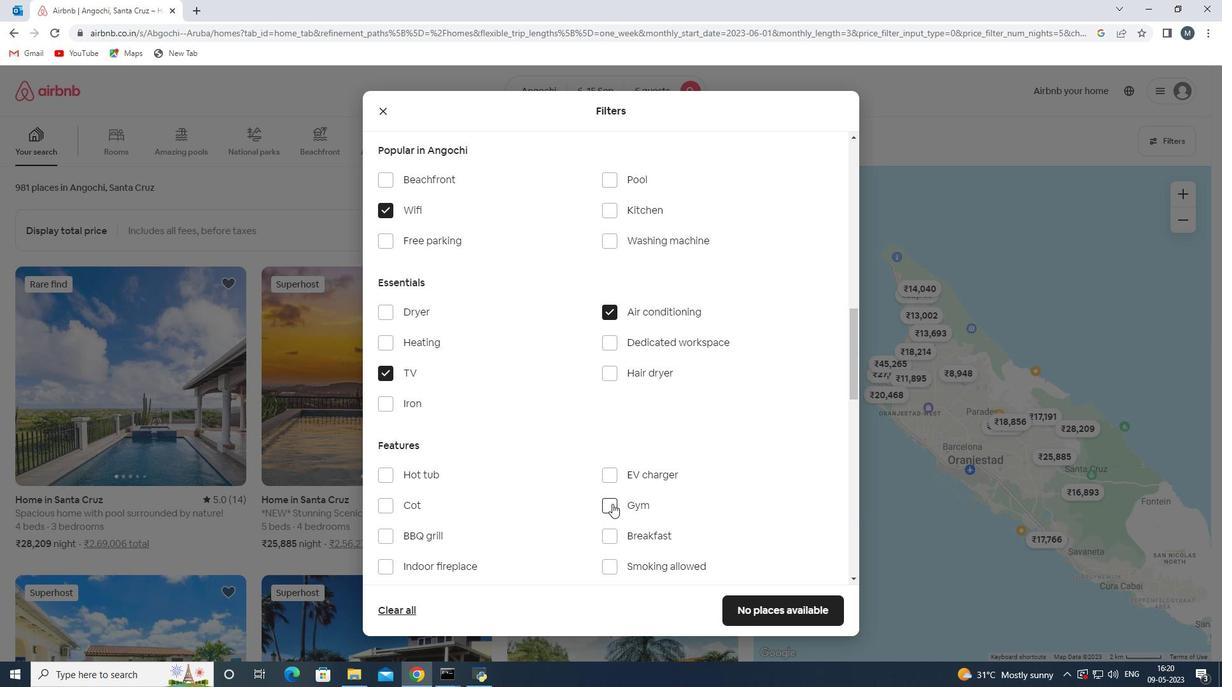 
Action: Mouse moved to (464, 480)
Screenshot: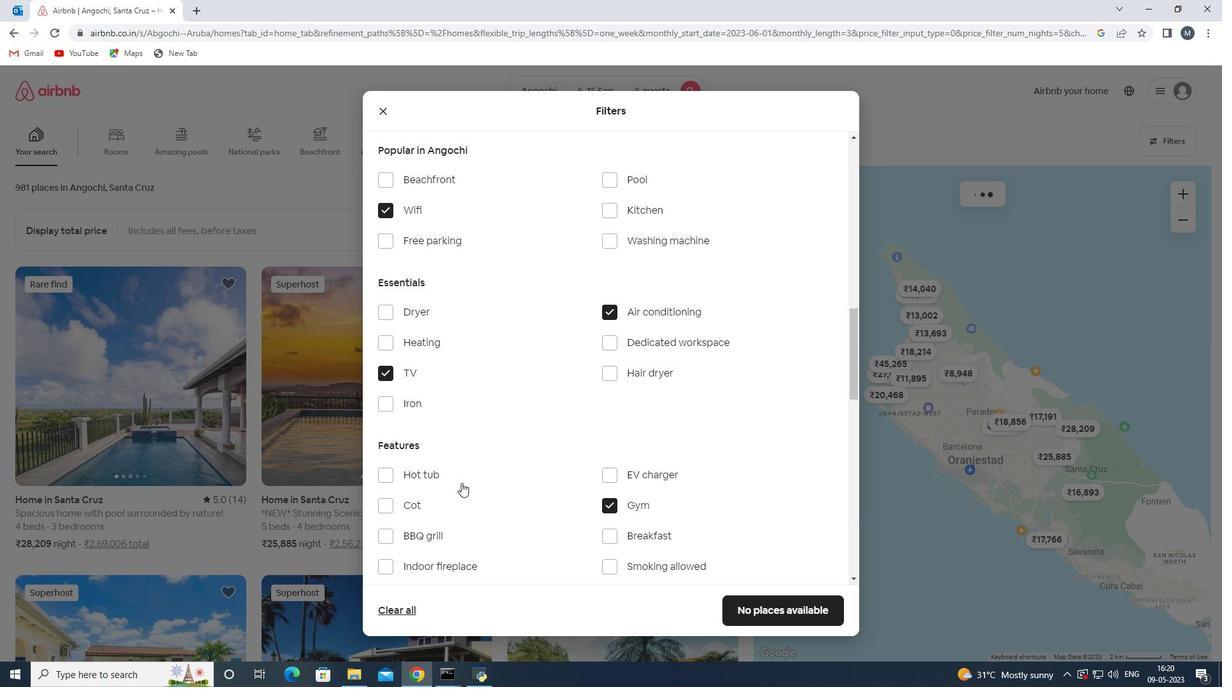 
Action: Mouse scrolled (464, 479) with delta (0, 0)
Screenshot: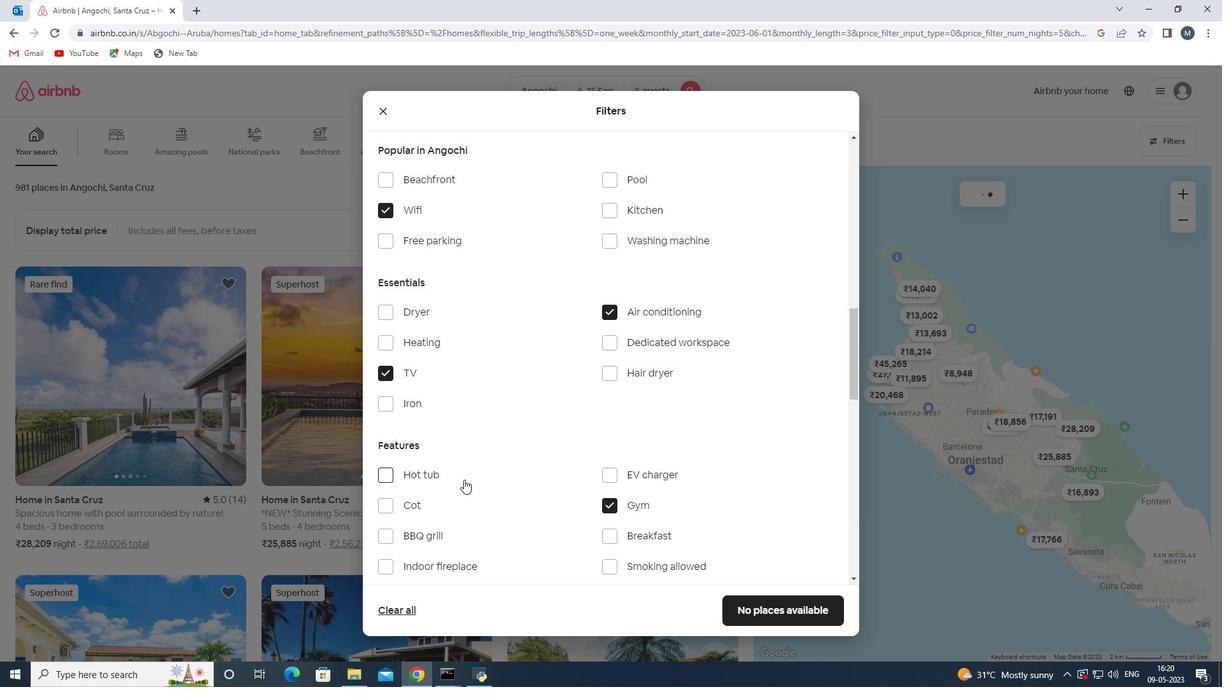 
Action: Mouse moved to (603, 467)
Screenshot: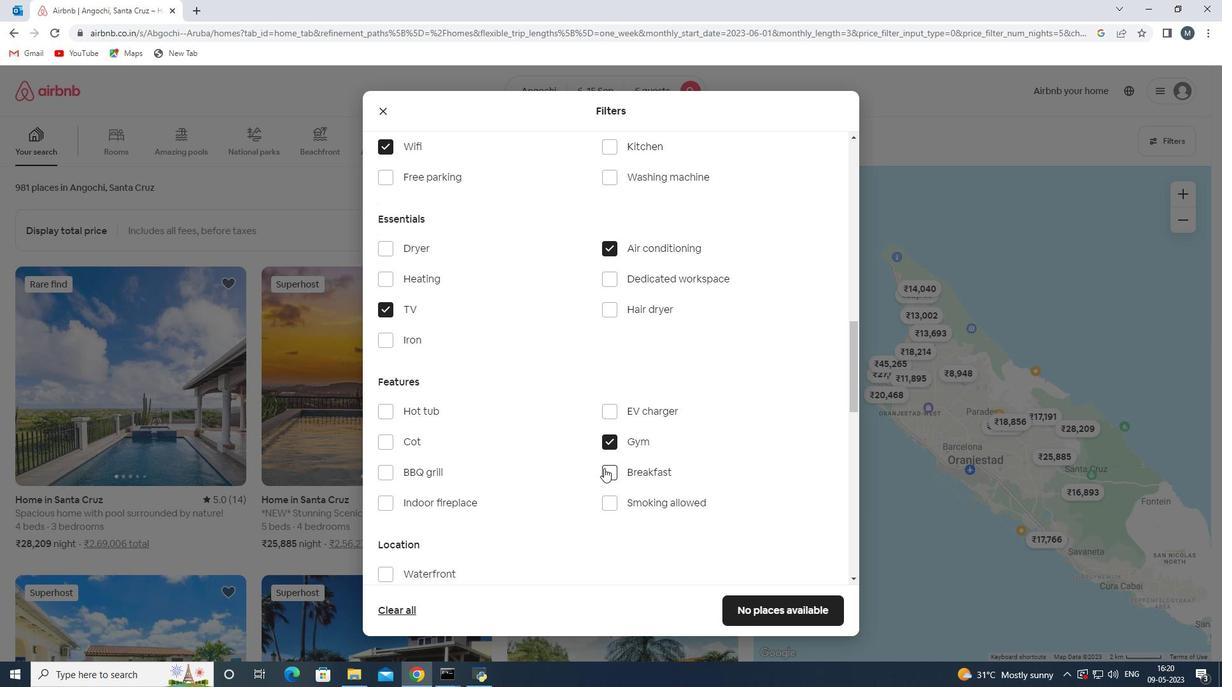 
Action: Mouse pressed left at (603, 467)
Screenshot: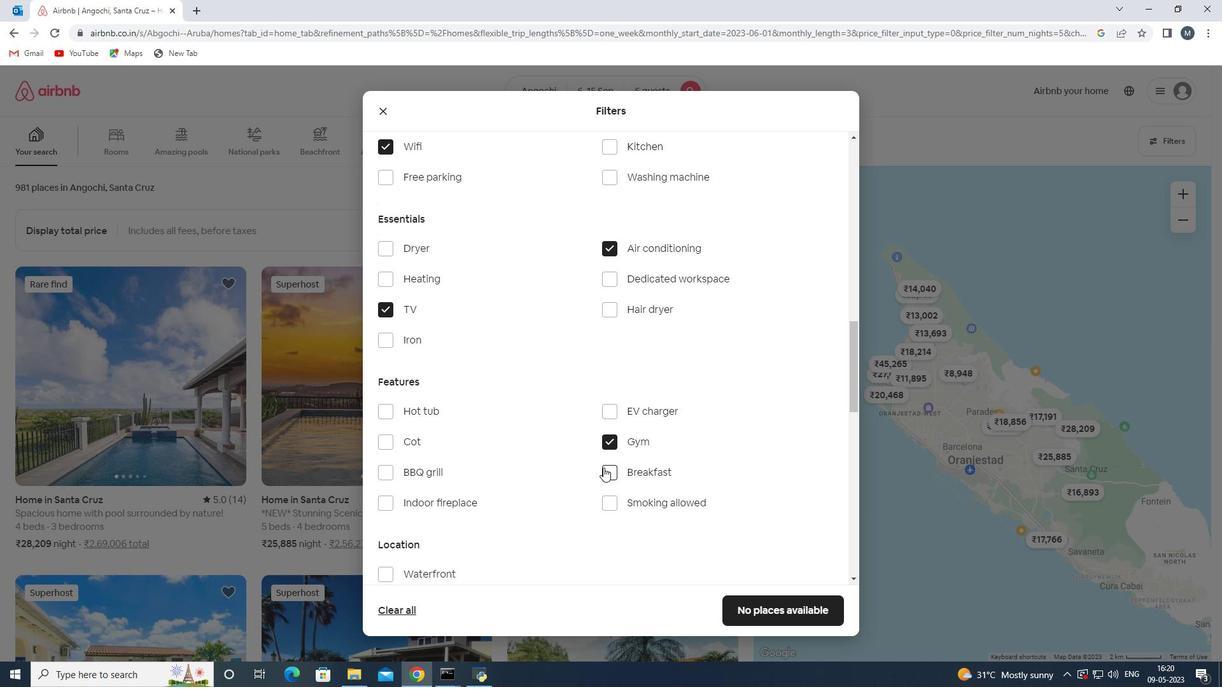 
Action: Mouse moved to (486, 410)
Screenshot: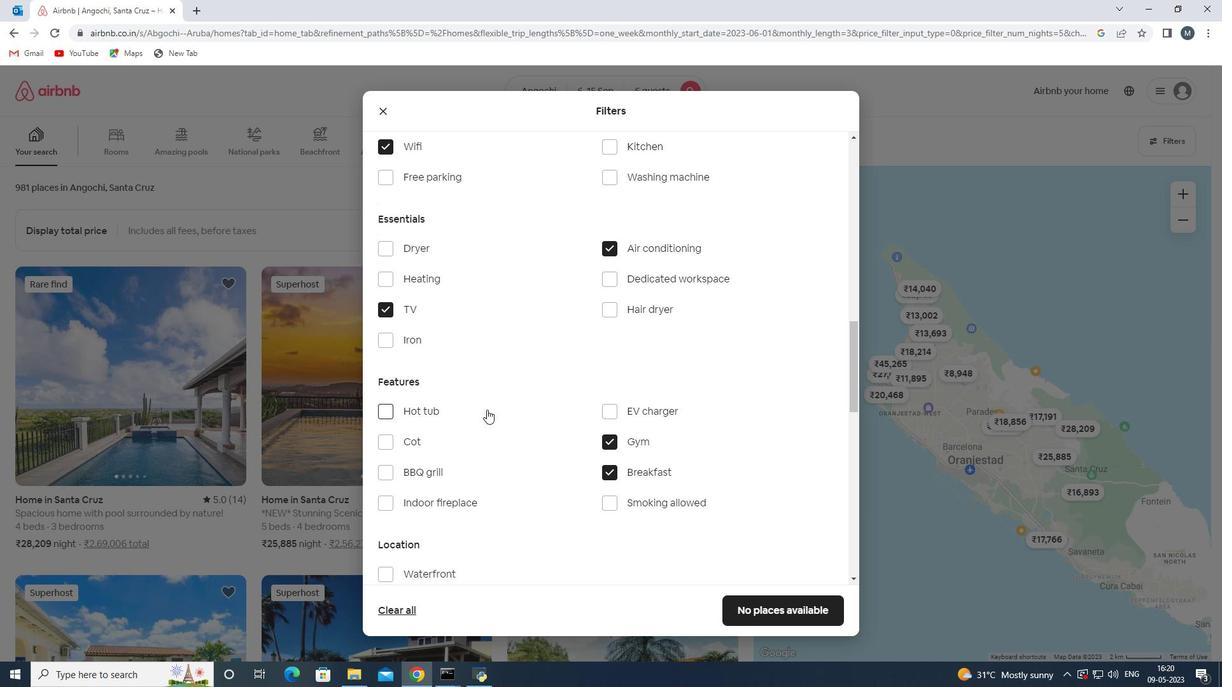 
Action: Mouse scrolled (486, 409) with delta (0, 0)
Screenshot: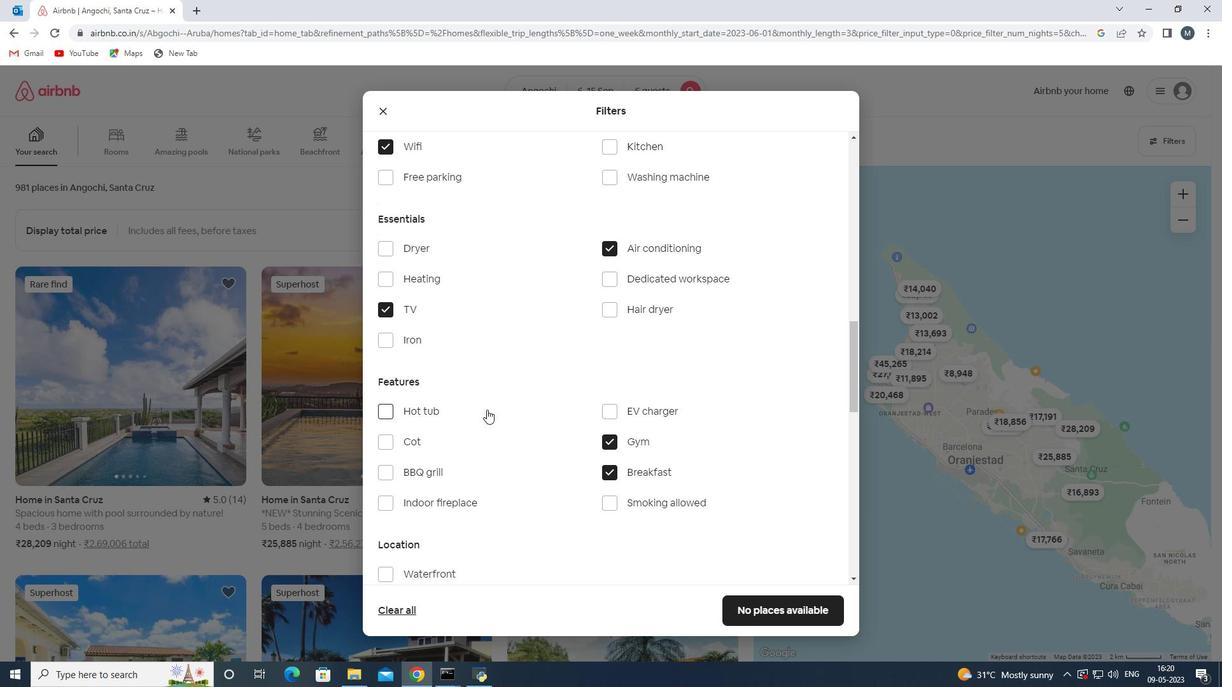 
Action: Mouse moved to (488, 438)
Screenshot: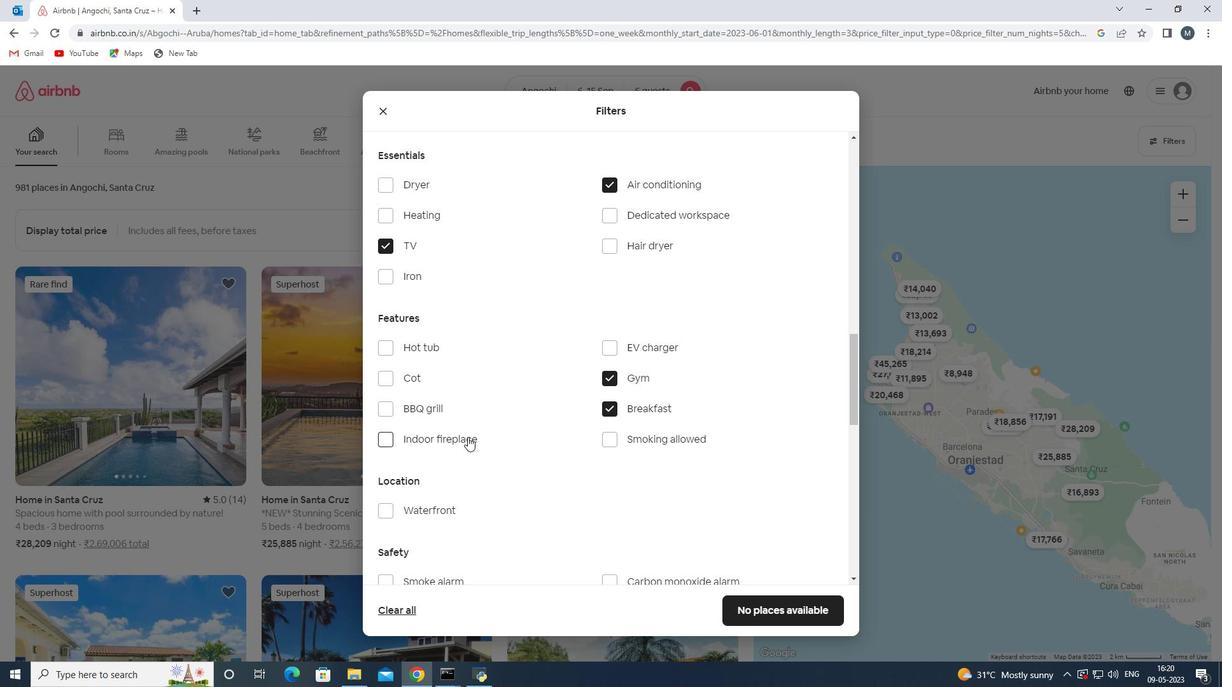 
Action: Mouse scrolled (488, 437) with delta (0, 0)
Screenshot: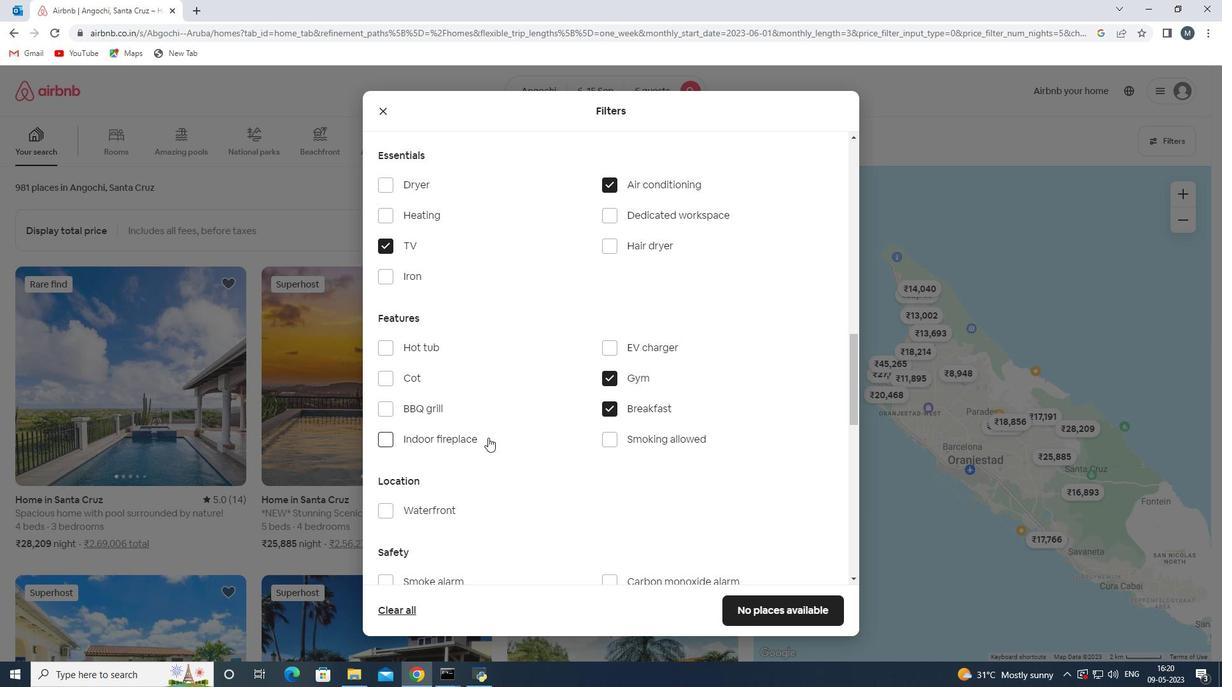 
Action: Mouse moved to (499, 433)
Screenshot: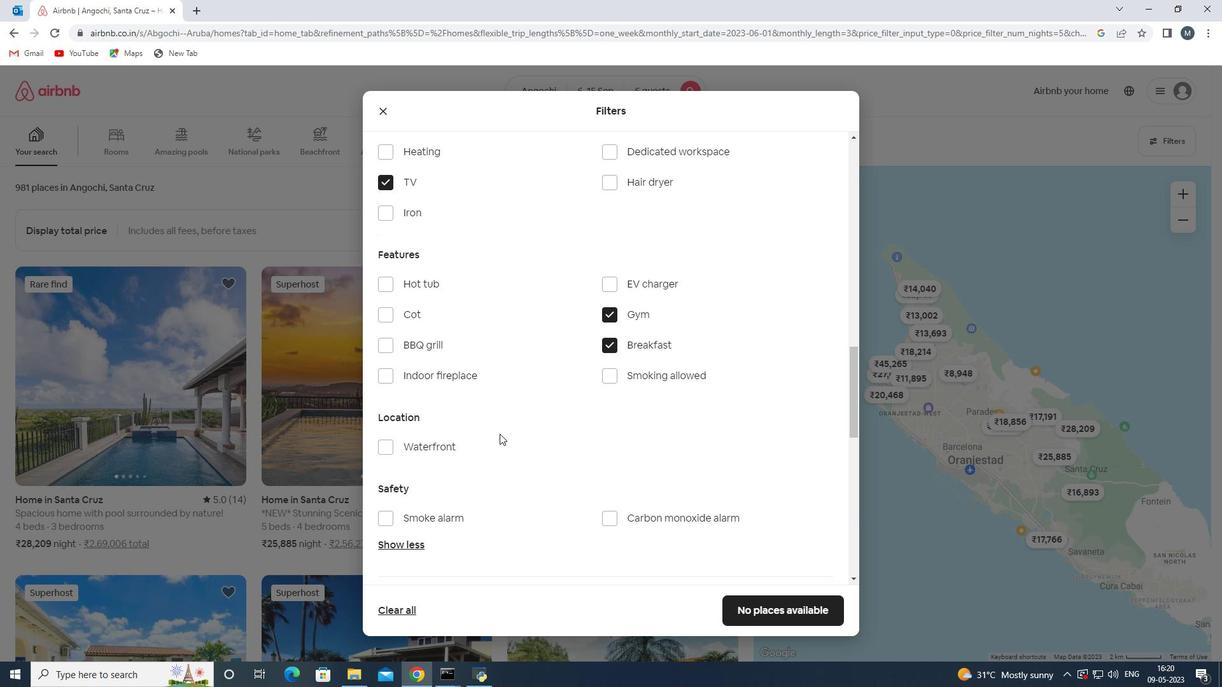 
Action: Mouse scrolled (499, 432) with delta (0, 0)
Screenshot: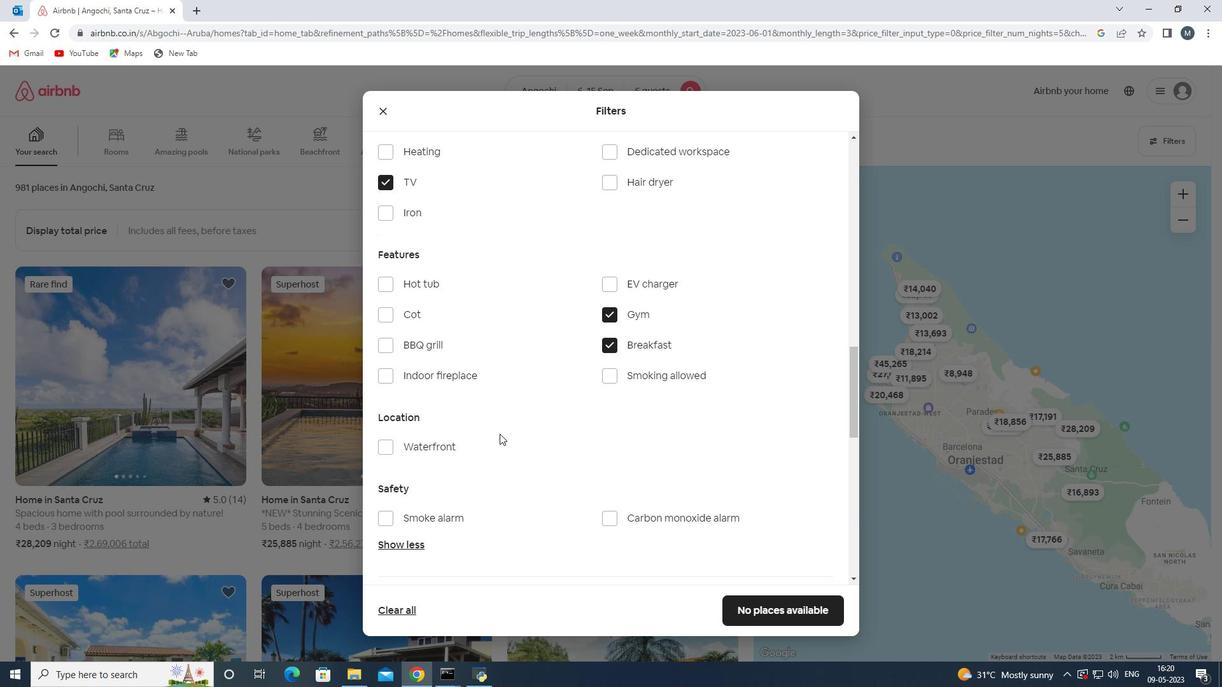 
Action: Mouse moved to (545, 434)
Screenshot: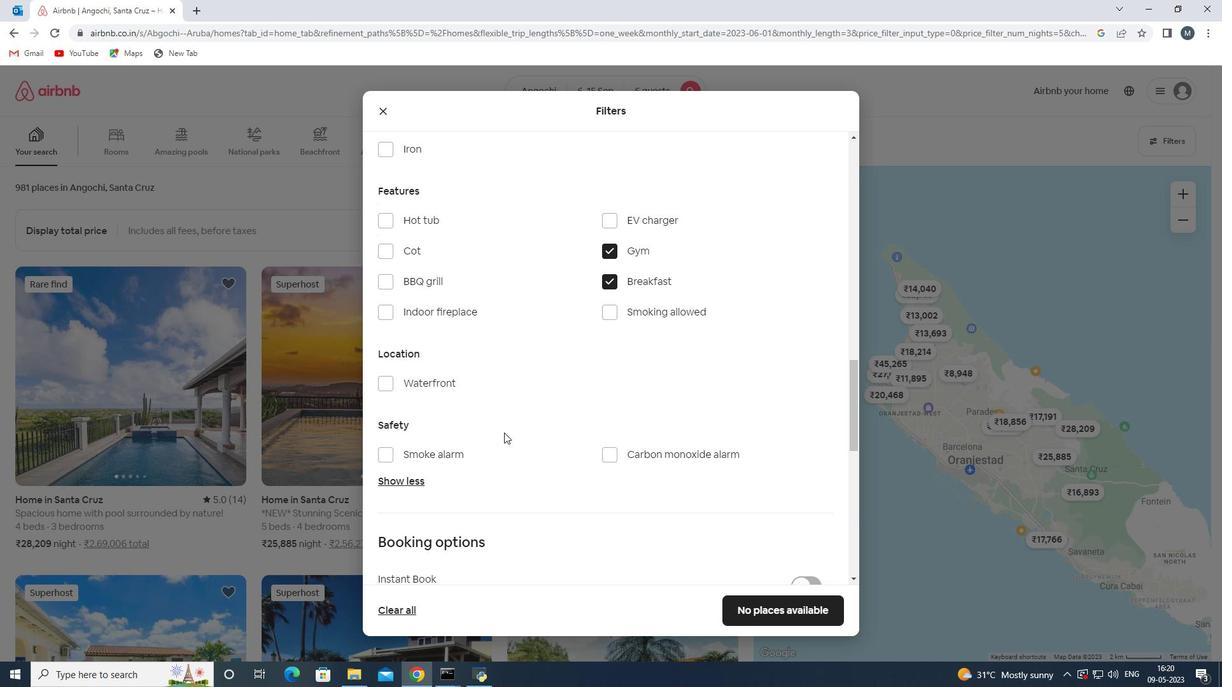 
Action: Mouse scrolled (545, 433) with delta (0, 0)
Screenshot: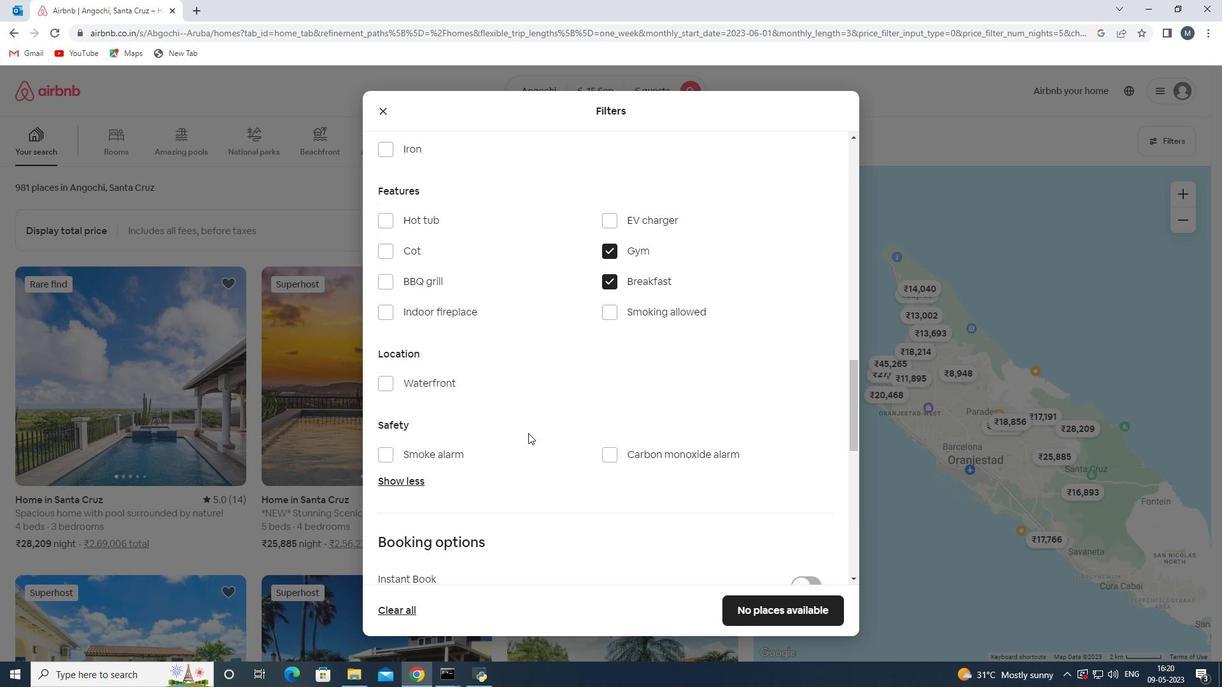 
Action: Mouse moved to (696, 453)
Screenshot: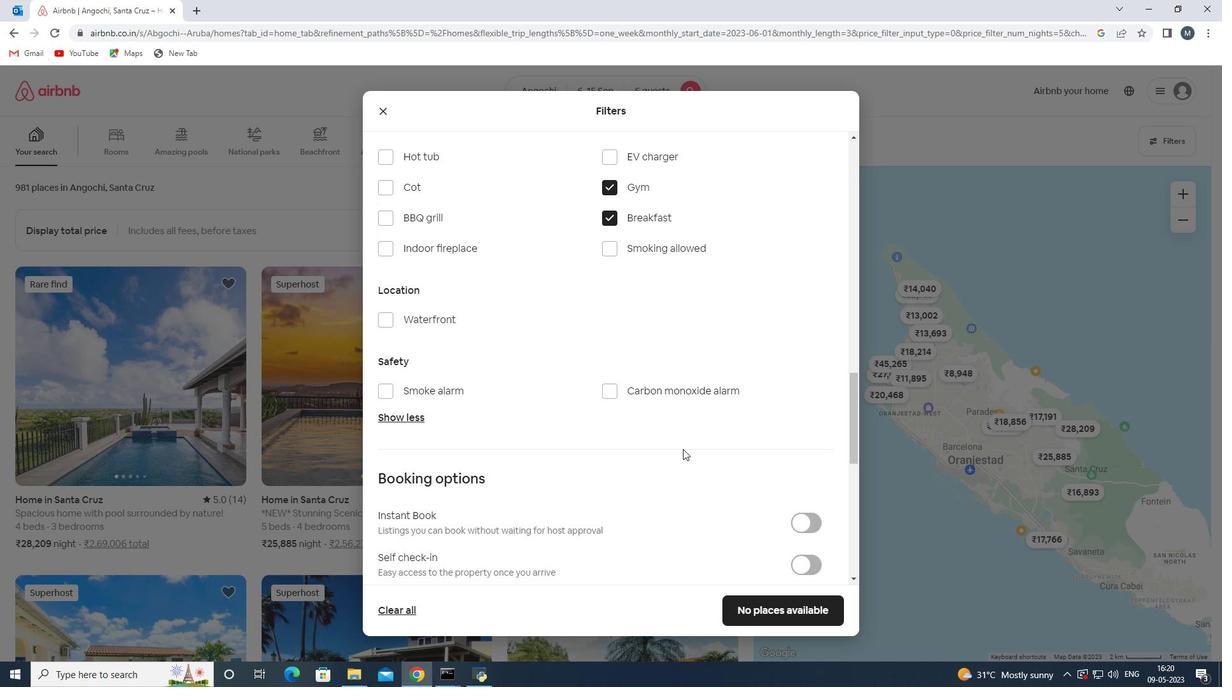 
Action: Mouse scrolled (696, 453) with delta (0, 0)
Screenshot: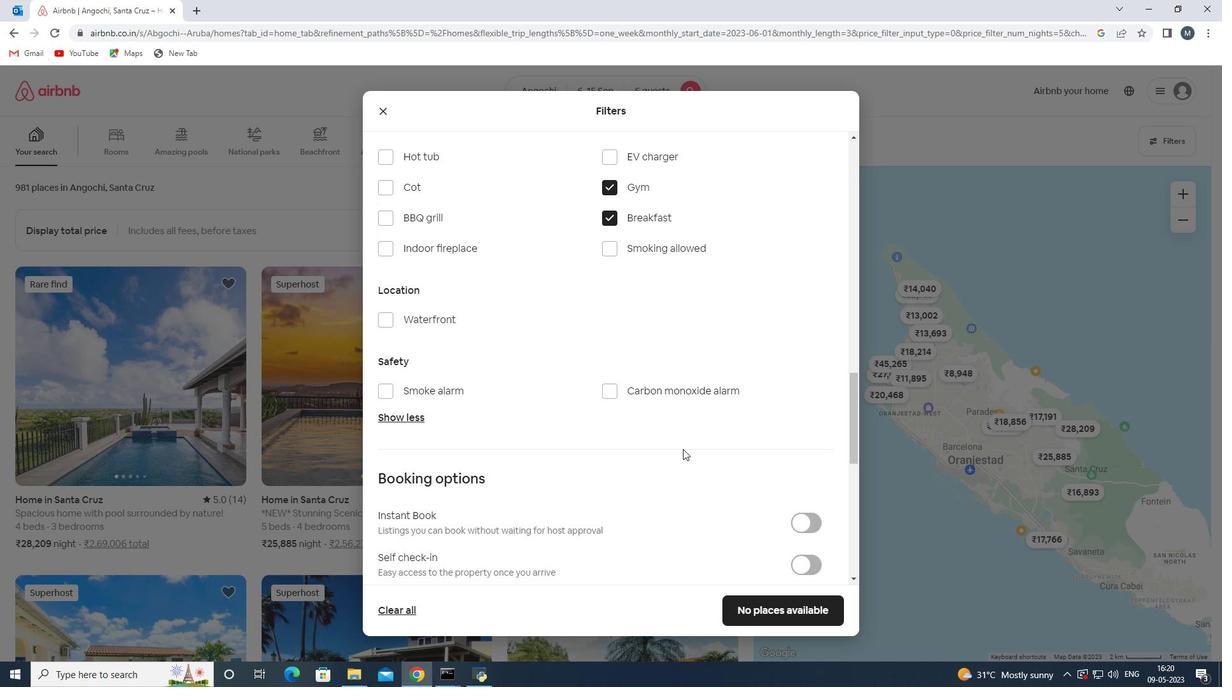 
Action: Mouse moved to (694, 454)
Screenshot: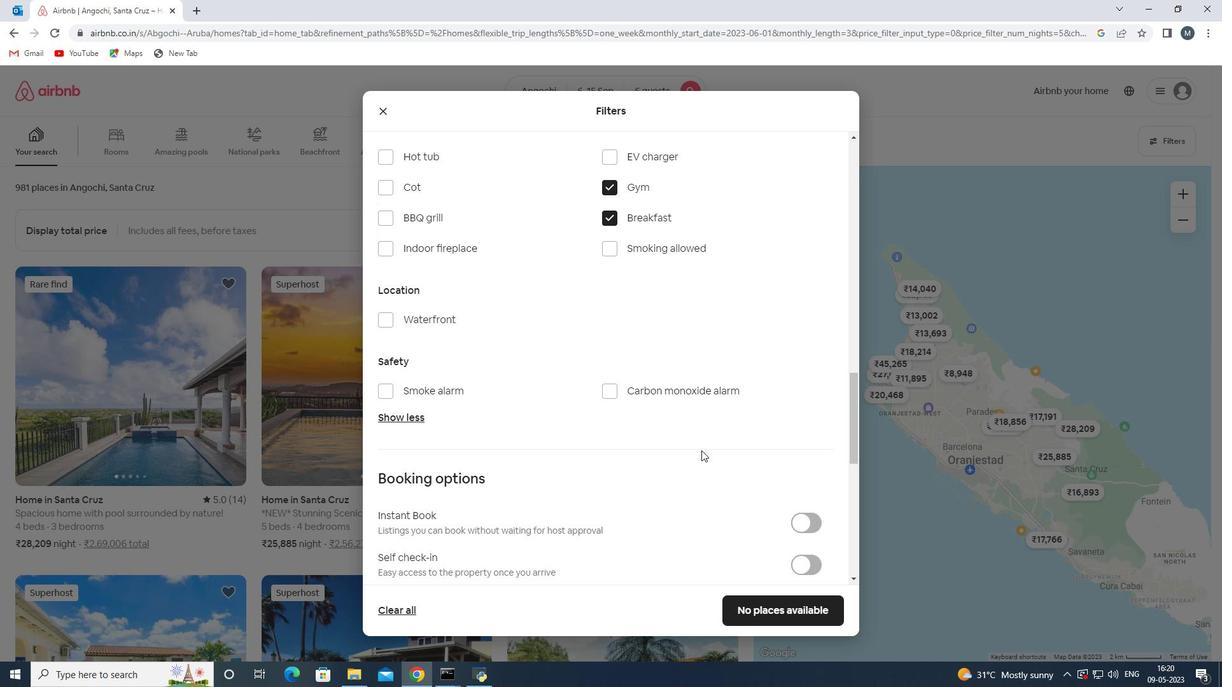 
Action: Mouse scrolled (694, 453) with delta (0, 0)
Screenshot: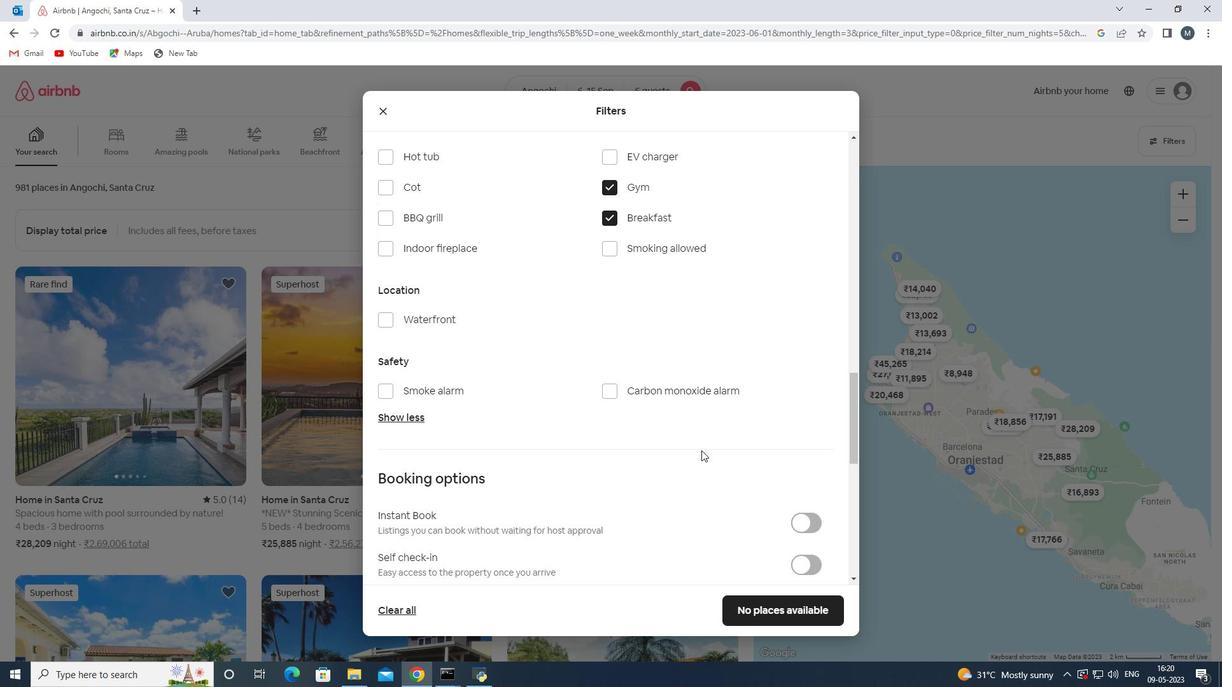 
Action: Mouse moved to (801, 435)
Screenshot: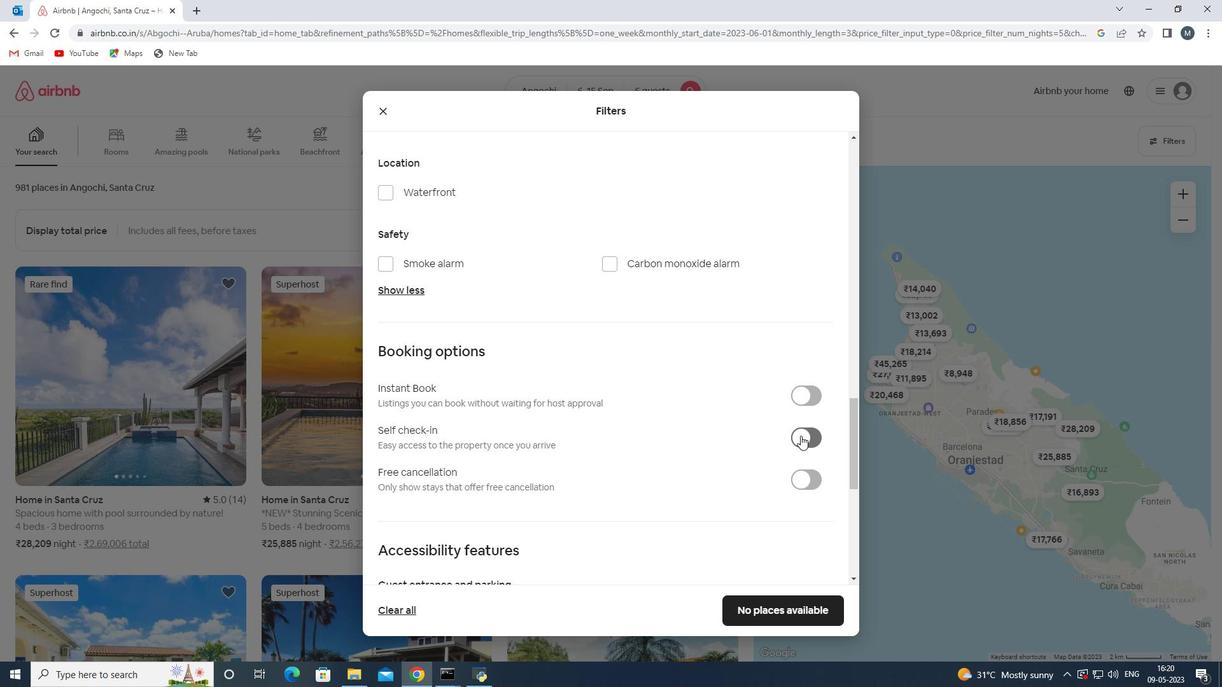 
Action: Mouse pressed left at (801, 435)
Screenshot: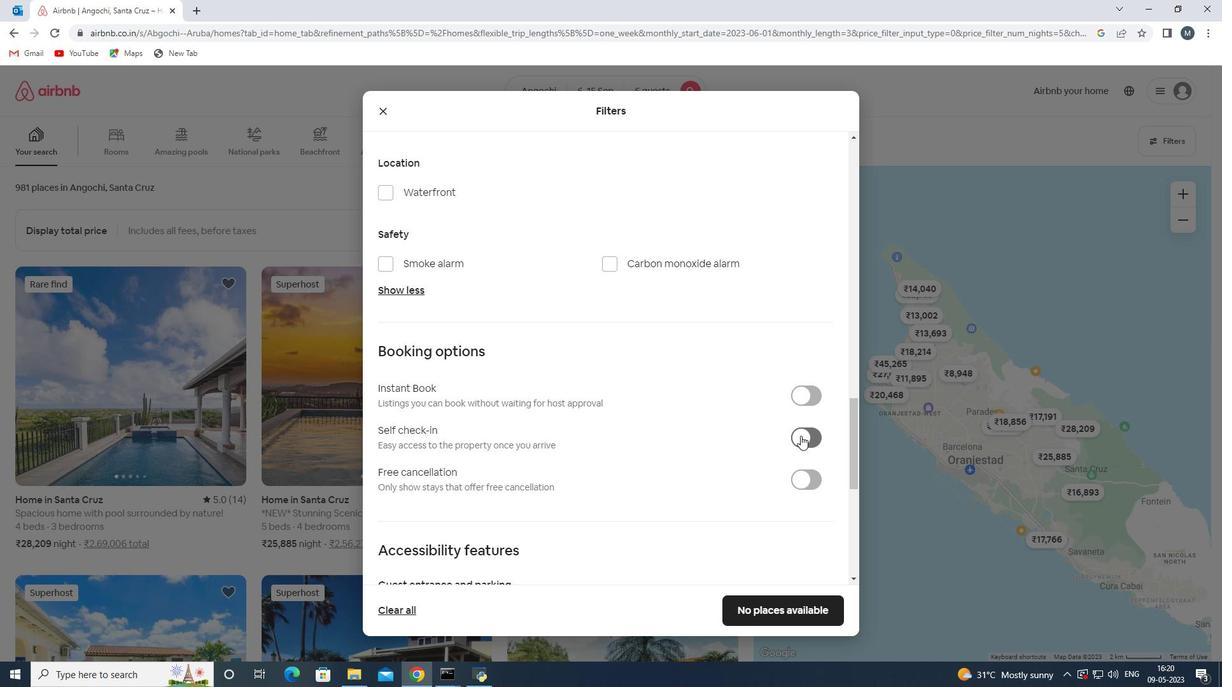 
Action: Mouse moved to (630, 425)
Screenshot: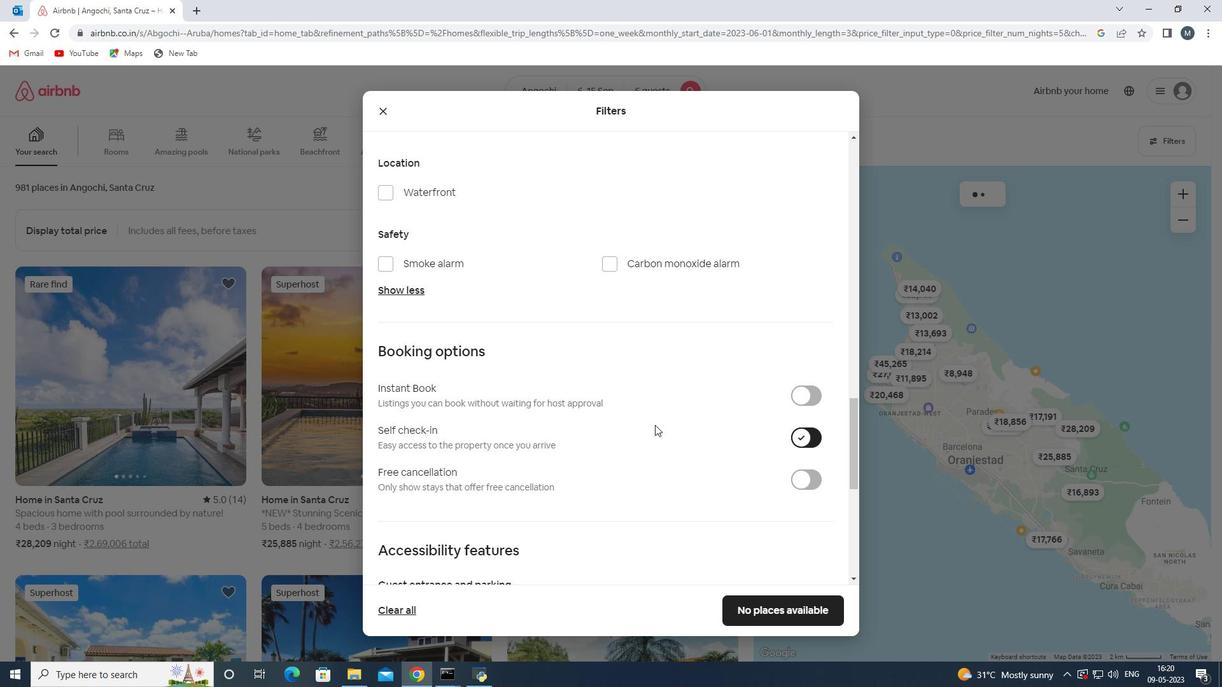 
Action: Mouse scrolled (630, 424) with delta (0, 0)
Screenshot: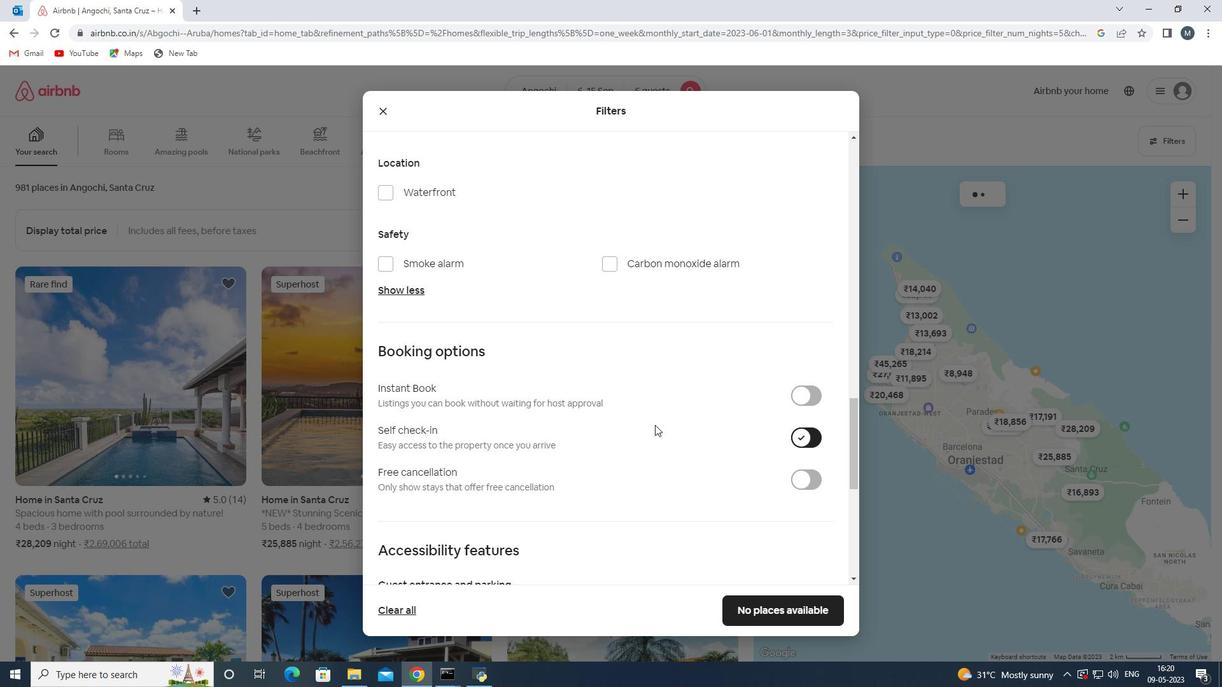 
Action: Mouse moved to (620, 431)
Screenshot: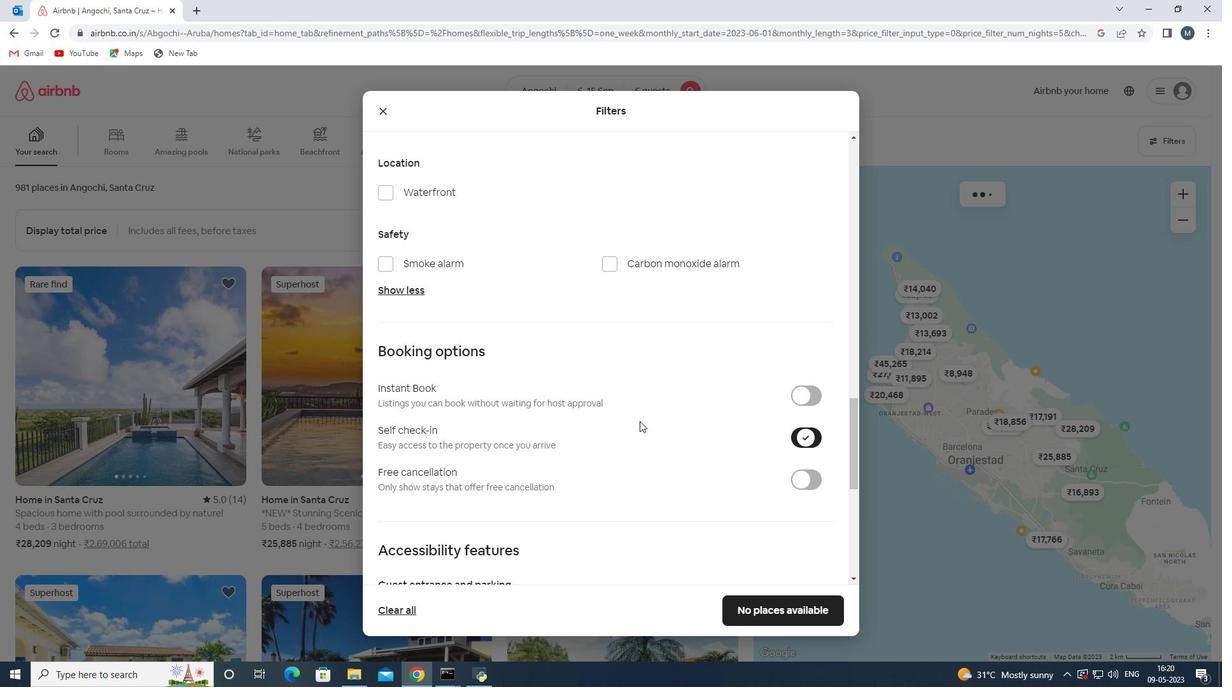
Action: Mouse scrolled (620, 430) with delta (0, 0)
Screenshot: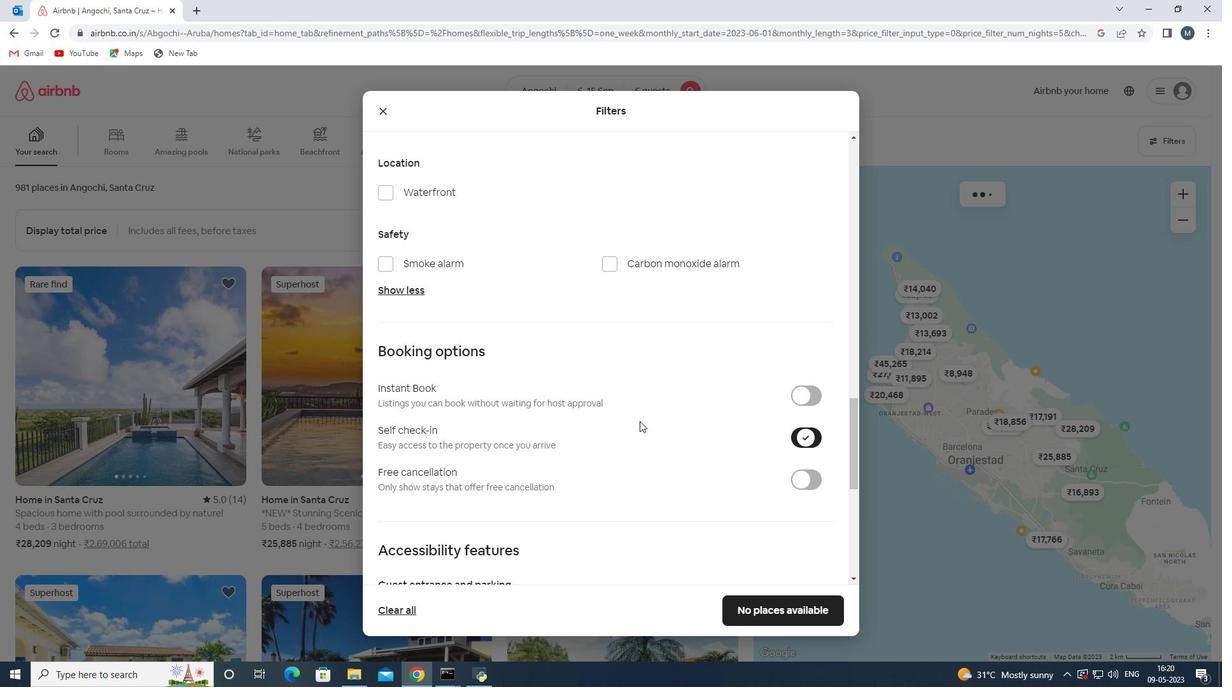 
Action: Mouse moved to (611, 432)
Screenshot: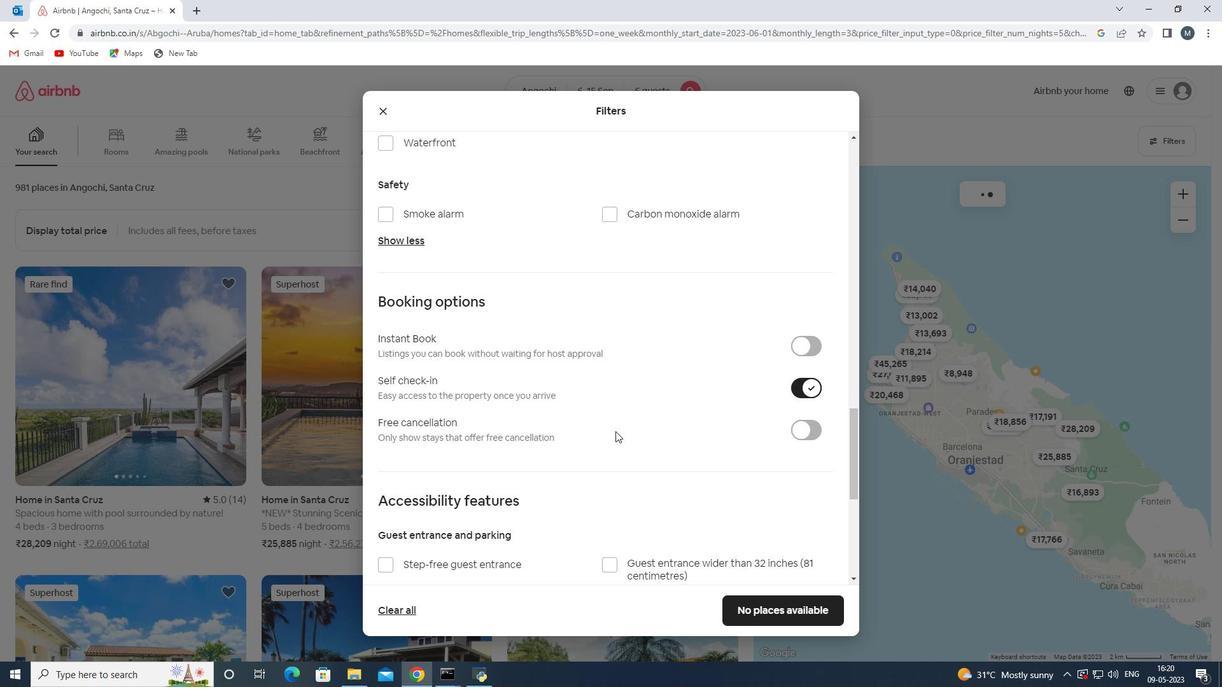 
Action: Mouse scrolled (611, 431) with delta (0, 0)
Screenshot: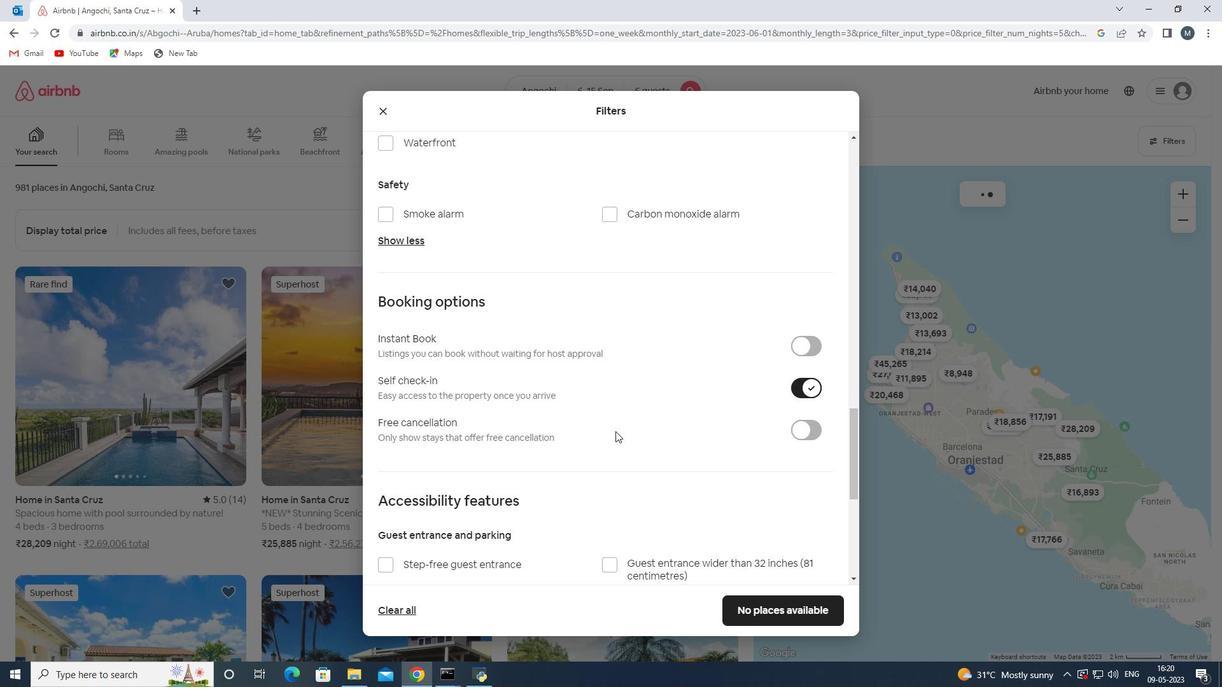 
Action: Mouse moved to (610, 435)
Screenshot: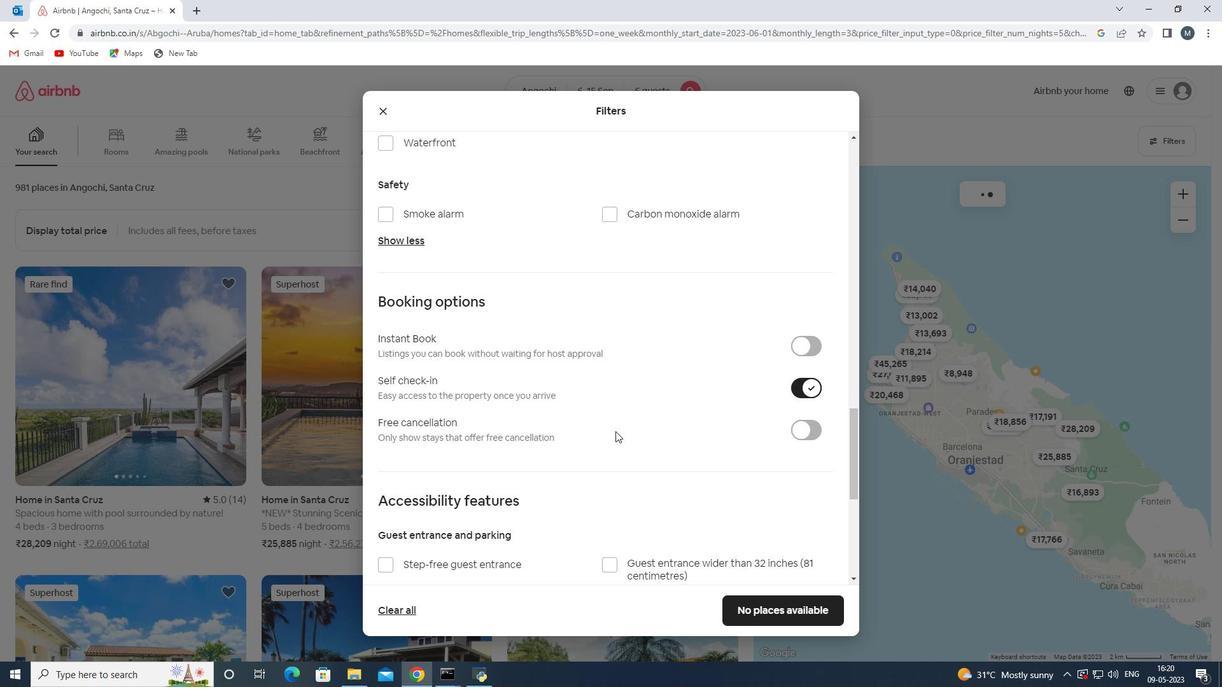 
Action: Mouse scrolled (610, 434) with delta (0, 0)
Screenshot: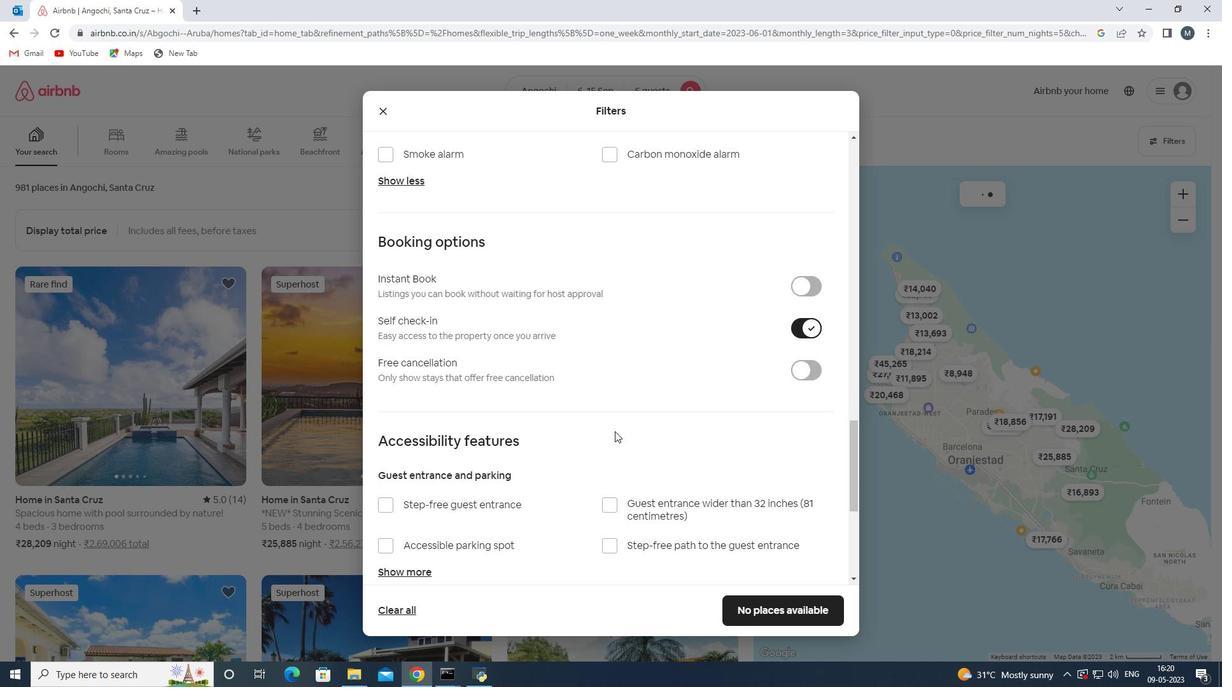 
Action: Mouse scrolled (610, 434) with delta (0, 0)
Screenshot: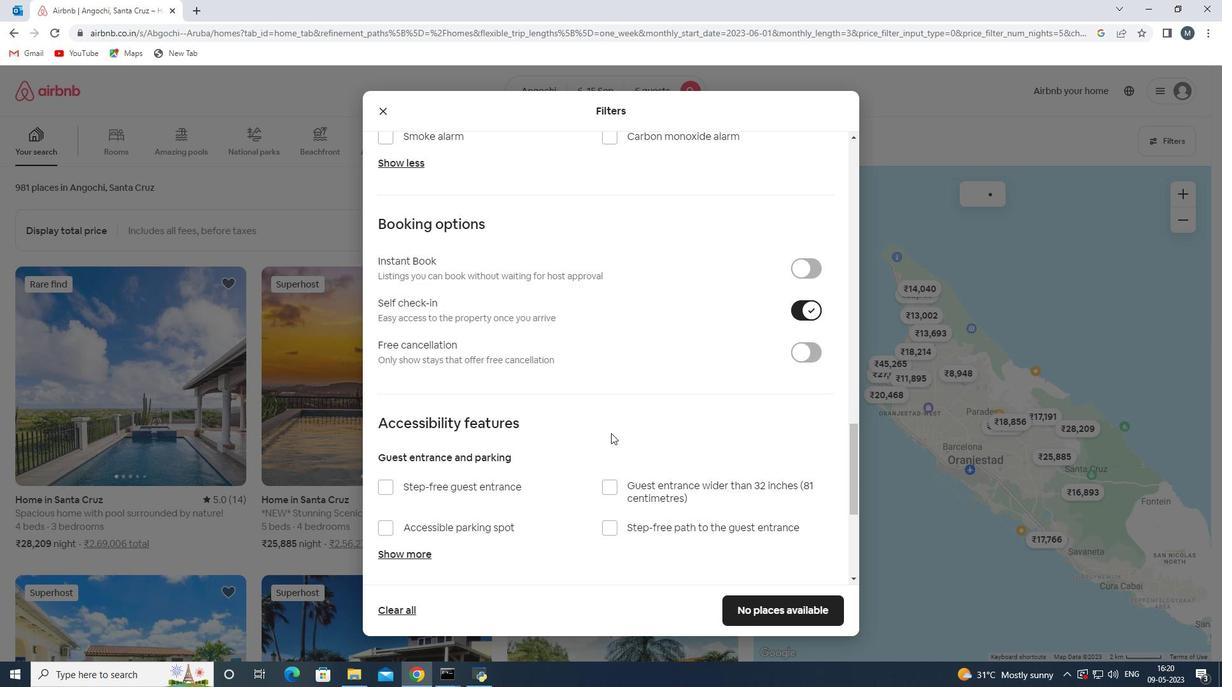 
Action: Mouse moved to (566, 451)
Screenshot: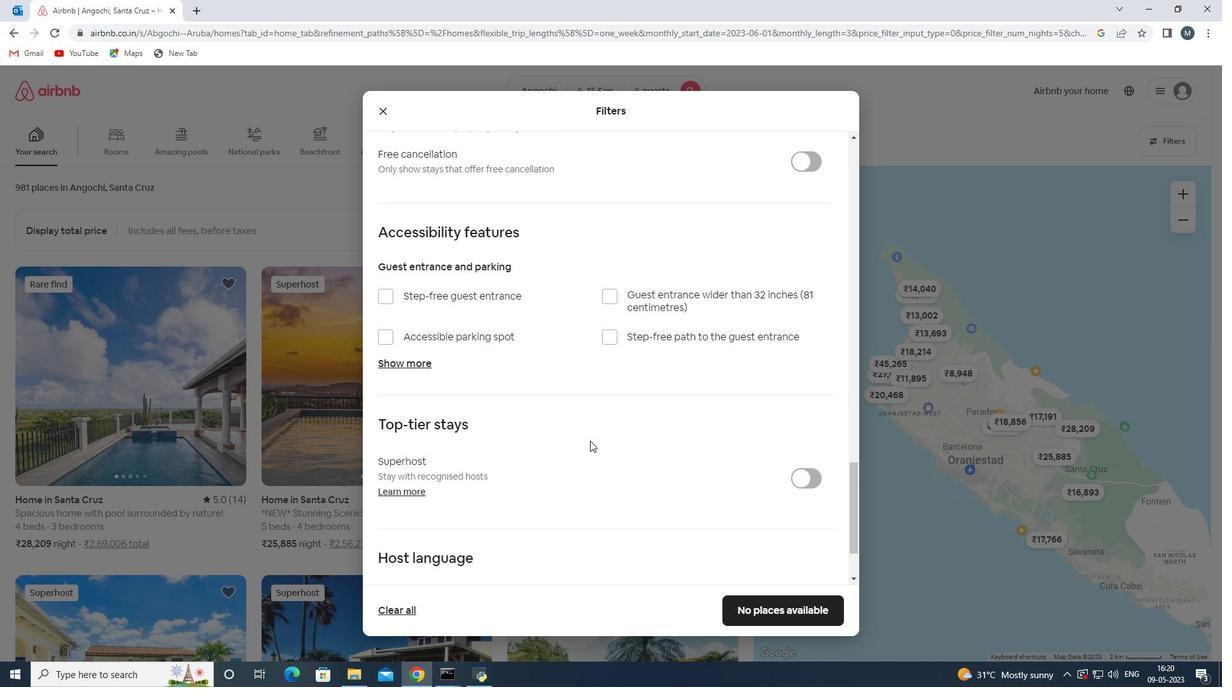 
Action: Mouse scrolled (566, 450) with delta (0, 0)
Screenshot: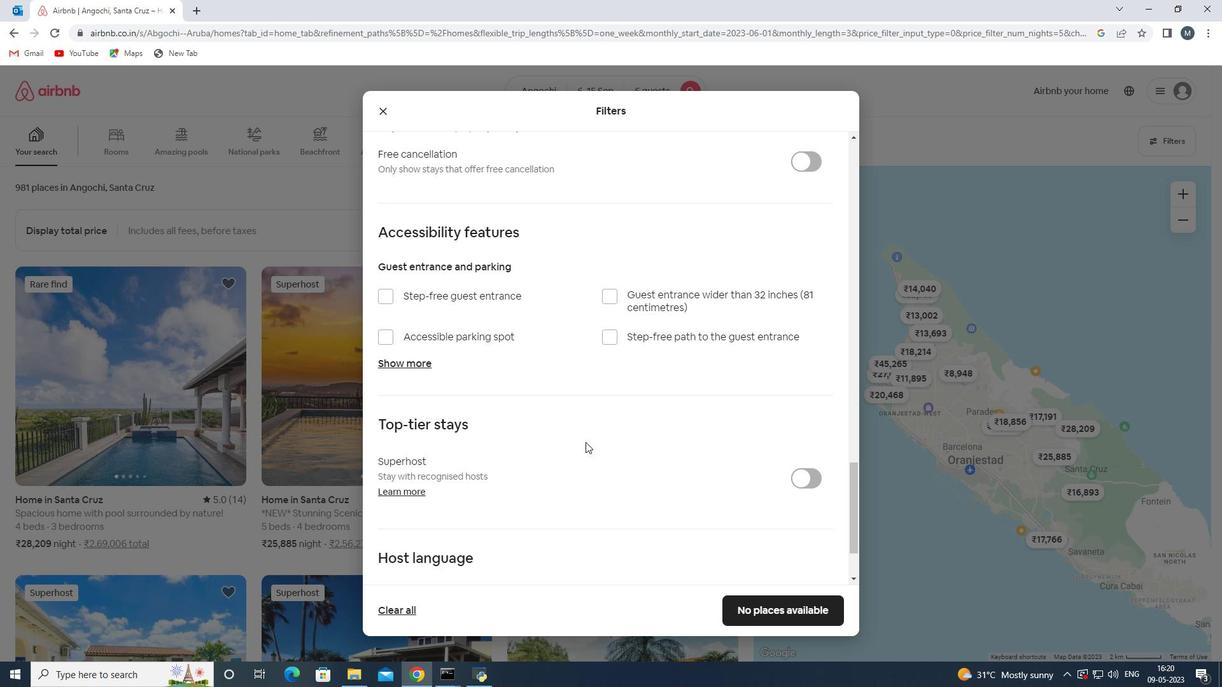 
Action: Mouse moved to (562, 454)
Screenshot: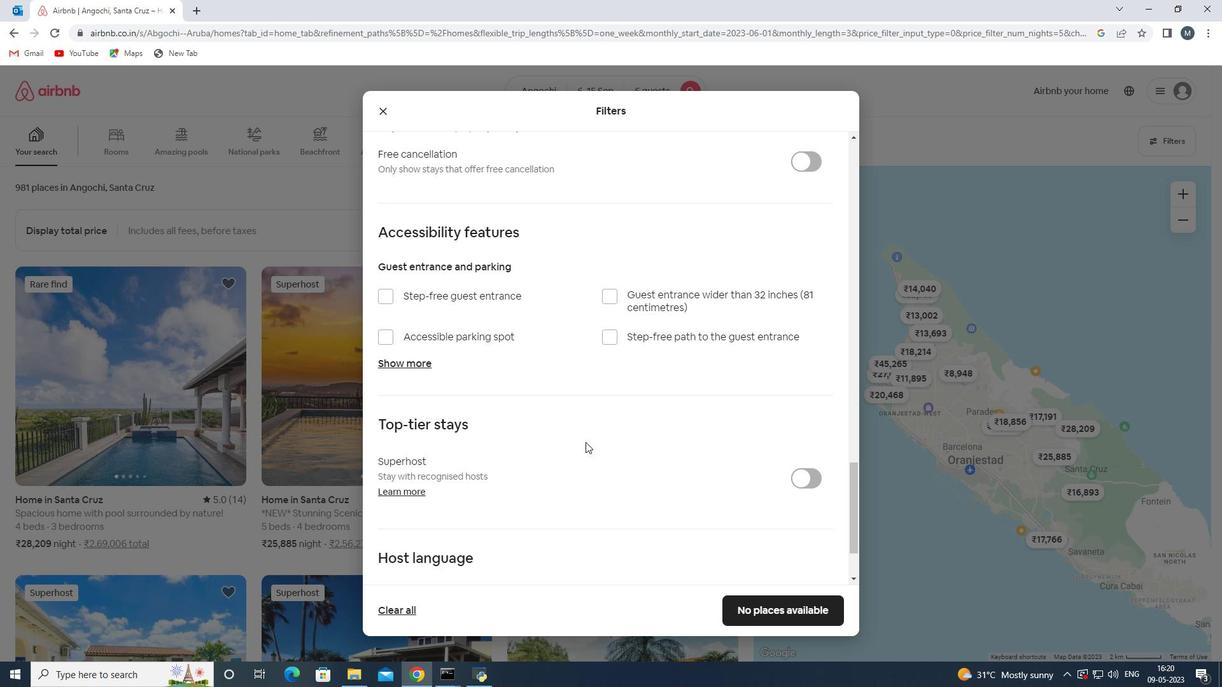 
Action: Mouse scrolled (562, 453) with delta (0, 0)
Screenshot: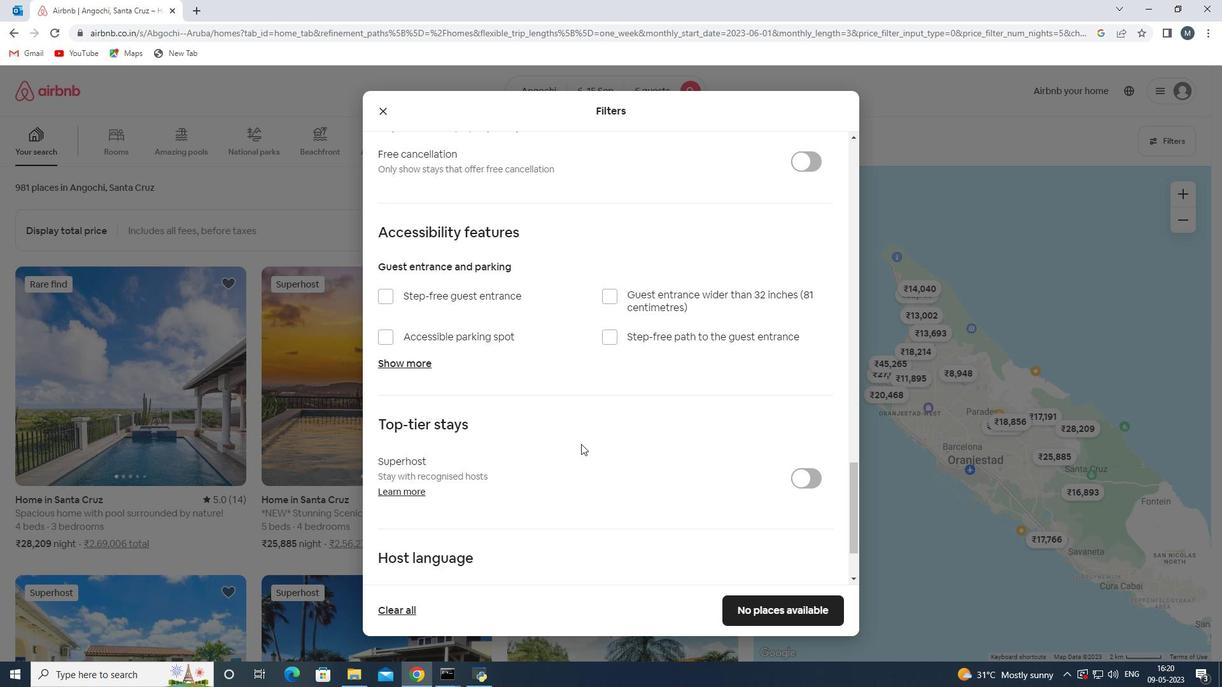 
Action: Mouse moved to (560, 455)
Screenshot: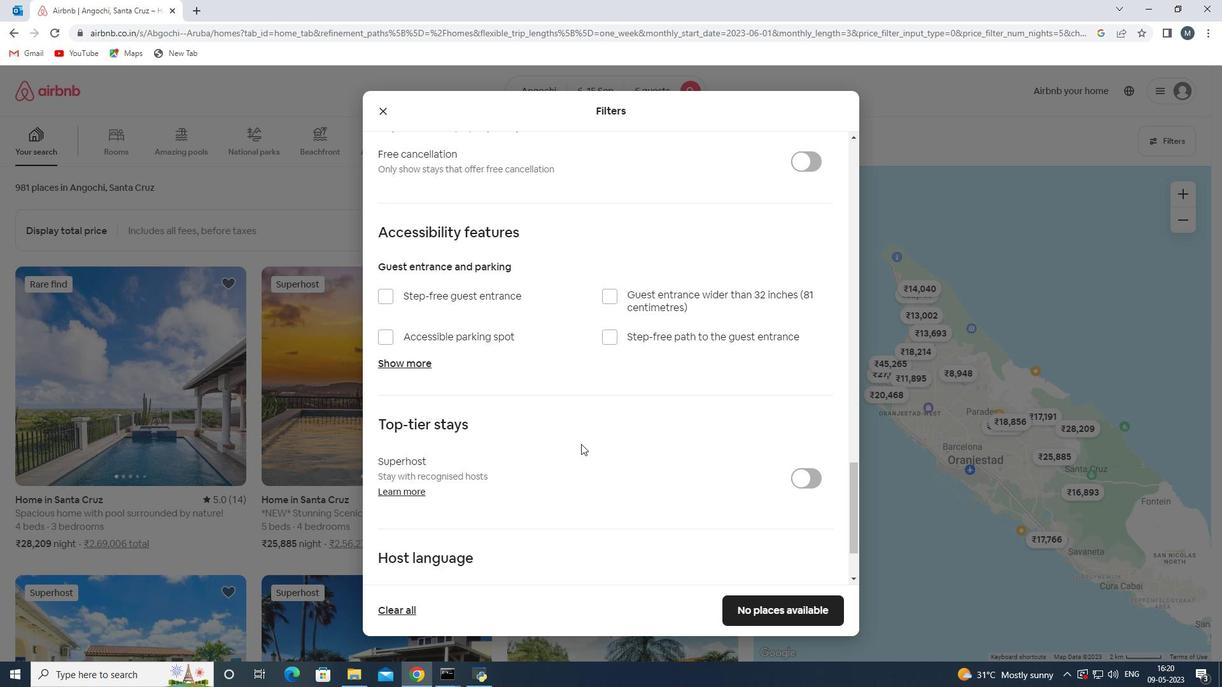
Action: Mouse scrolled (560, 454) with delta (0, 0)
Screenshot: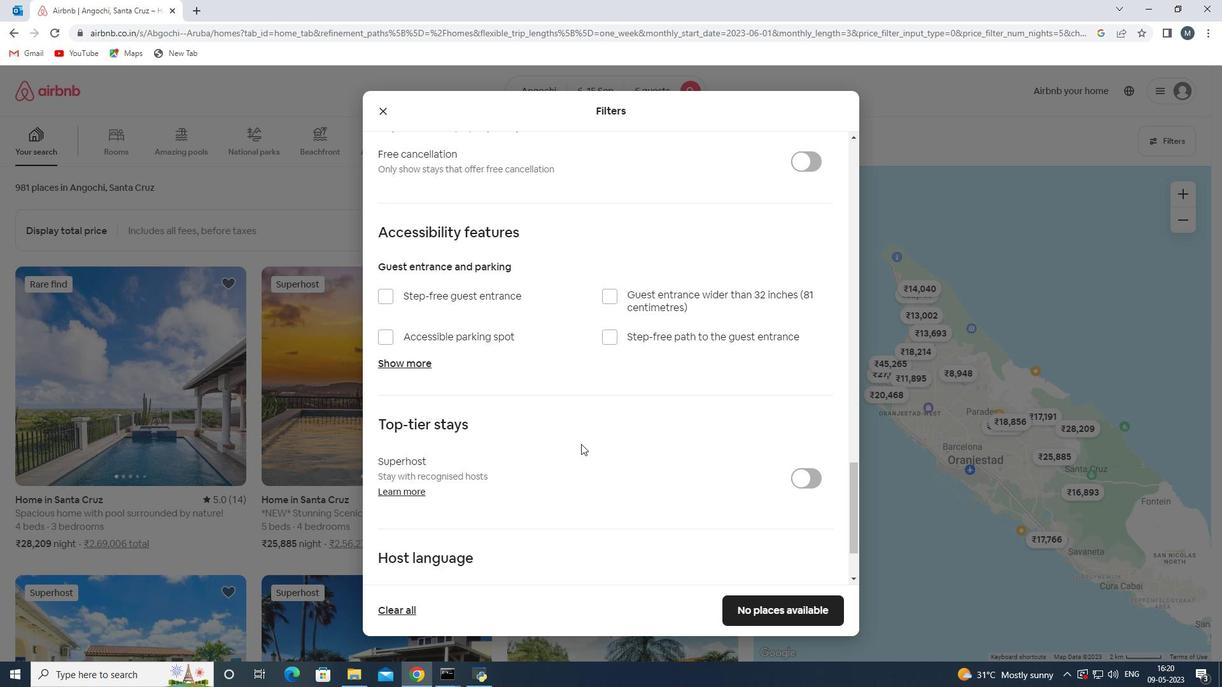 
Action: Mouse moved to (417, 497)
Screenshot: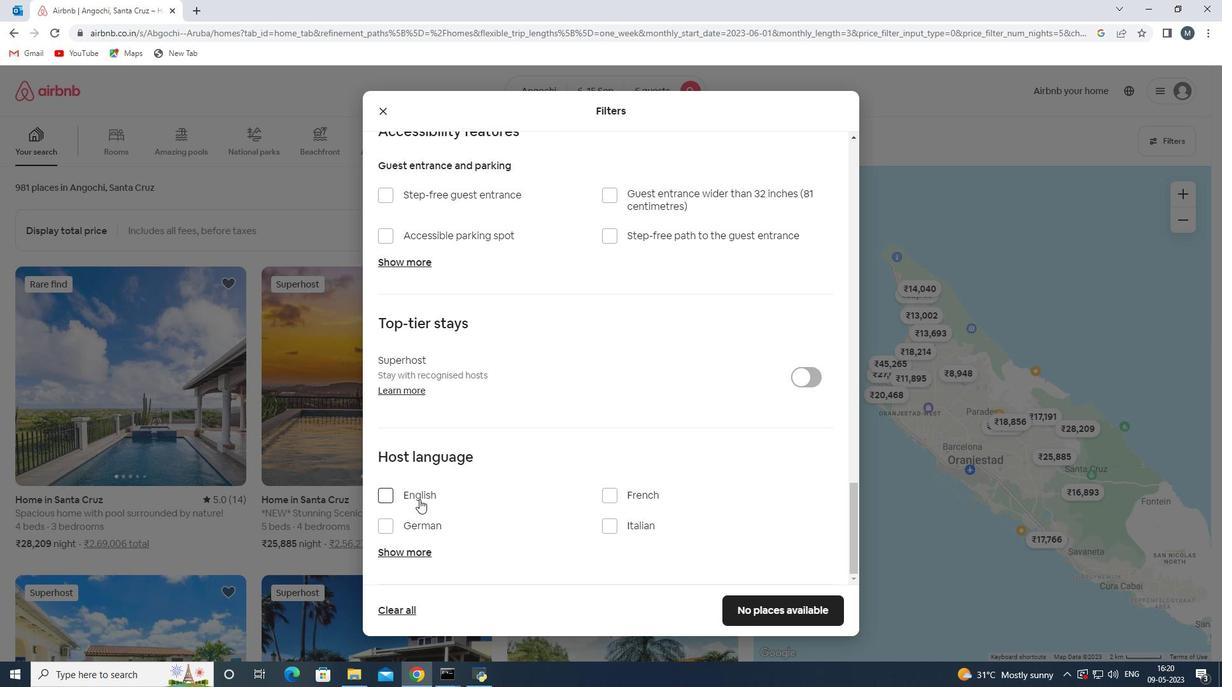 
Action: Mouse pressed left at (417, 497)
Screenshot: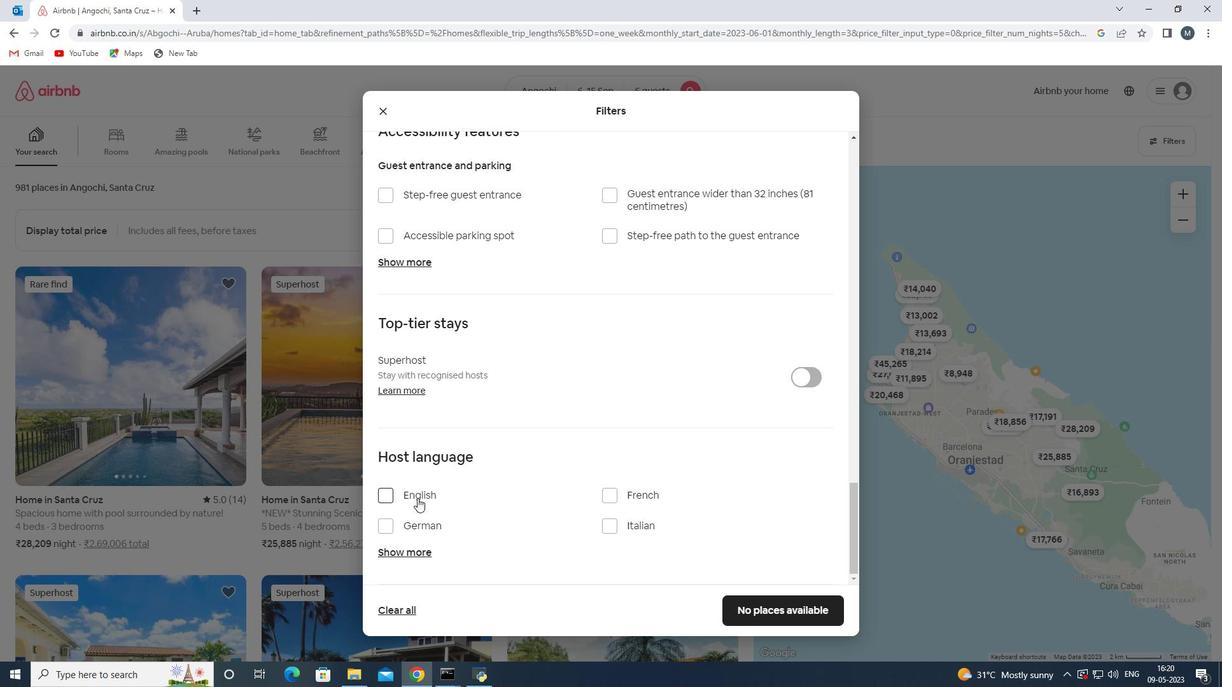 
Action: Mouse moved to (753, 613)
Screenshot: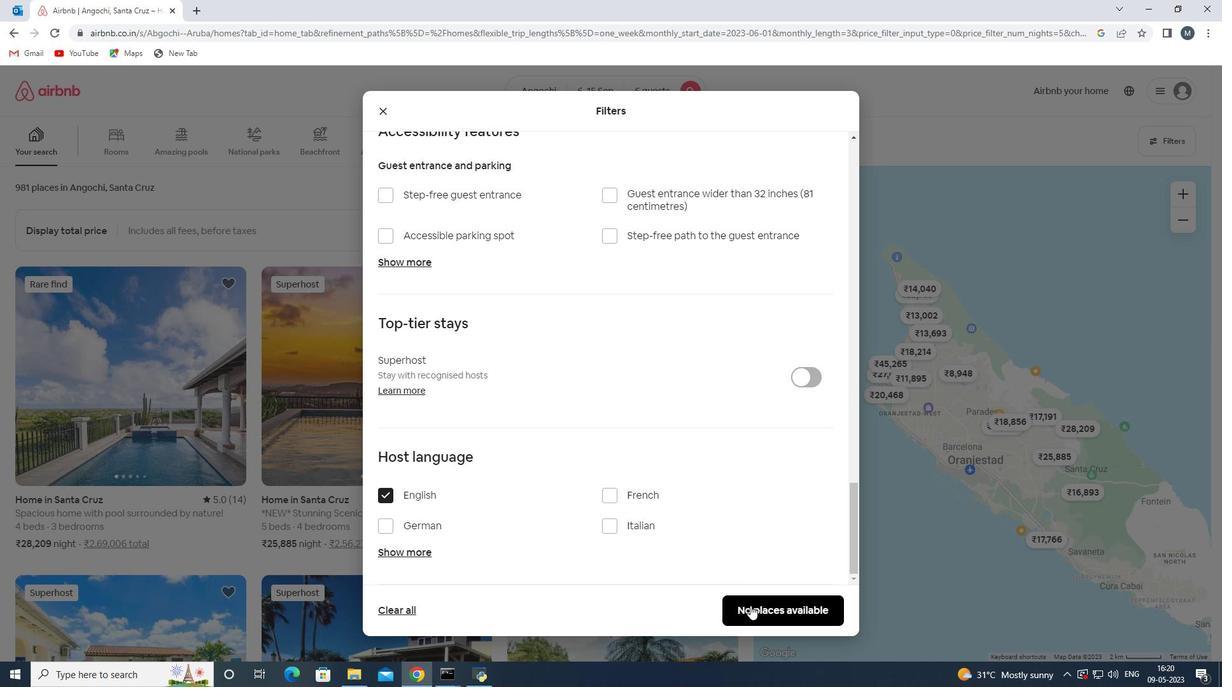 
Action: Mouse pressed left at (753, 613)
Screenshot: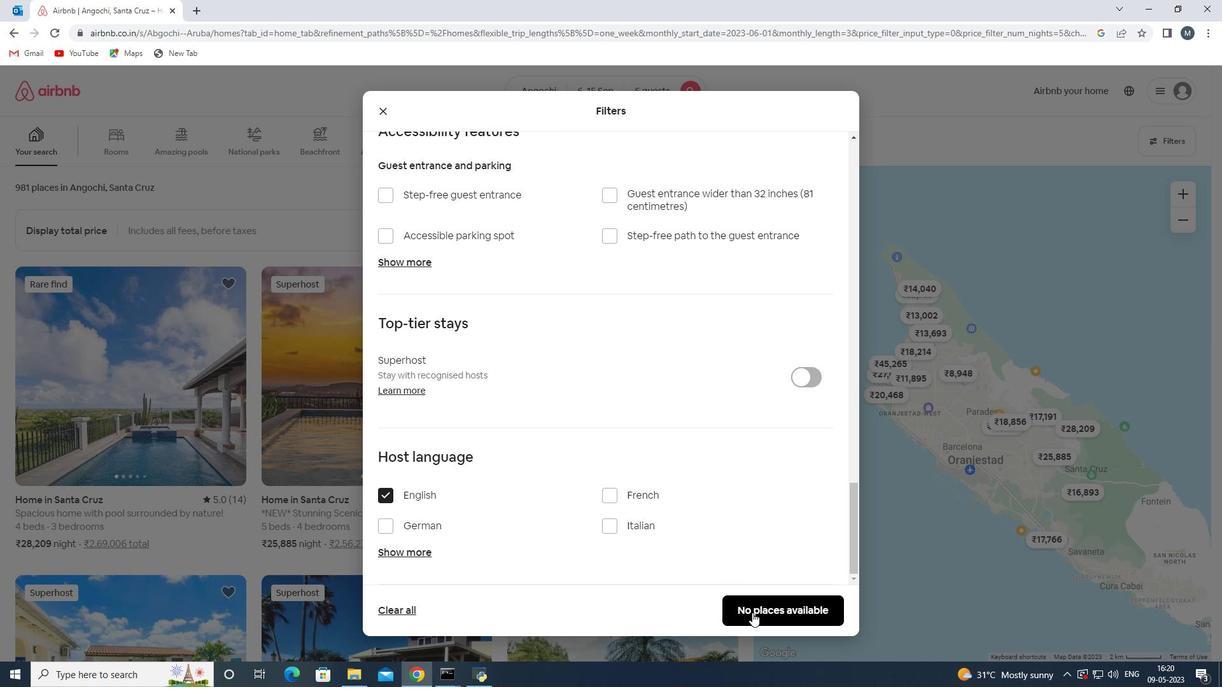 
